 Task: Font style For heading Use Arial Narrow with brown colour, bold & Underline. font size for heading '28 Pt. 'Change the font style of data to Arial Narrowand font size to  16 Pt. Change the alignment of both headline & data to  Align bottom. In the sheet  Alpha Sales templetes 
Action: Mouse moved to (48, 106)
Screenshot: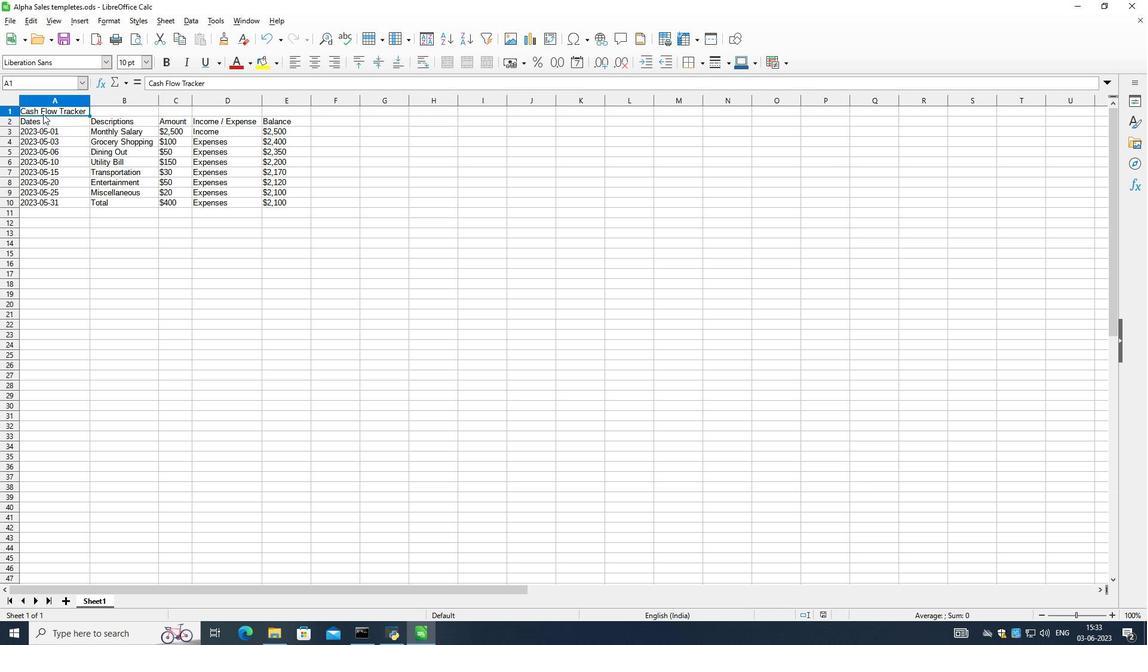 
Action: Mouse pressed left at (48, 106)
Screenshot: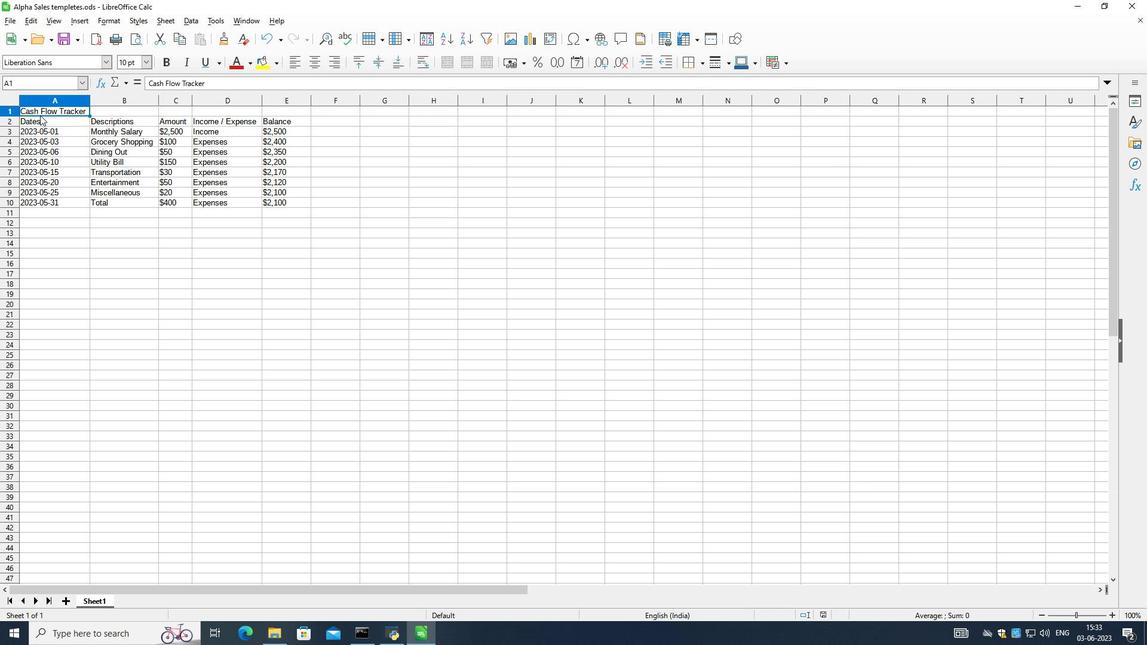 
Action: Mouse moved to (90, 101)
Screenshot: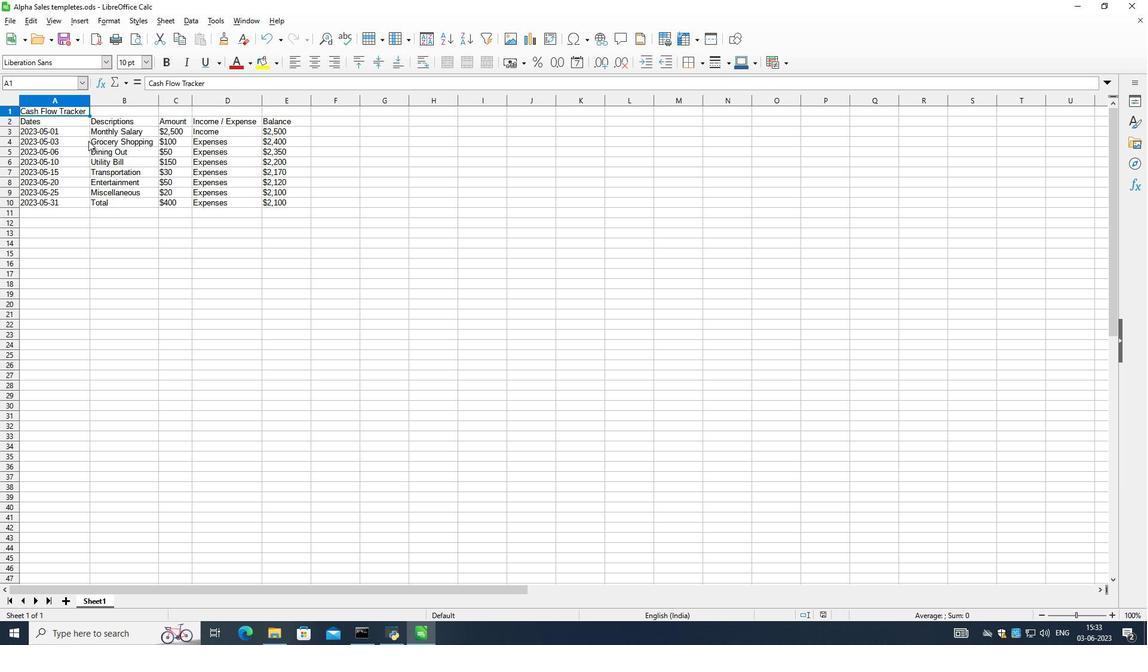 
Action: Mouse pressed left at (90, 101)
Screenshot: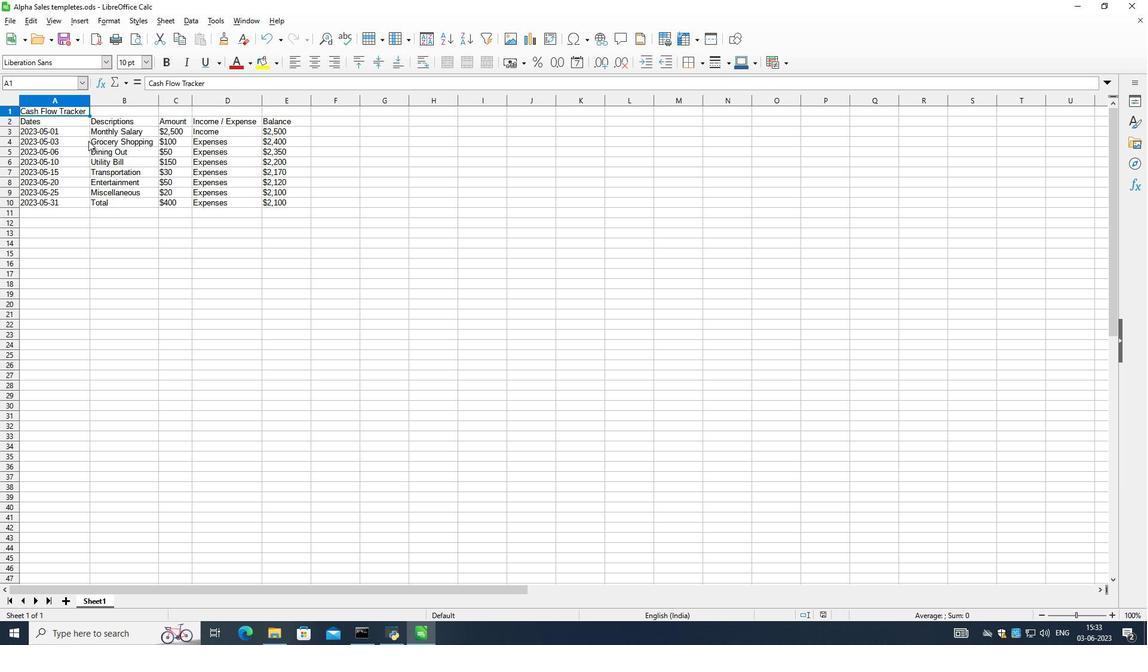 
Action: Mouse moved to (92, 135)
Screenshot: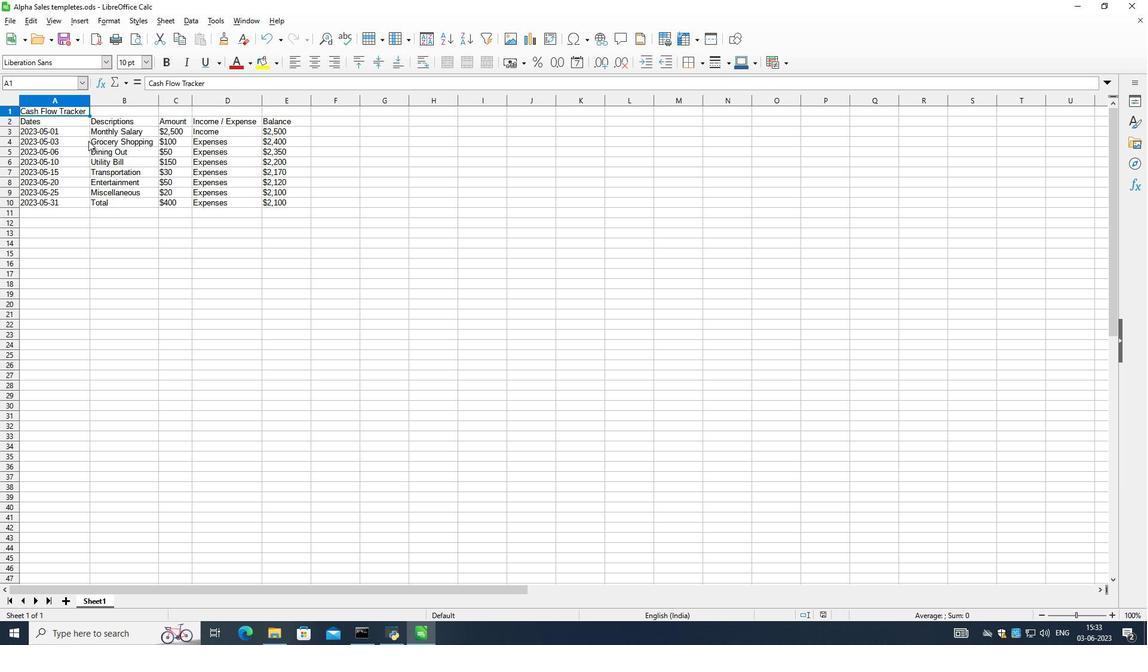 
Action: Mouse pressed left at (90, 101)
Screenshot: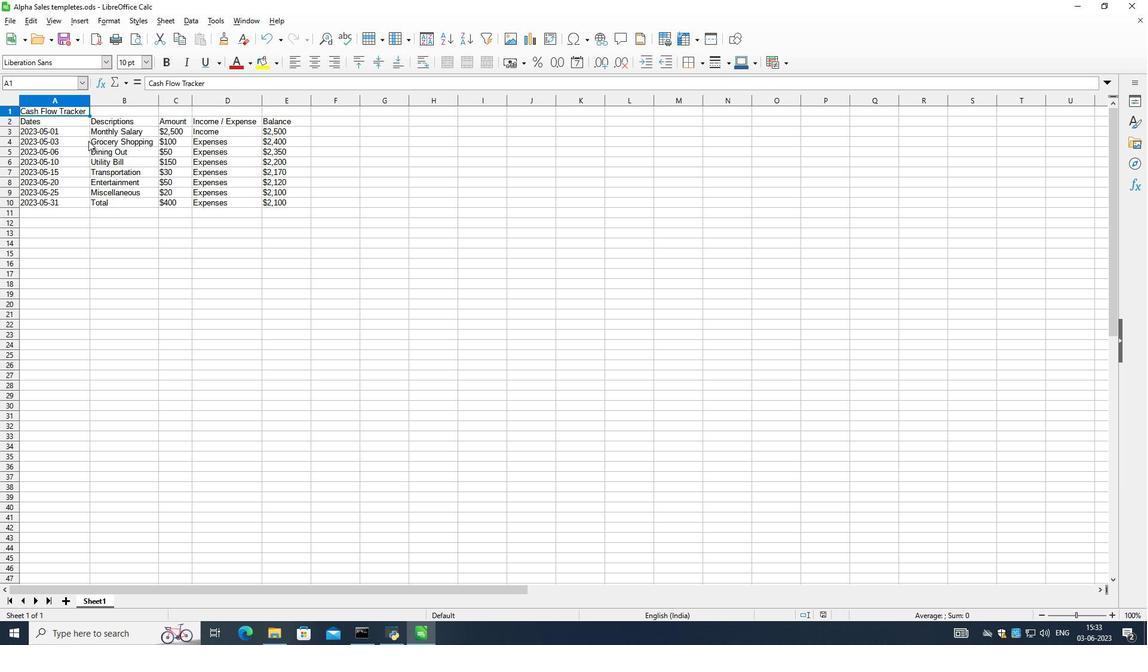 
Action: Mouse moved to (58, 140)
Screenshot: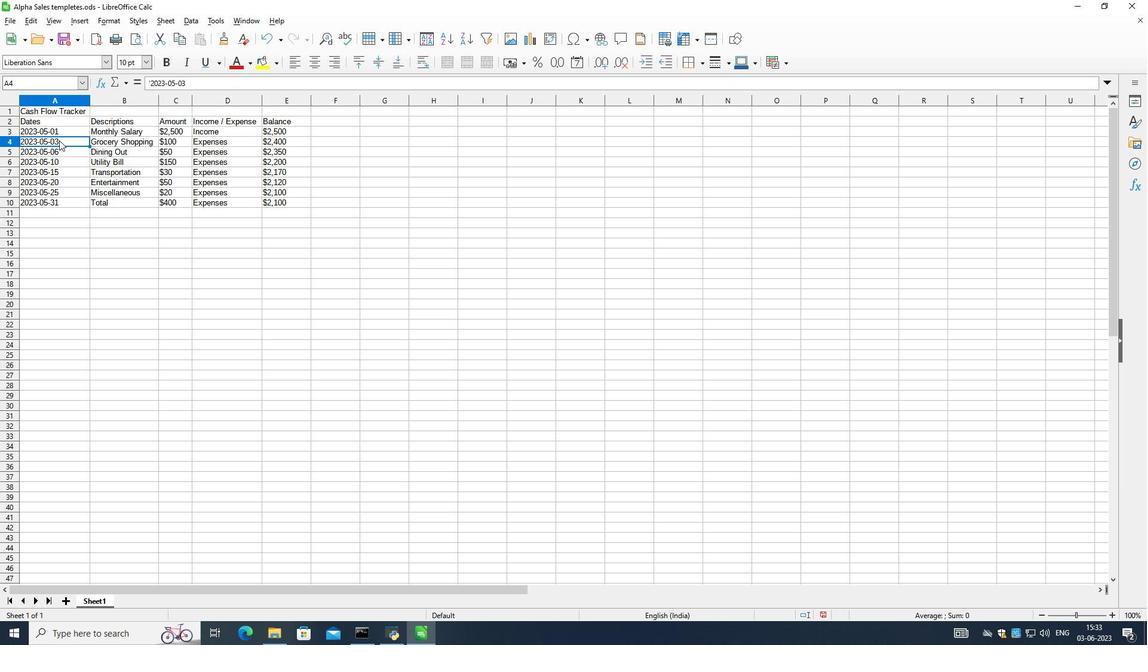 
Action: Mouse pressed left at (58, 140)
Screenshot: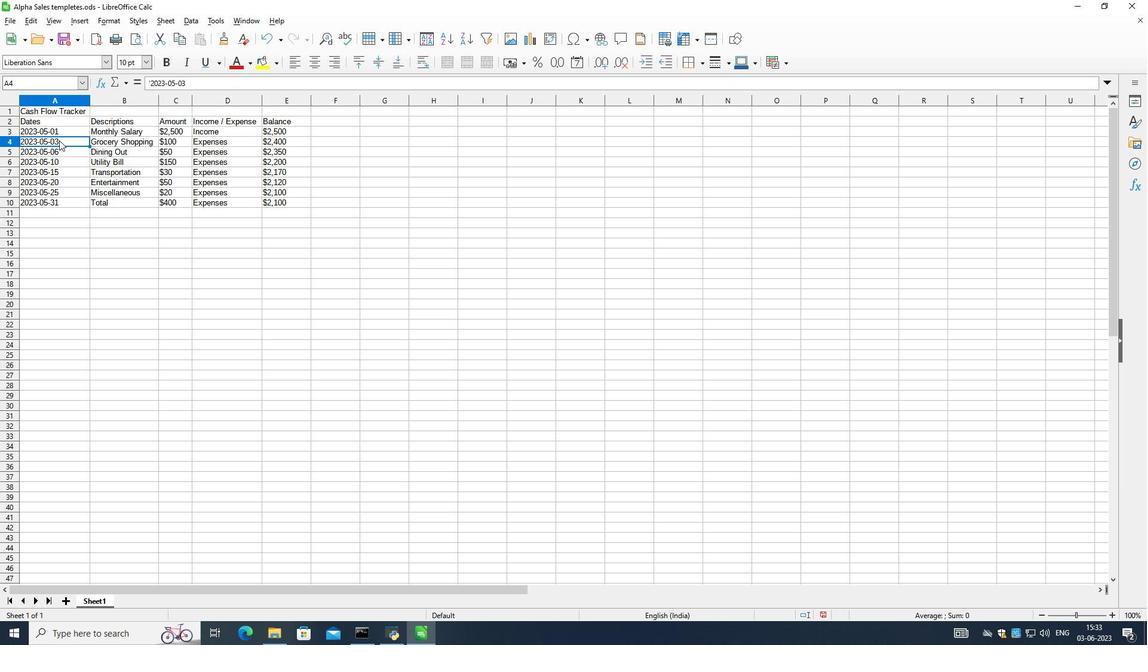 
Action: Mouse moved to (44, 108)
Screenshot: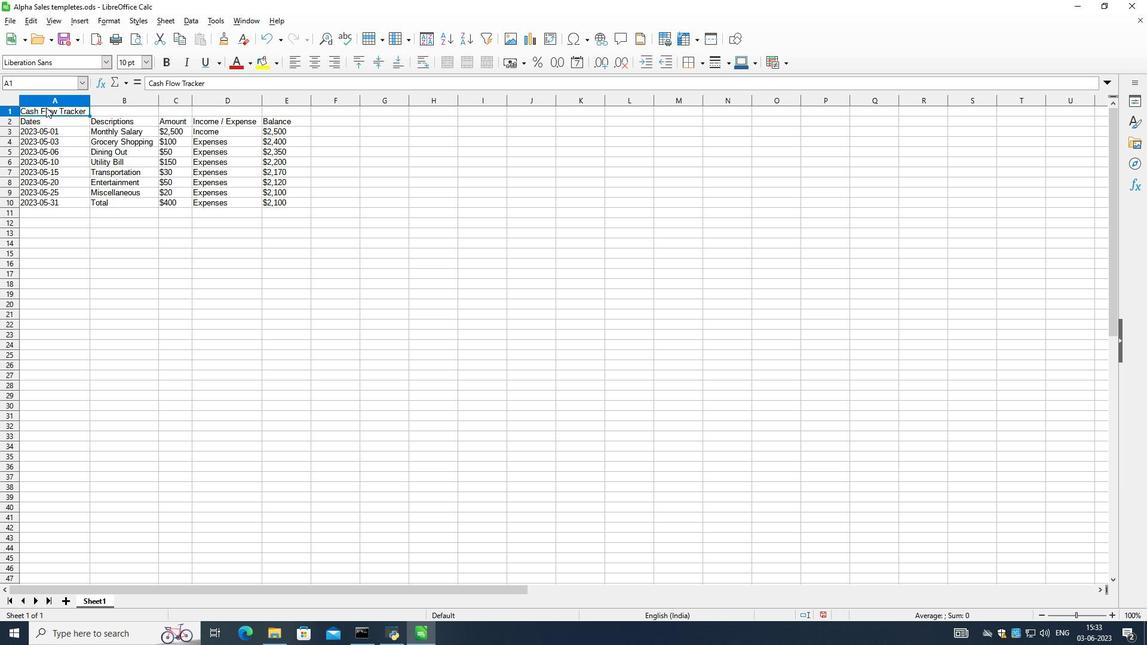 
Action: Mouse pressed left at (44, 108)
Screenshot: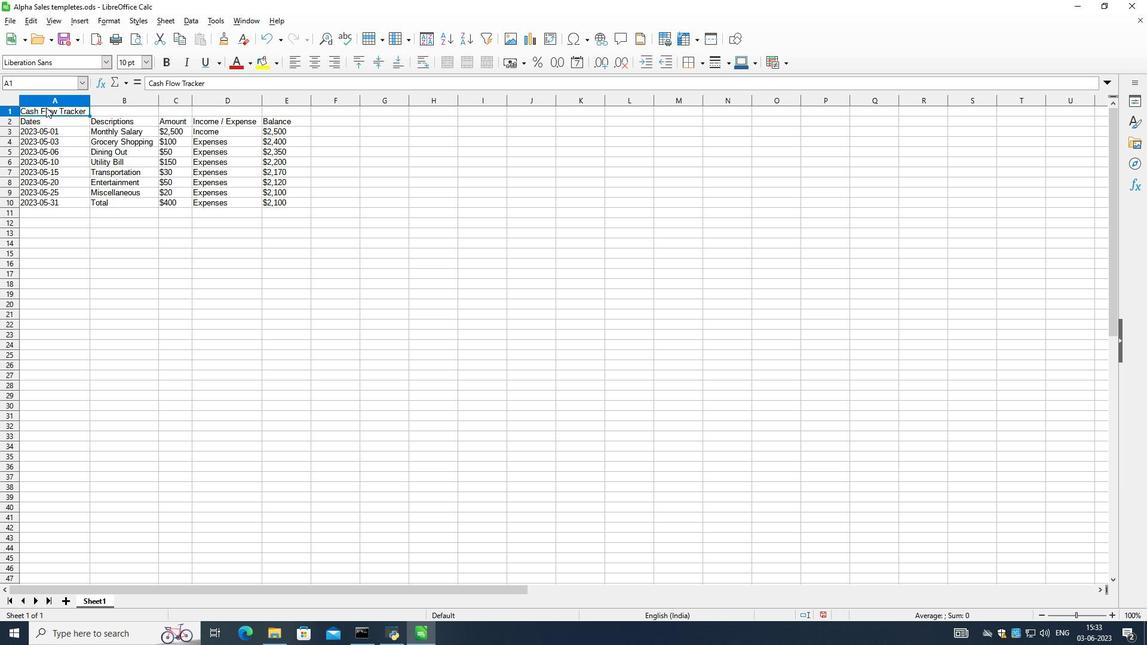 
Action: Mouse moved to (468, 63)
Screenshot: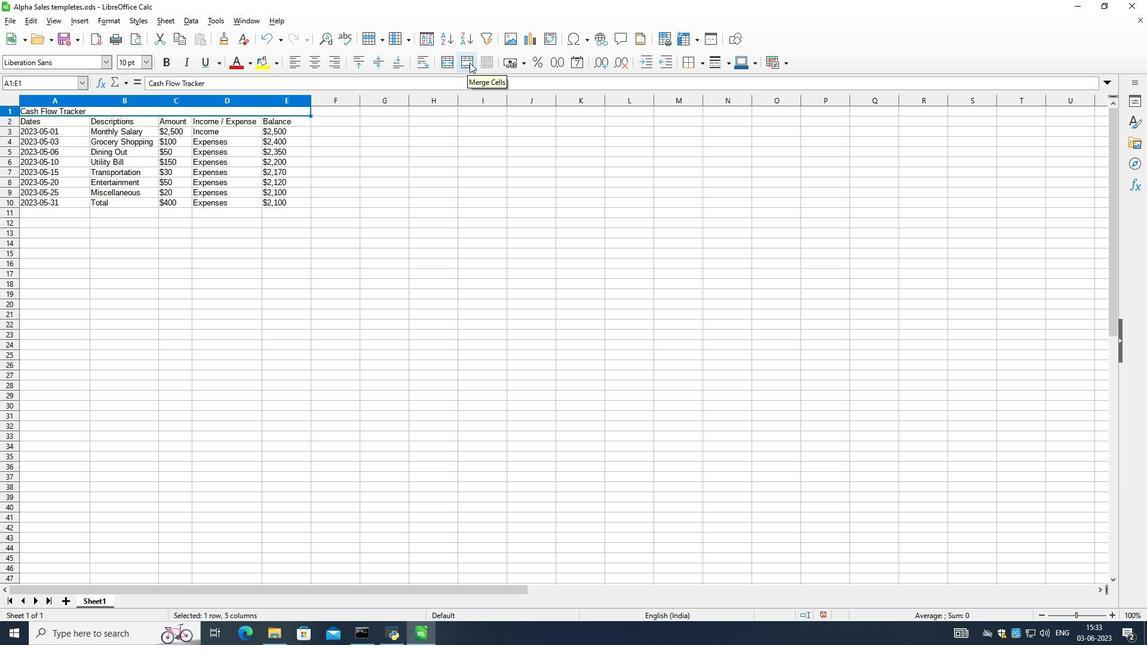 
Action: Mouse pressed left at (468, 63)
Screenshot: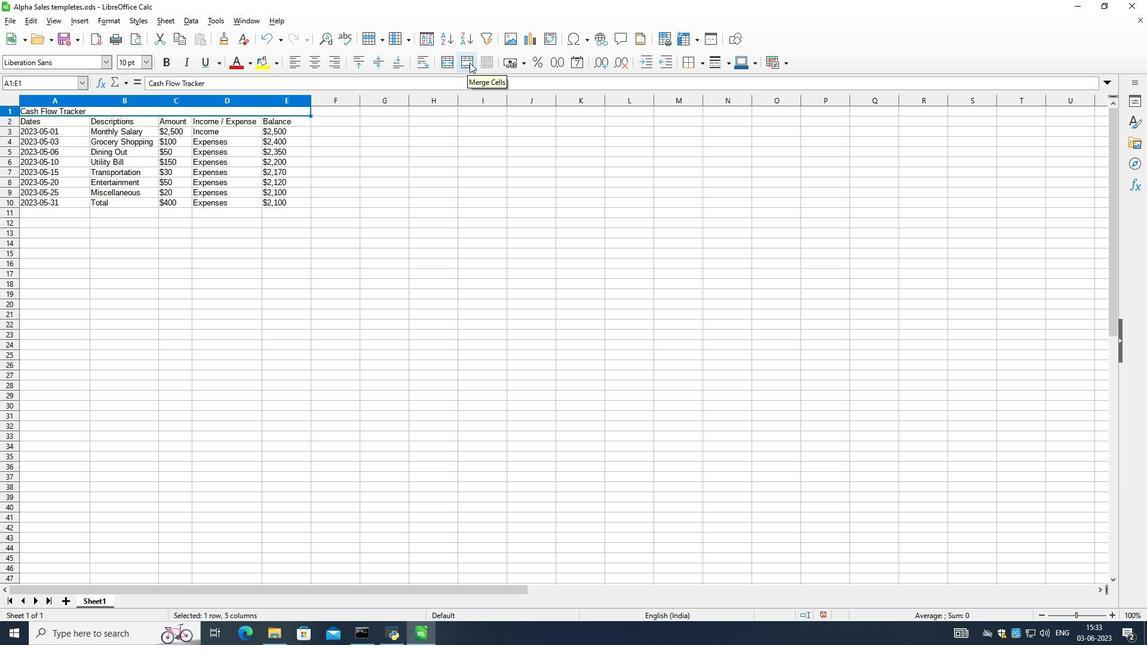 
Action: Mouse moved to (106, 63)
Screenshot: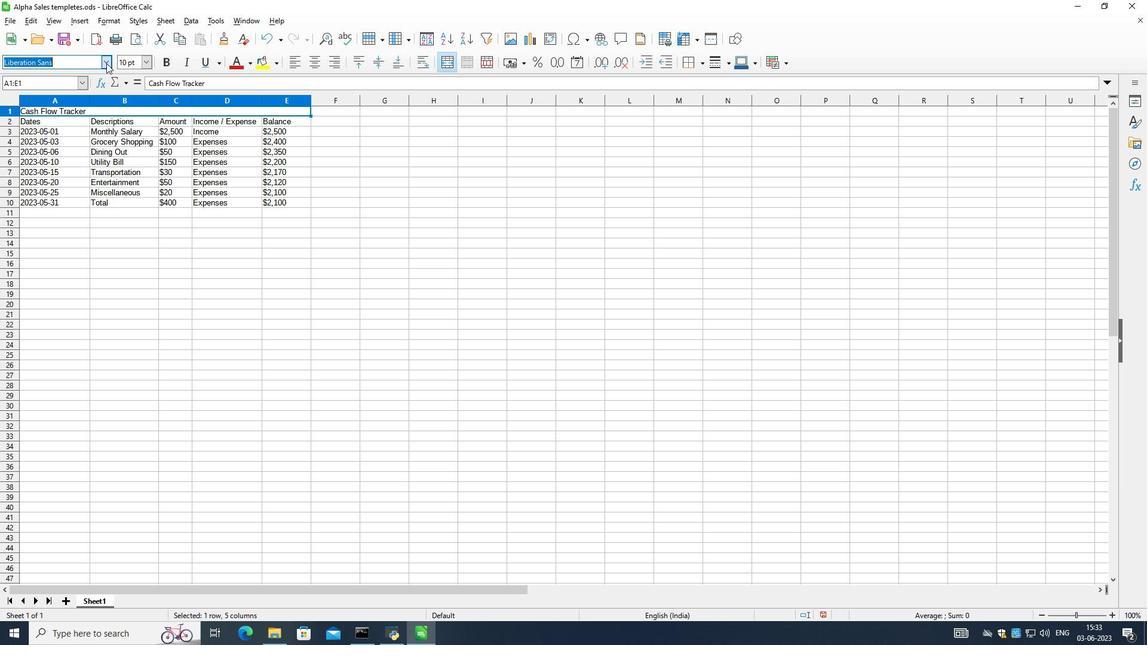 
Action: Mouse pressed left at (106, 63)
Screenshot: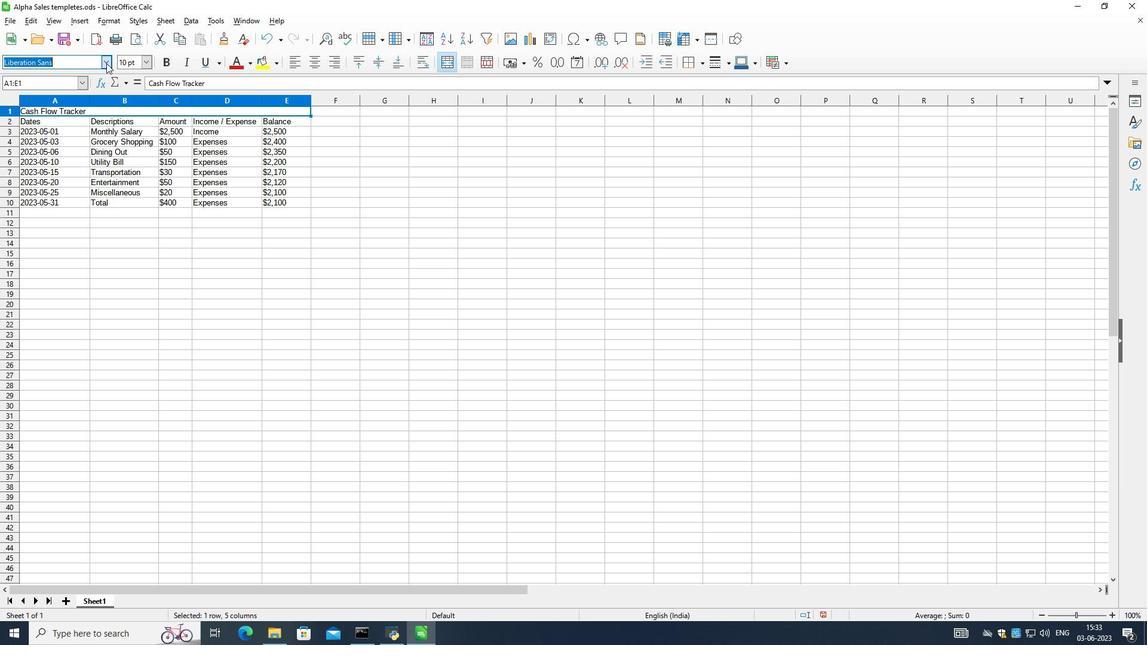 
Action: Mouse moved to (107, 63)
Screenshot: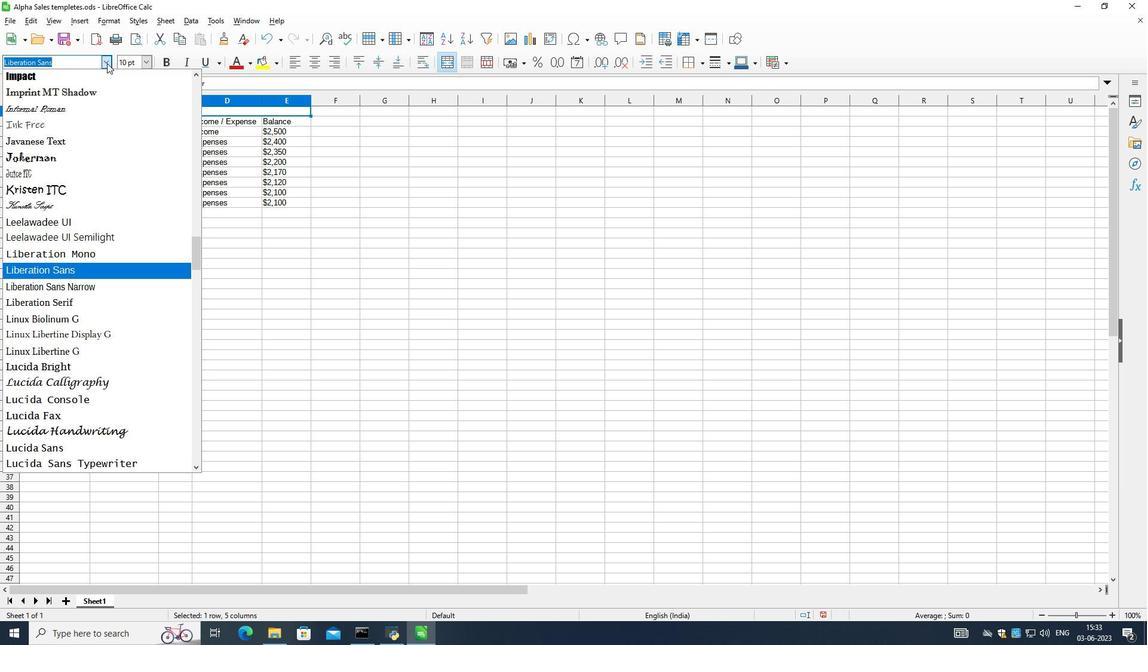 
Action: Key pressed ari<Key.down><Key.down><Key.enter>
Screenshot: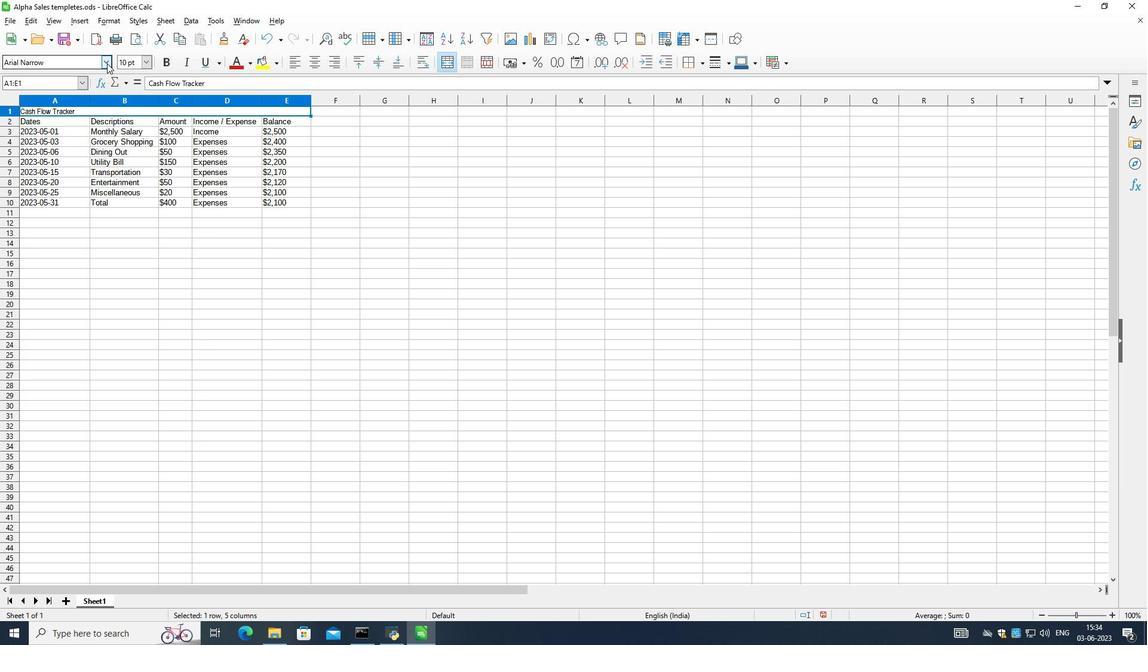 
Action: Mouse moved to (153, 60)
Screenshot: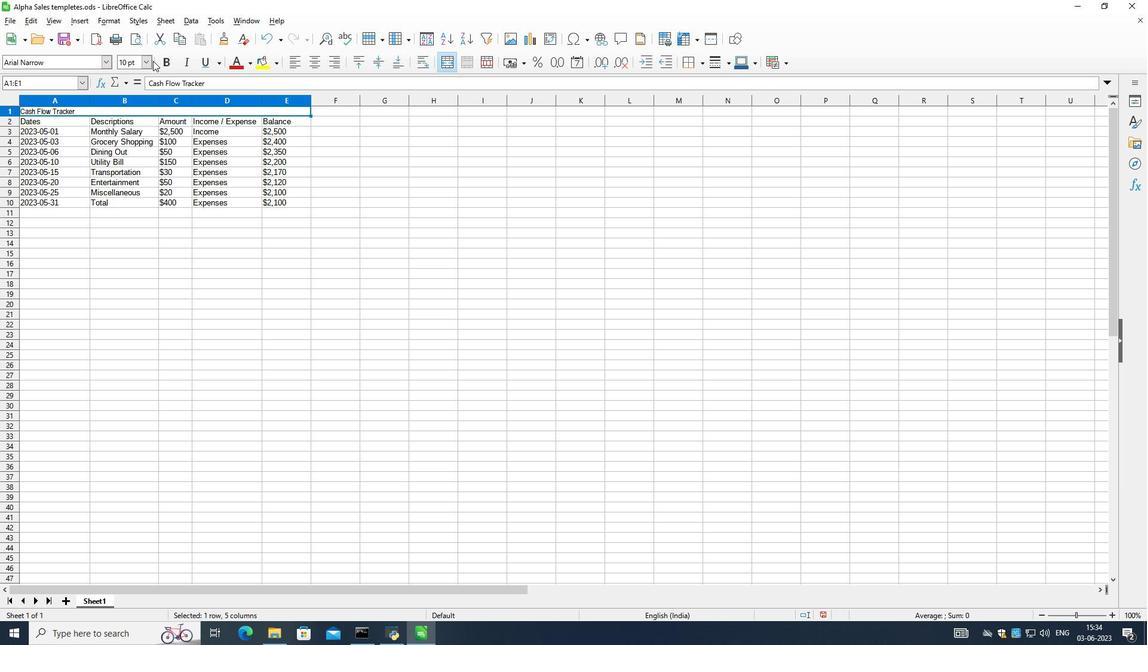 
Action: Mouse pressed left at (153, 60)
Screenshot: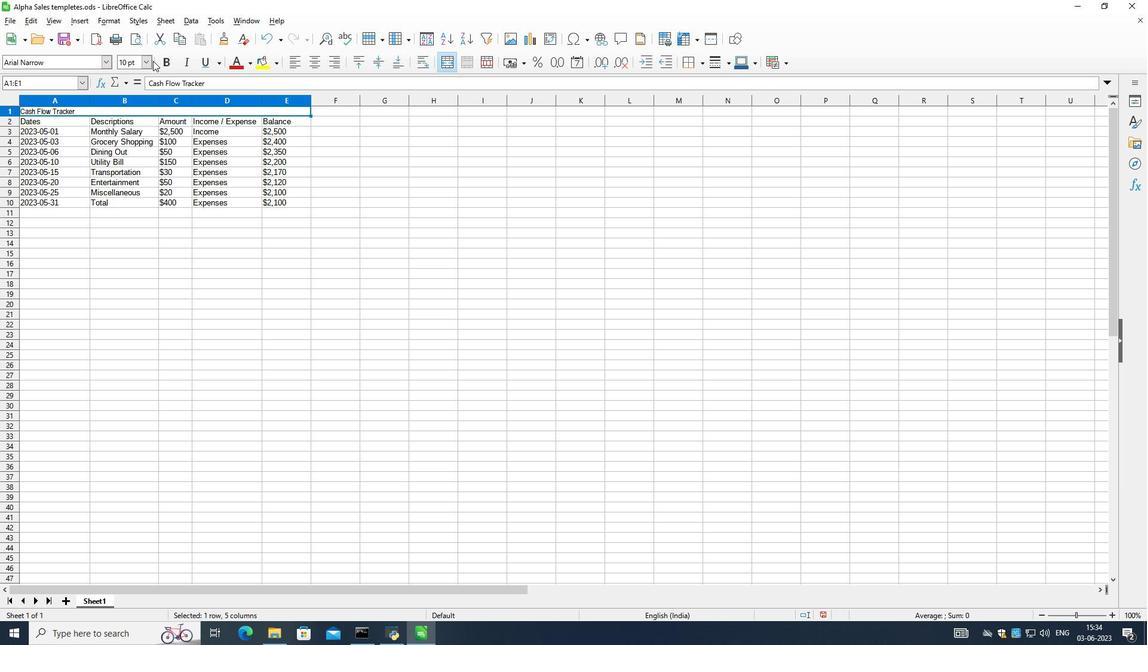 
Action: Mouse moved to (145, 60)
Screenshot: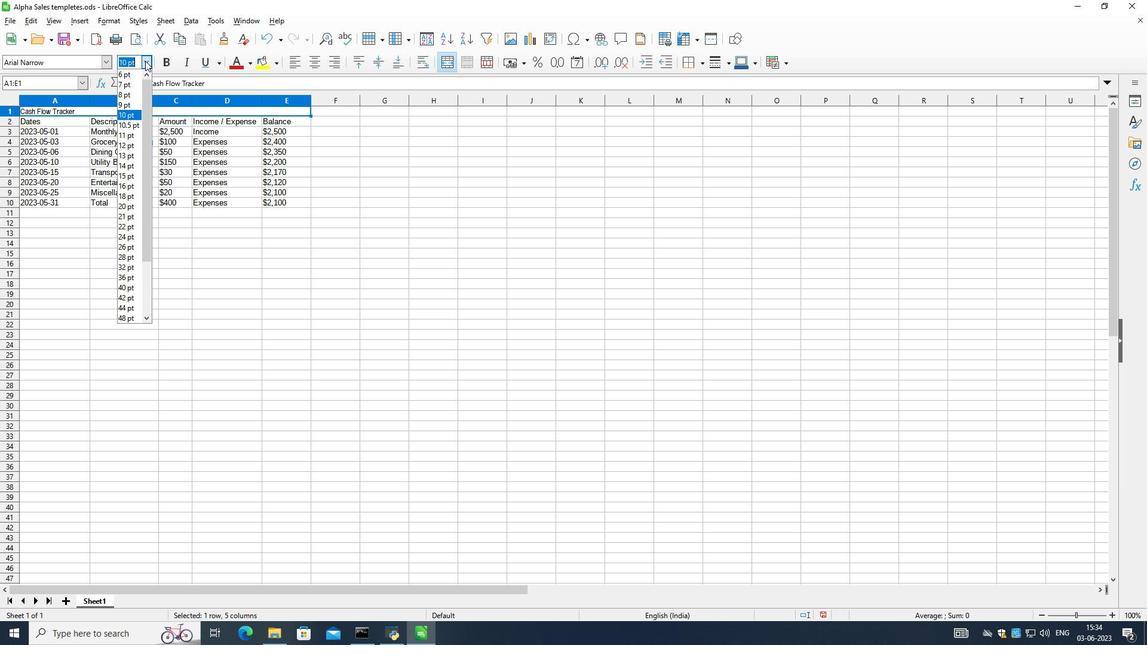 
Action: Mouse pressed left at (145, 60)
Screenshot: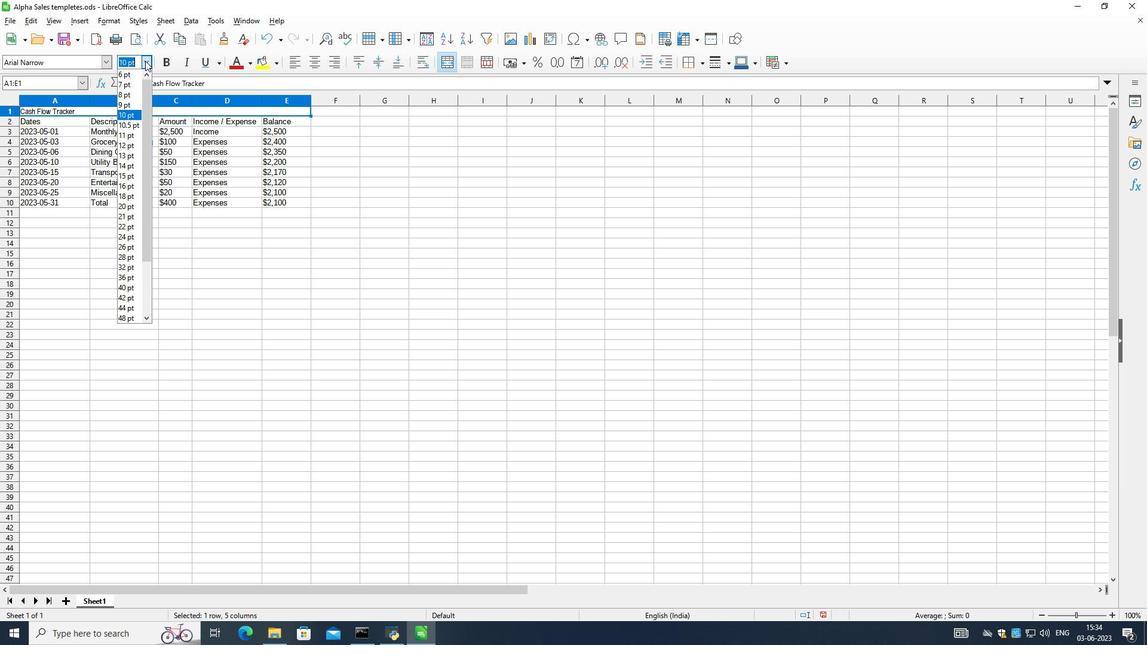 
Action: Mouse moved to (132, 184)
Screenshot: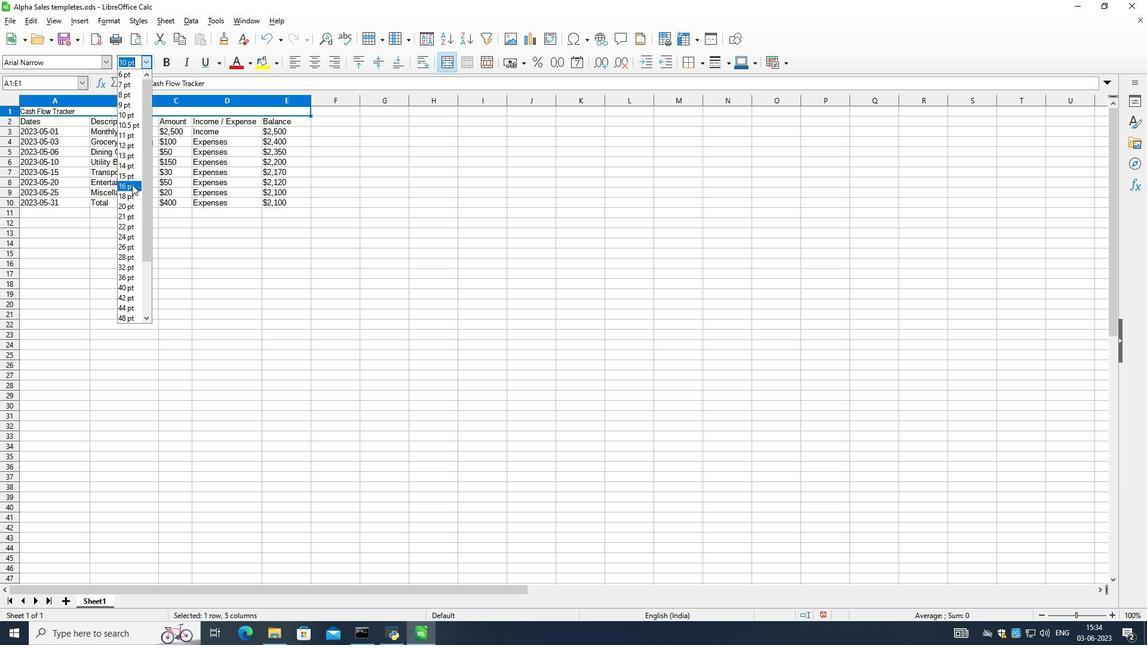 
Action: Mouse pressed left at (132, 184)
Screenshot: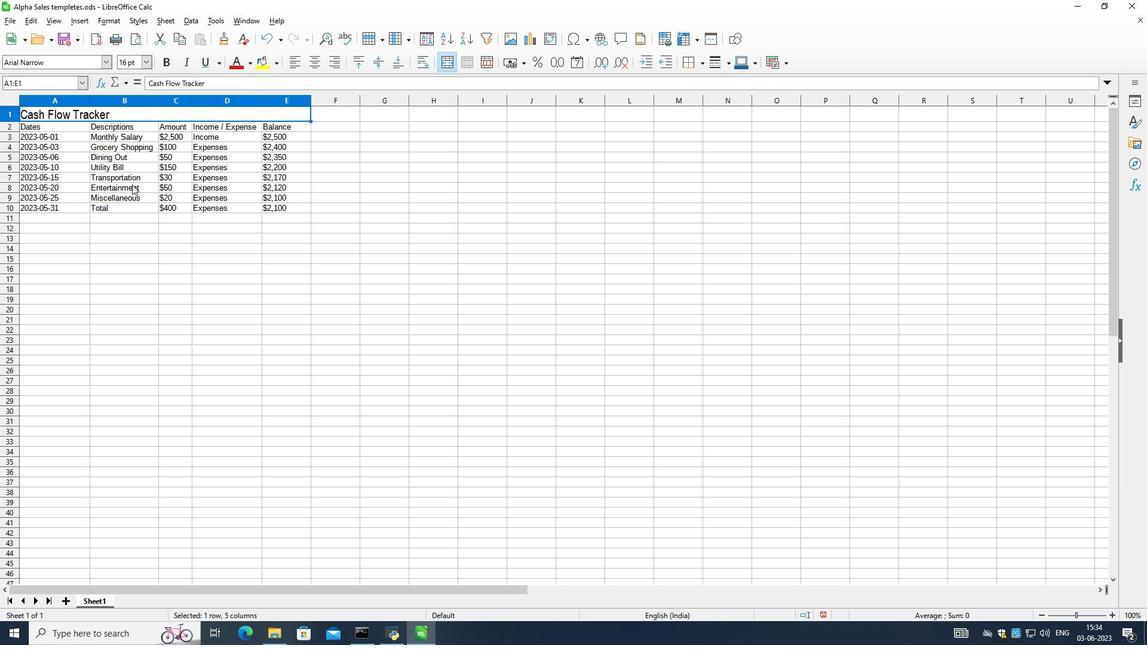 
Action: Mouse moved to (251, 64)
Screenshot: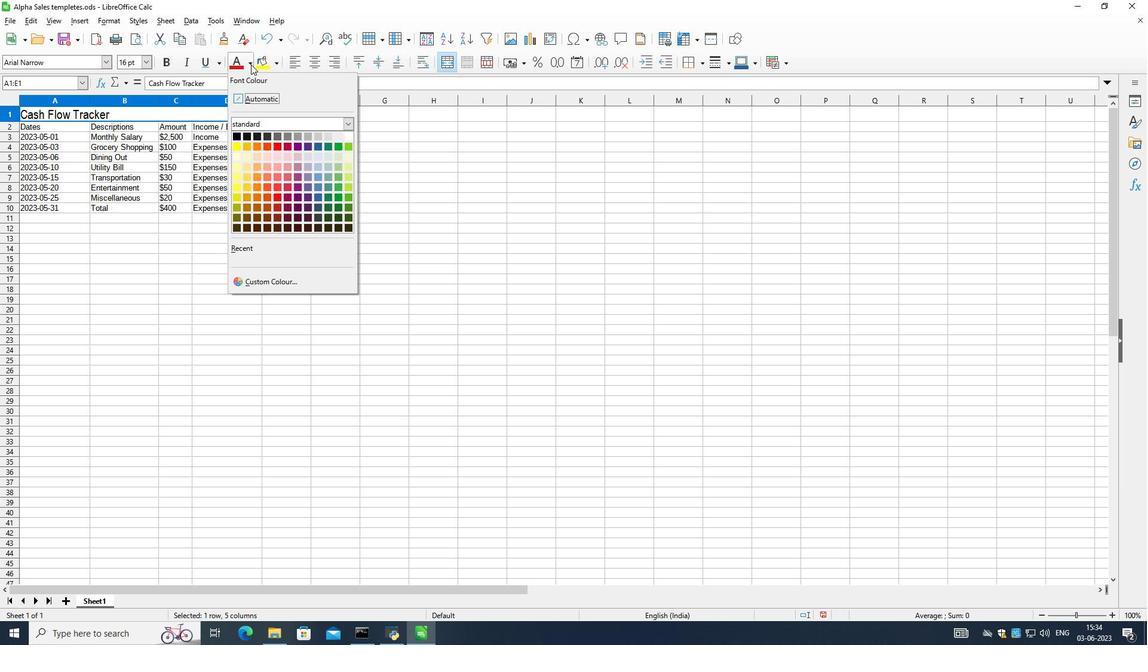 
Action: Mouse pressed left at (251, 64)
Screenshot: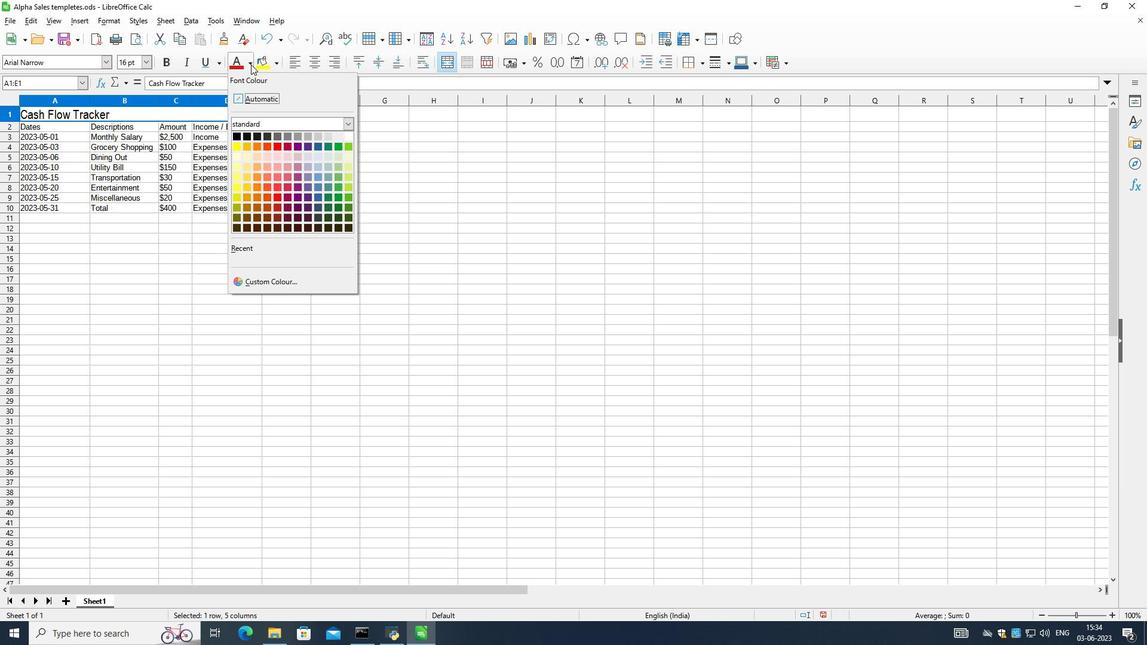 
Action: Mouse moved to (348, 126)
Screenshot: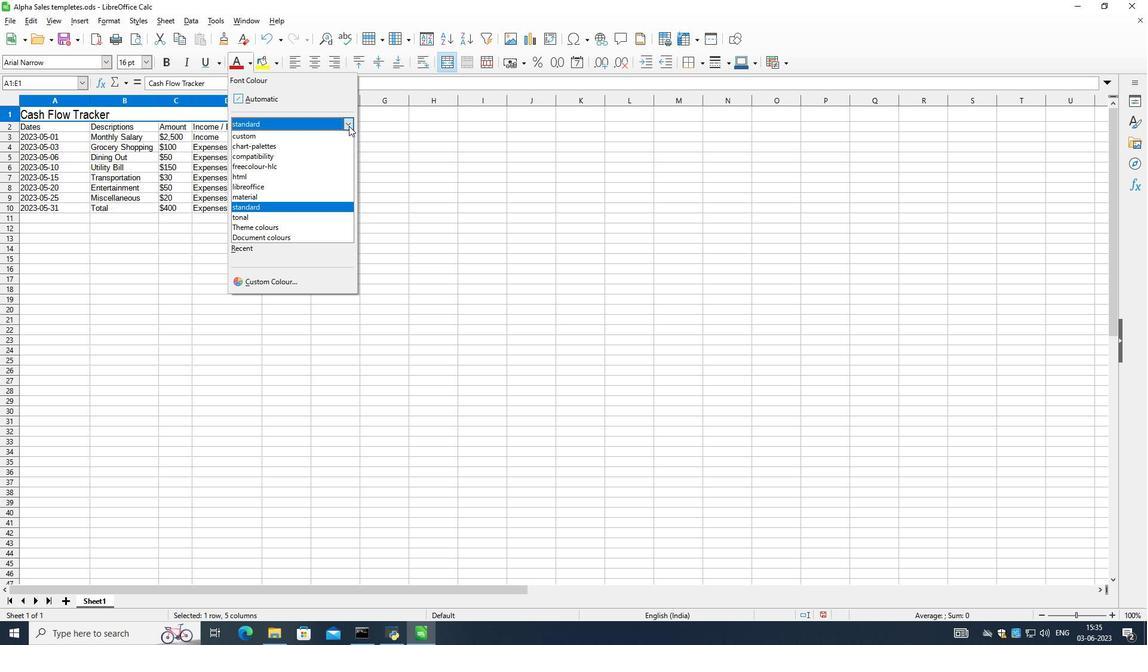 
Action: Mouse pressed left at (348, 126)
Screenshot: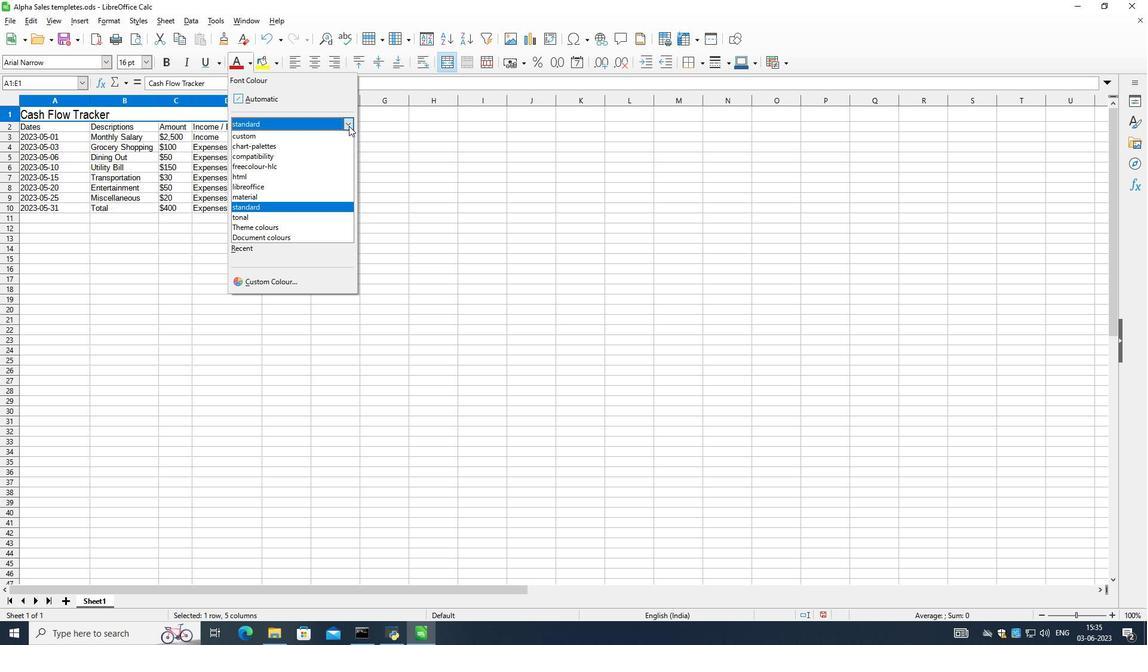 
Action: Mouse moved to (453, 187)
Screenshot: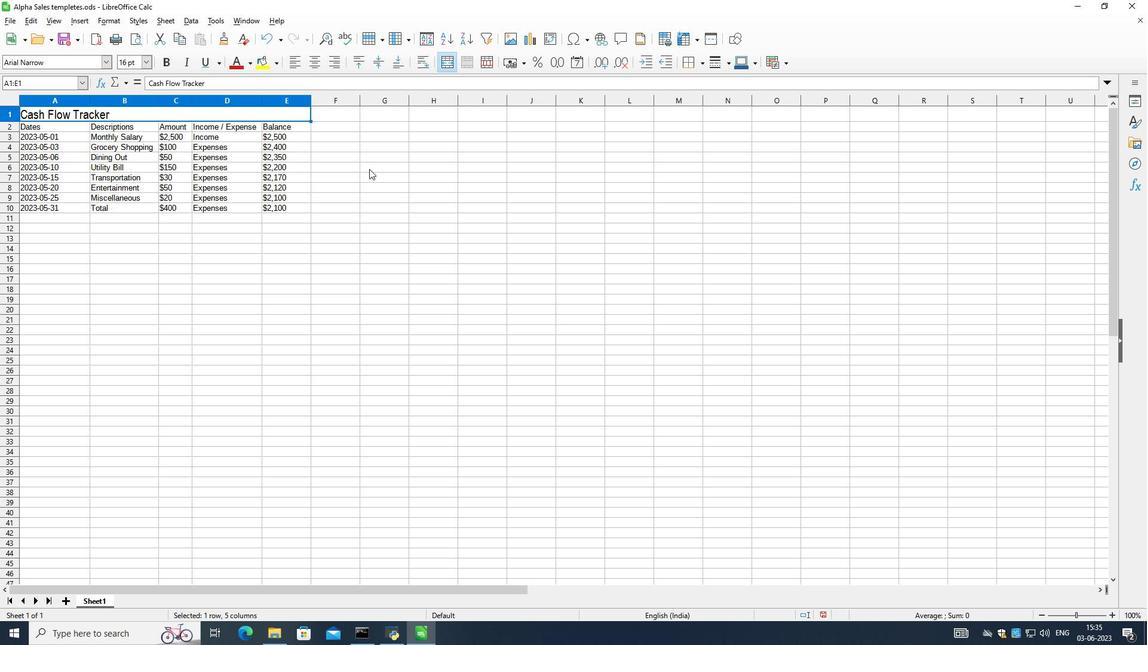 
Action: Mouse pressed left at (453, 187)
Screenshot: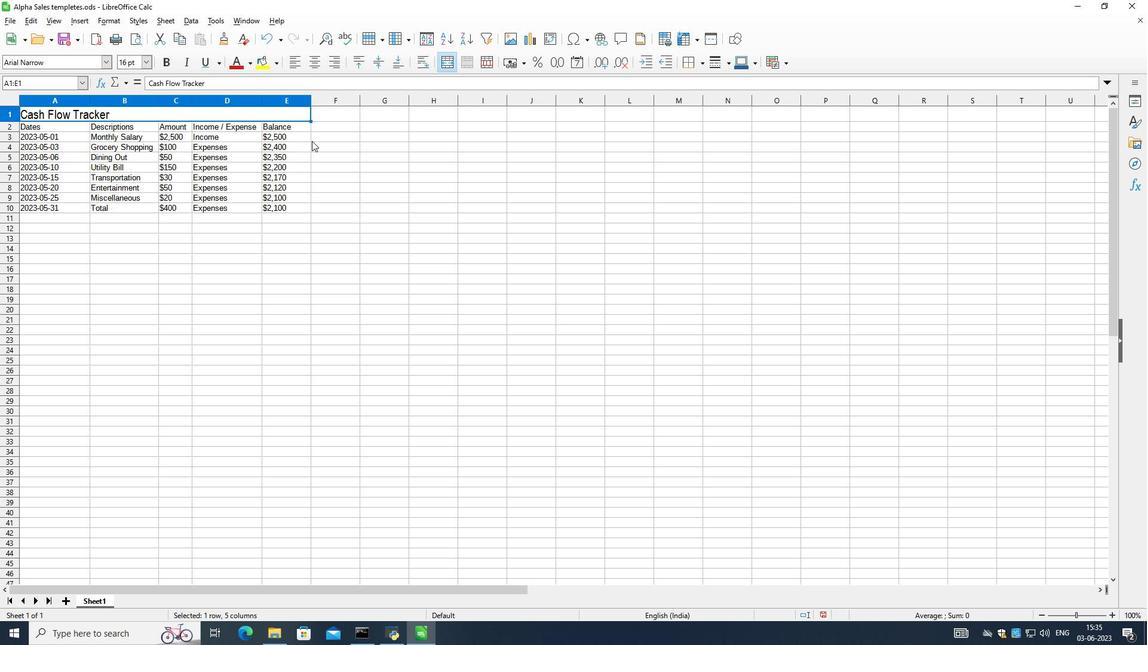 
Action: Mouse moved to (273, 64)
Screenshot: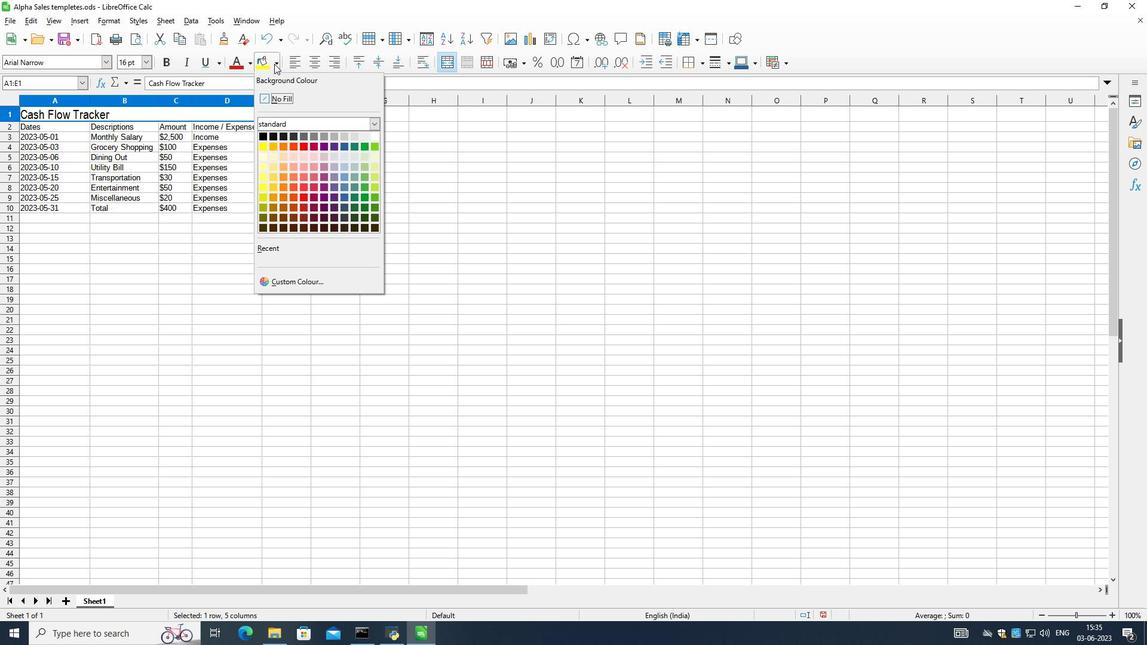 
Action: Mouse pressed left at (273, 64)
Screenshot: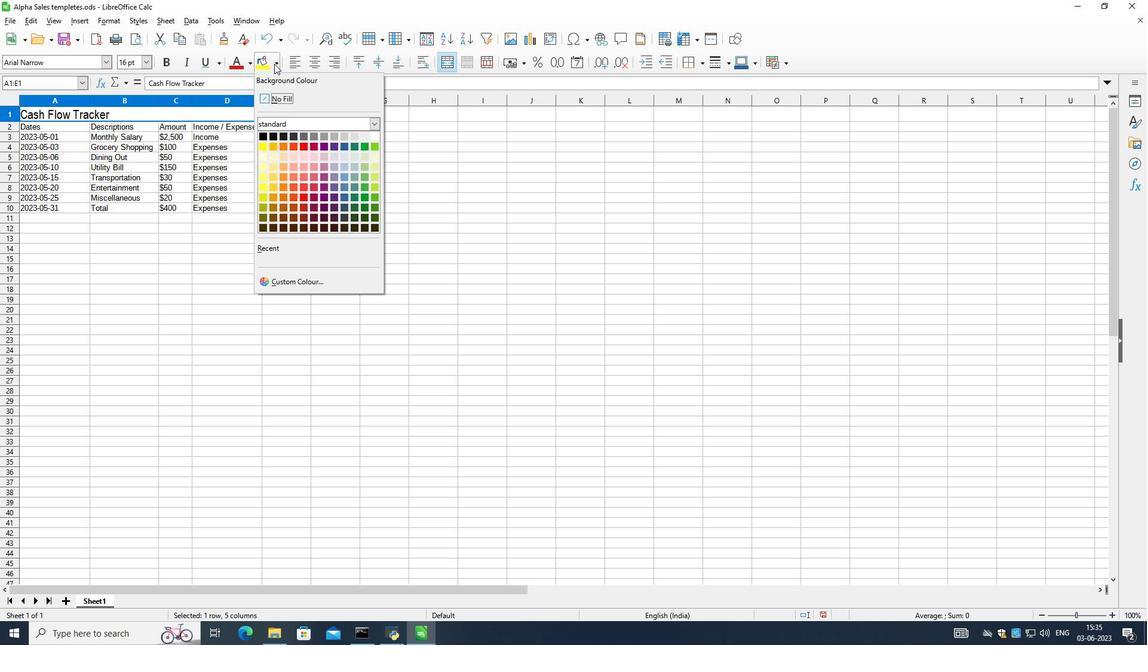 
Action: Mouse moved to (307, 227)
Screenshot: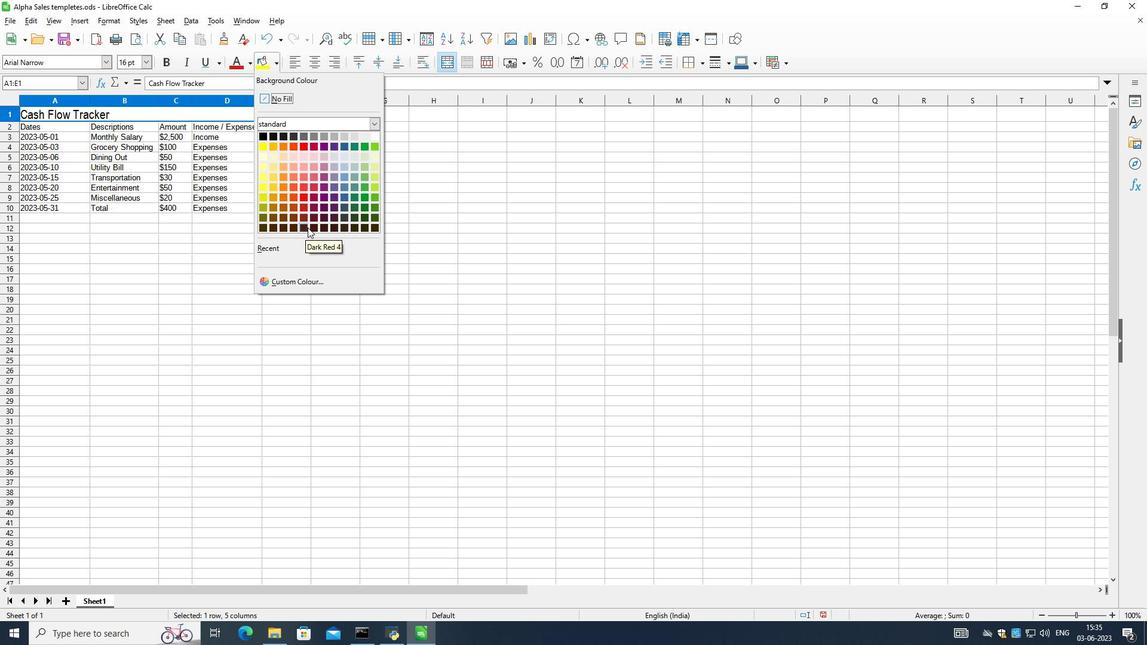 
Action: Mouse pressed left at (307, 227)
Screenshot: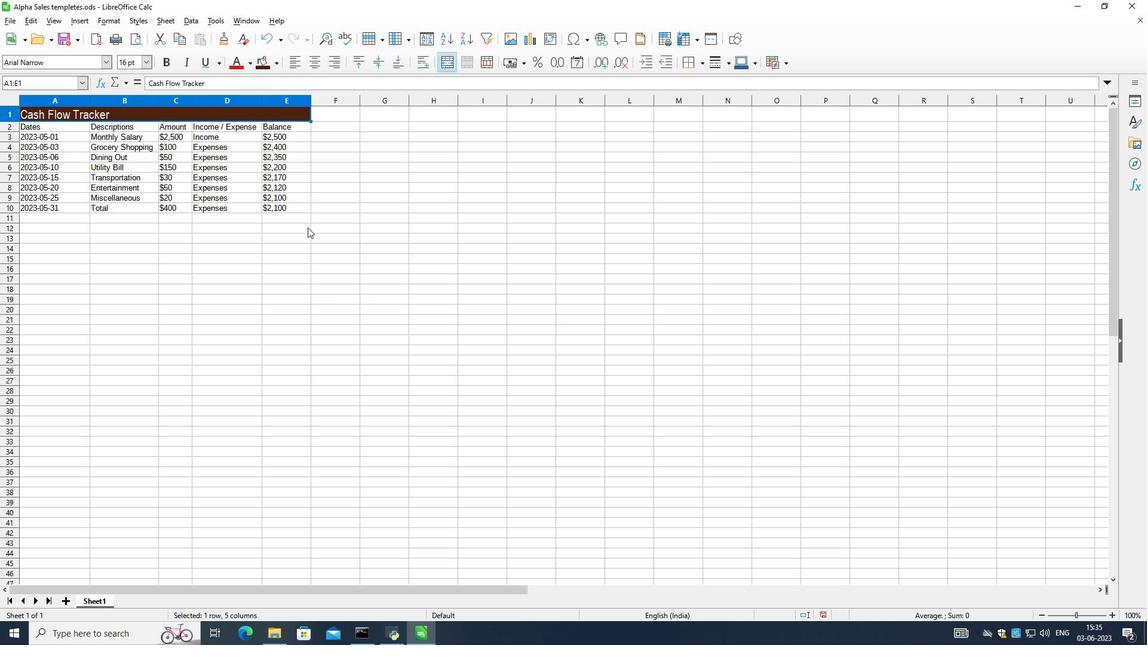 
Action: Mouse moved to (292, 86)
Screenshot: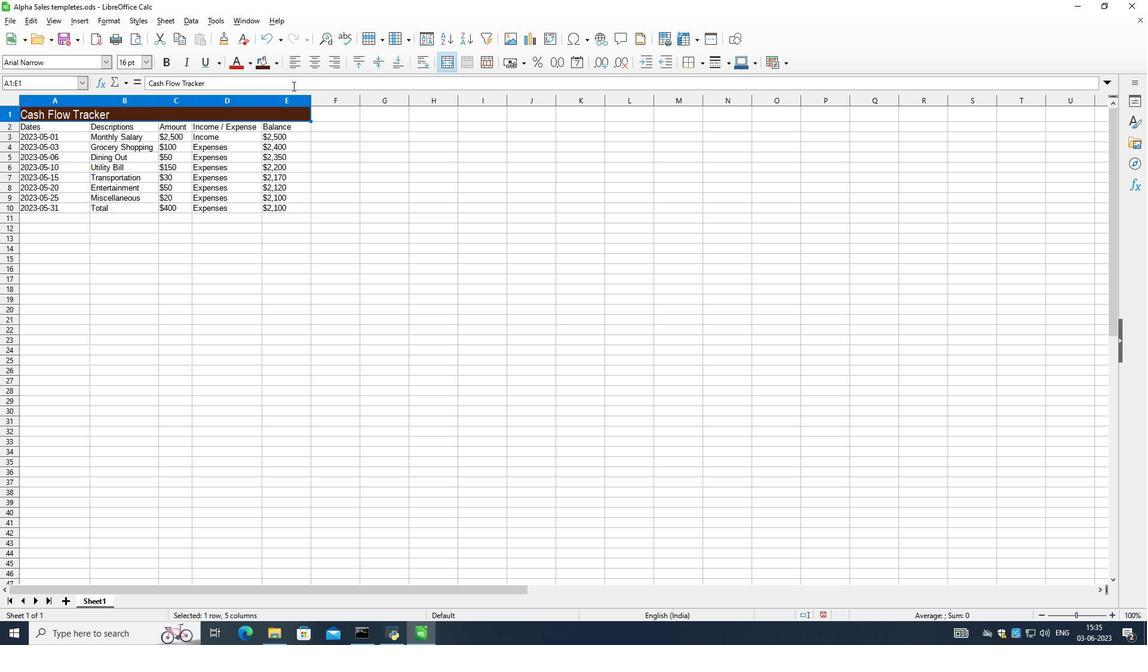 
Action: Key pressed ctrl+Z
Screenshot: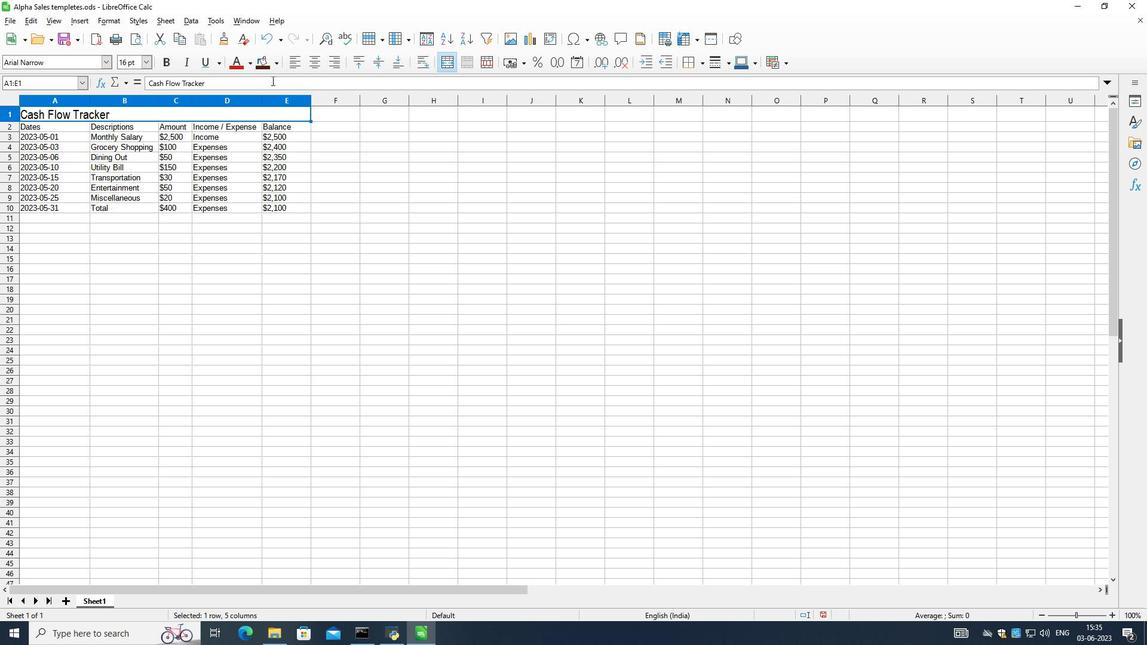 
Action: Mouse moved to (252, 60)
Screenshot: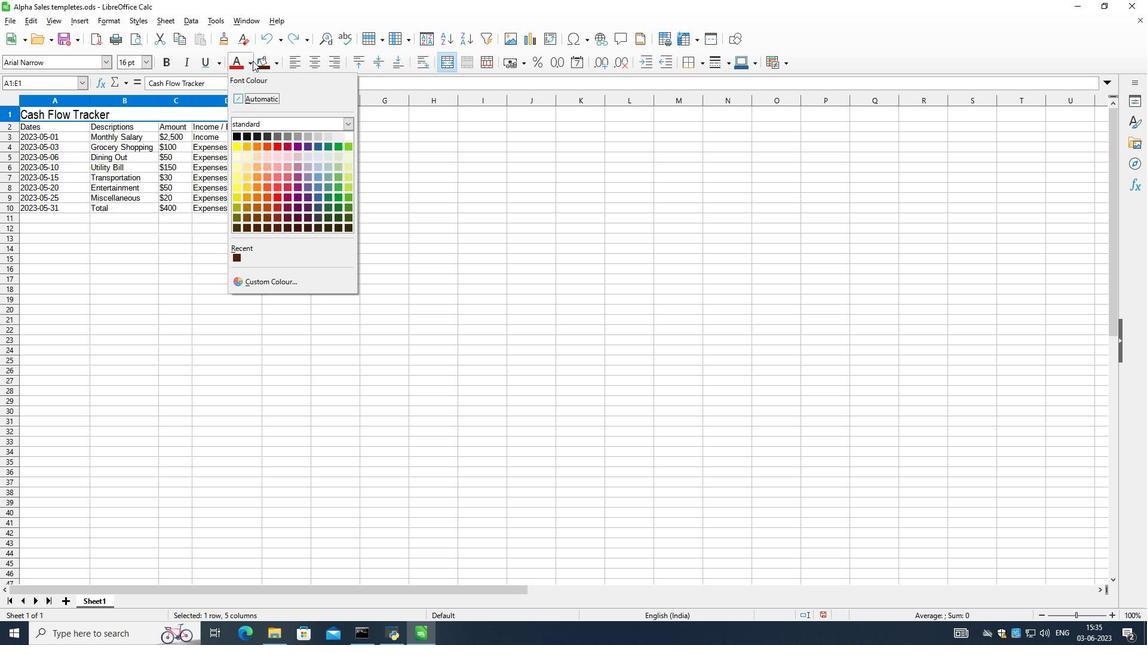 
Action: Mouse pressed left at (252, 60)
Screenshot: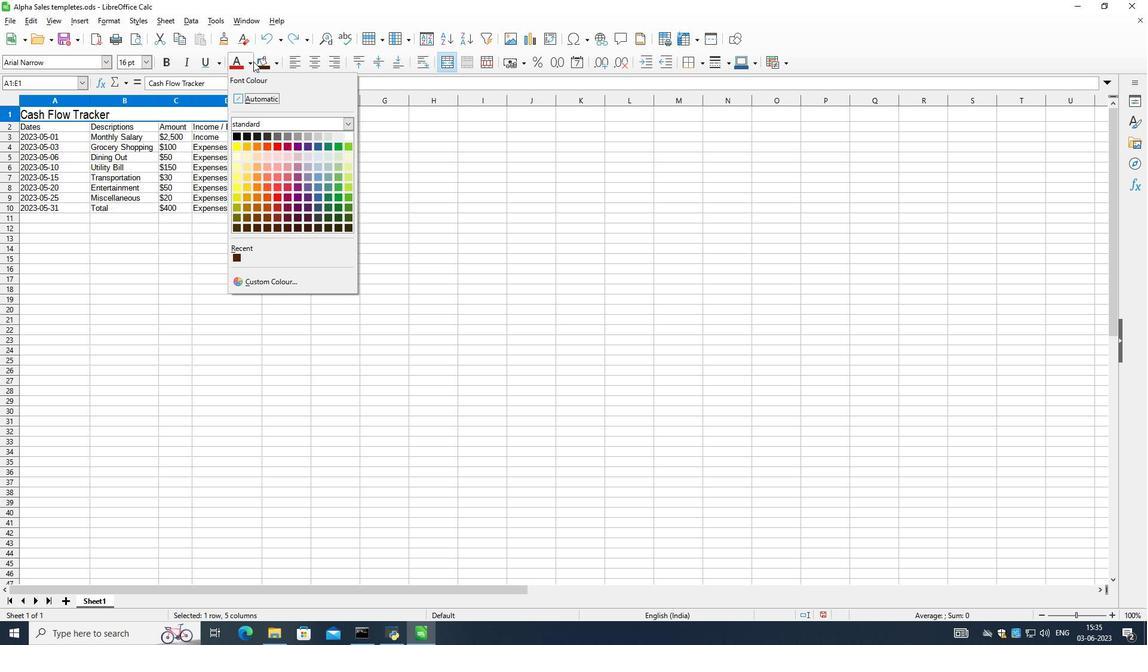 
Action: Mouse moved to (263, 225)
Screenshot: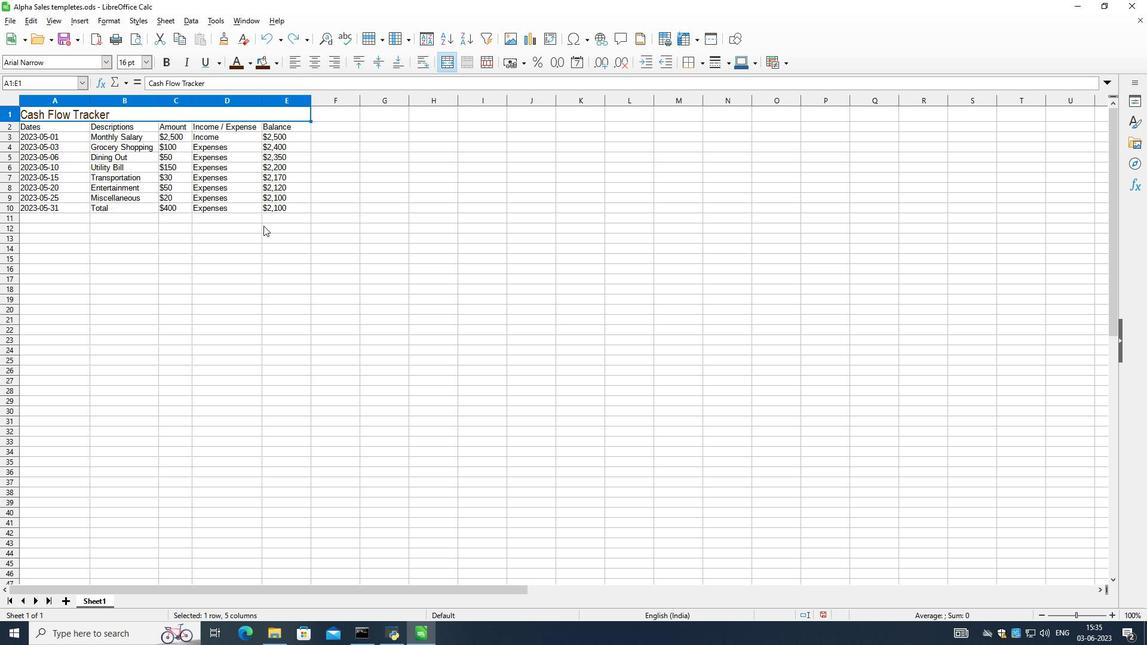 
Action: Mouse pressed left at (263, 225)
Screenshot: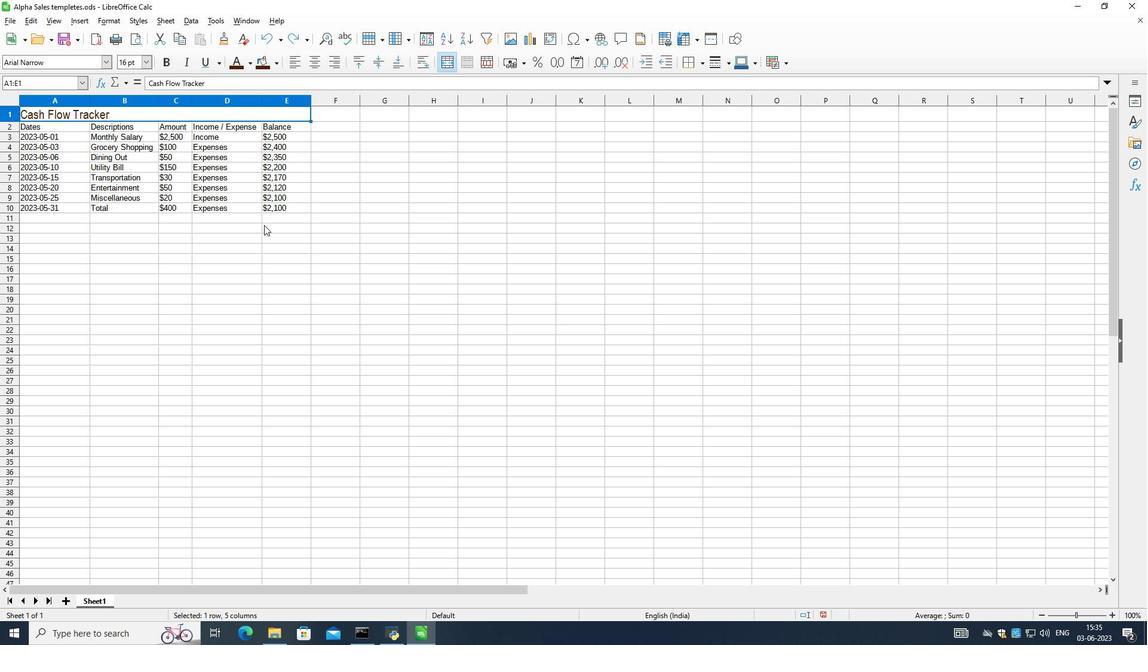 
Action: Mouse moved to (170, 58)
Screenshot: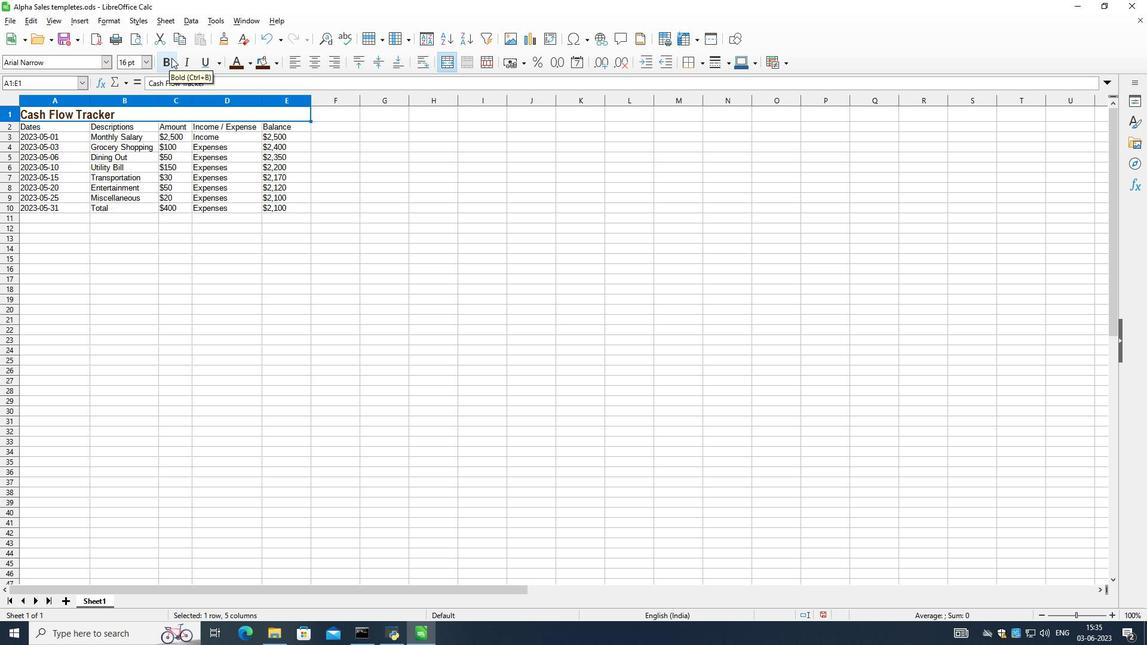 
Action: Mouse pressed left at (170, 58)
Screenshot: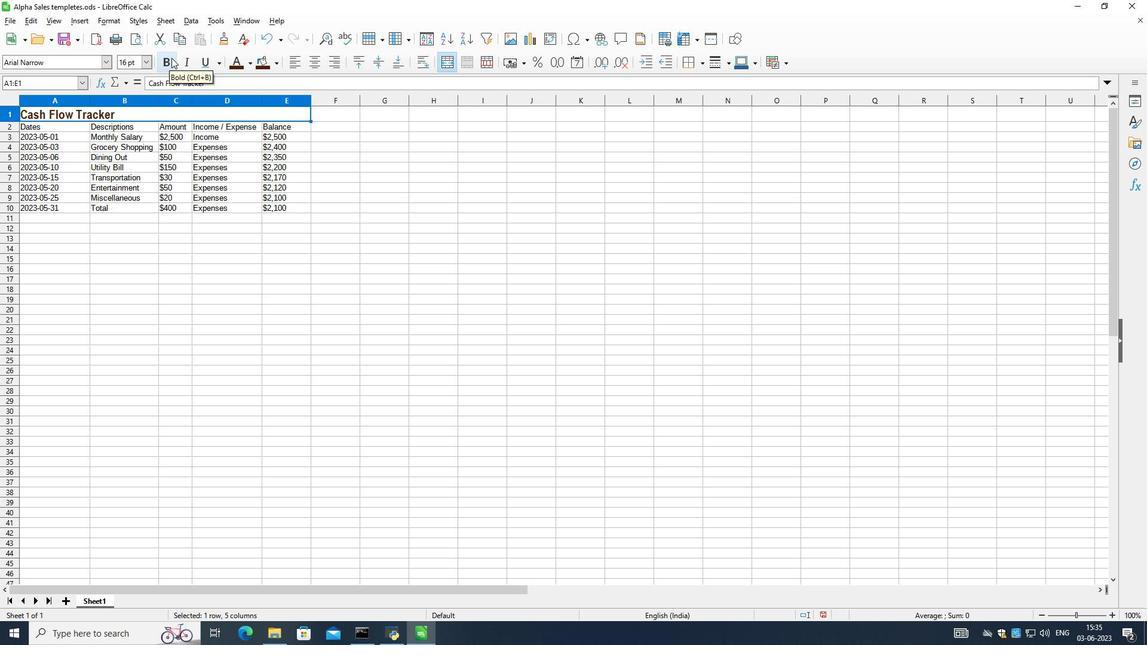 
Action: Mouse moved to (203, 59)
Screenshot: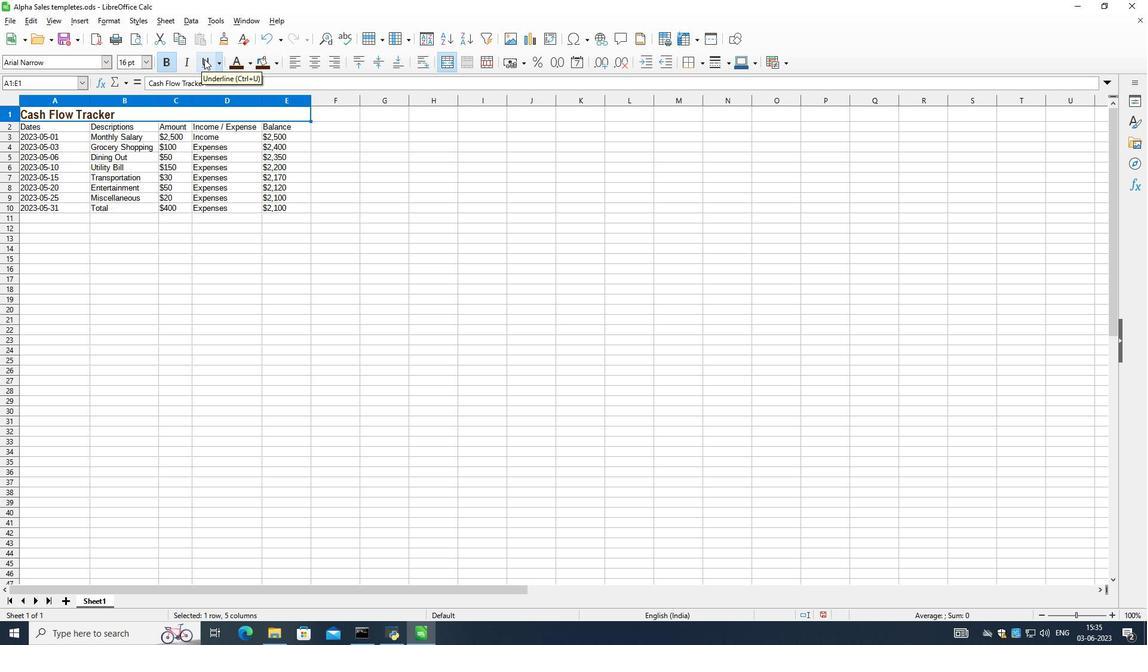 
Action: Mouse pressed left at (203, 59)
Screenshot: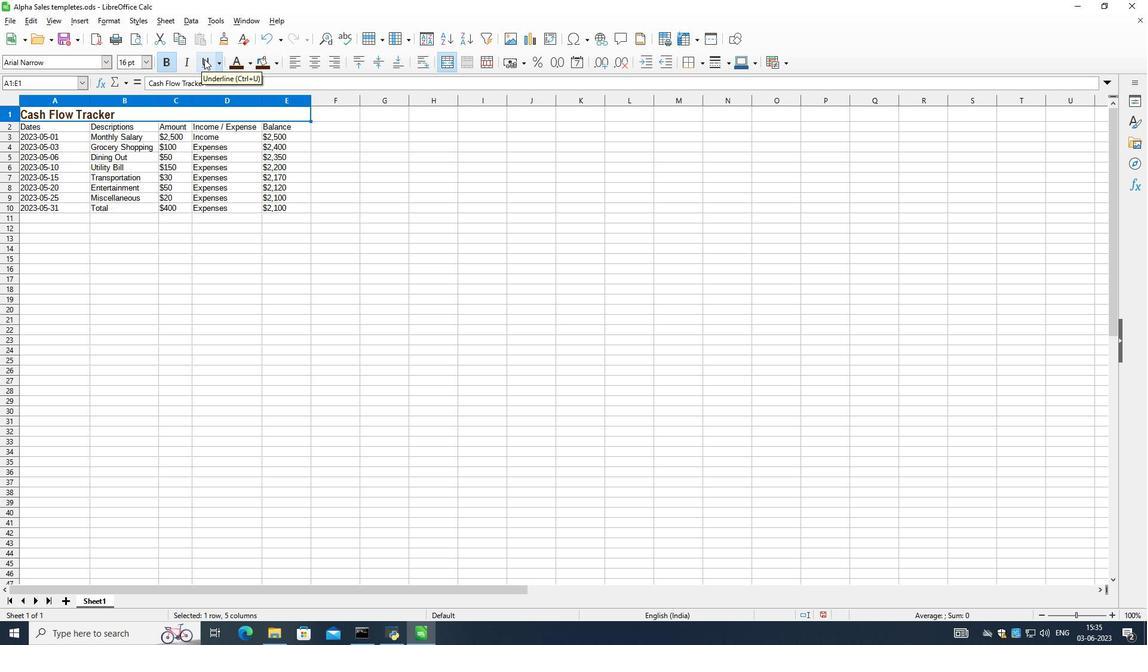 
Action: Mouse moved to (131, 145)
Screenshot: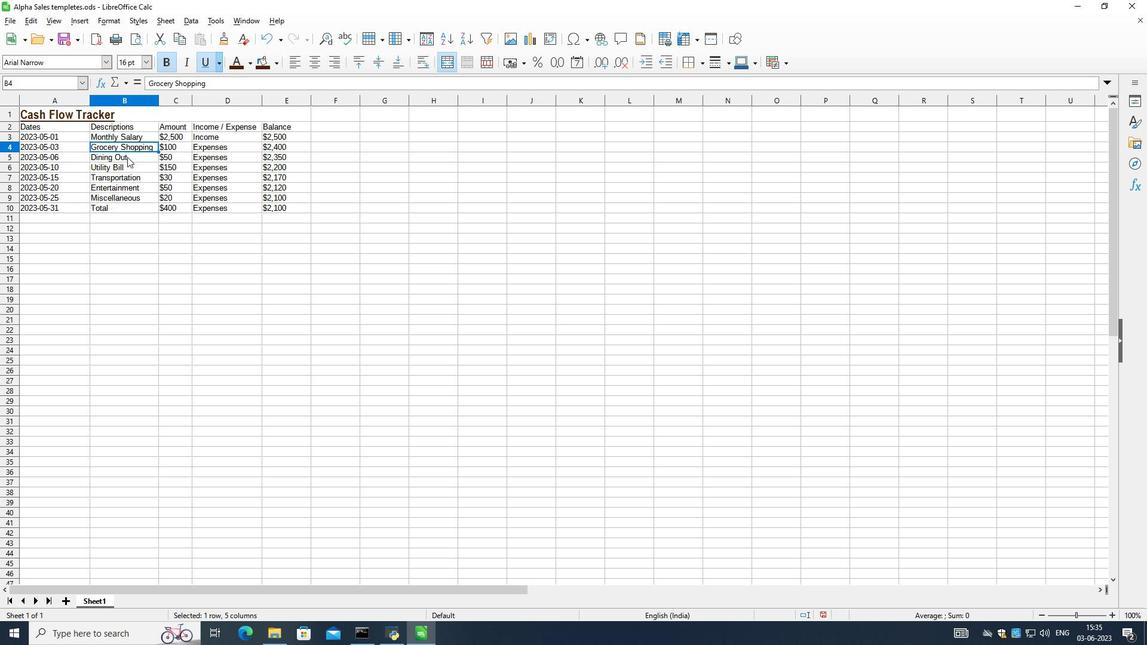 
Action: Mouse pressed left at (131, 145)
Screenshot: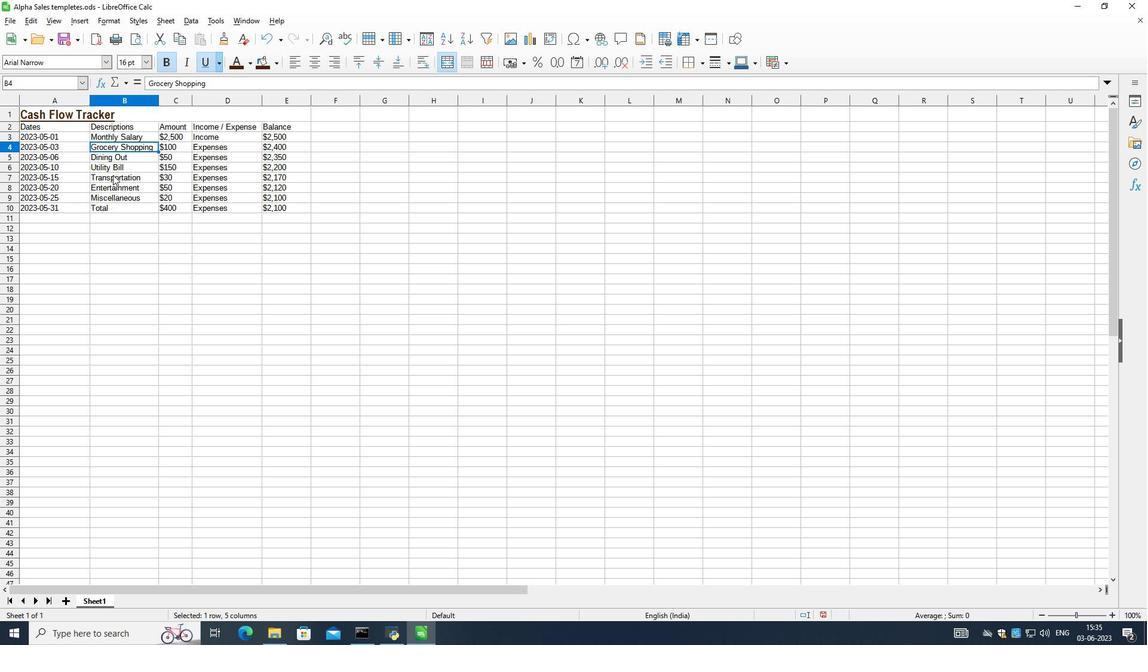 
Action: Mouse moved to (98, 114)
Screenshot: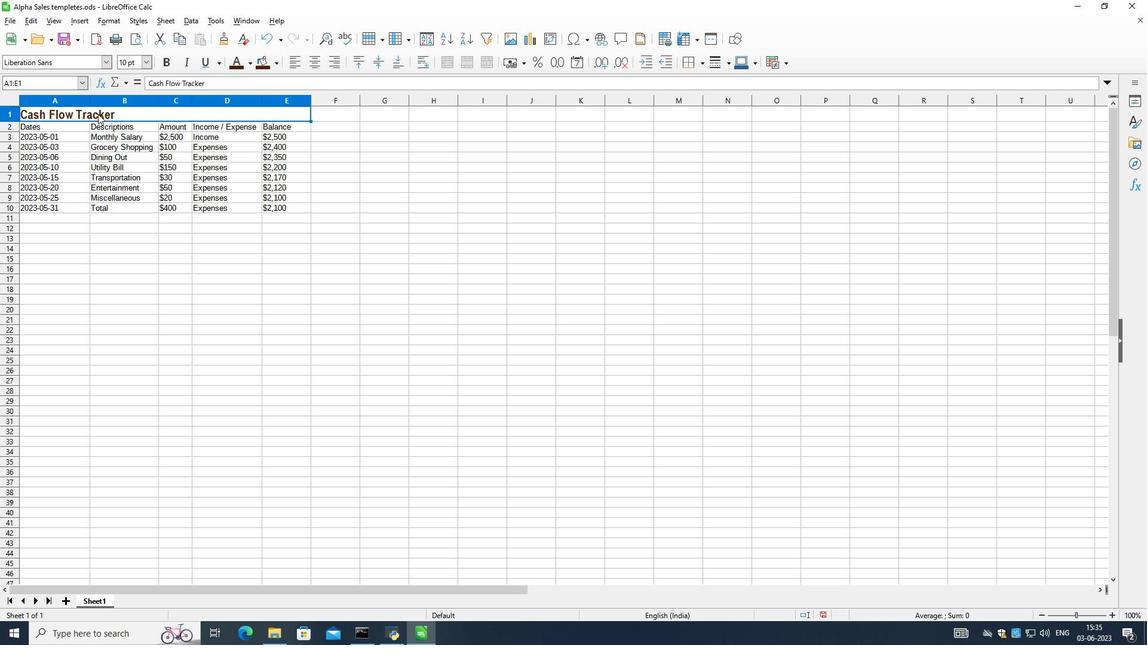 
Action: Mouse pressed left at (98, 114)
Screenshot: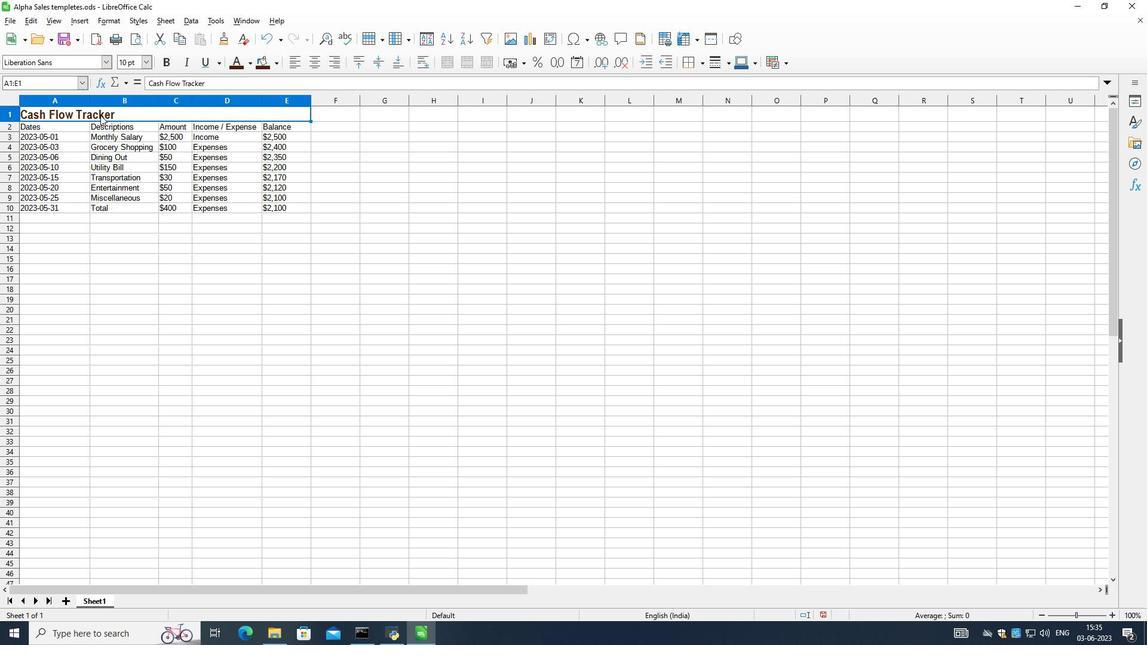 
Action: Mouse moved to (147, 65)
Screenshot: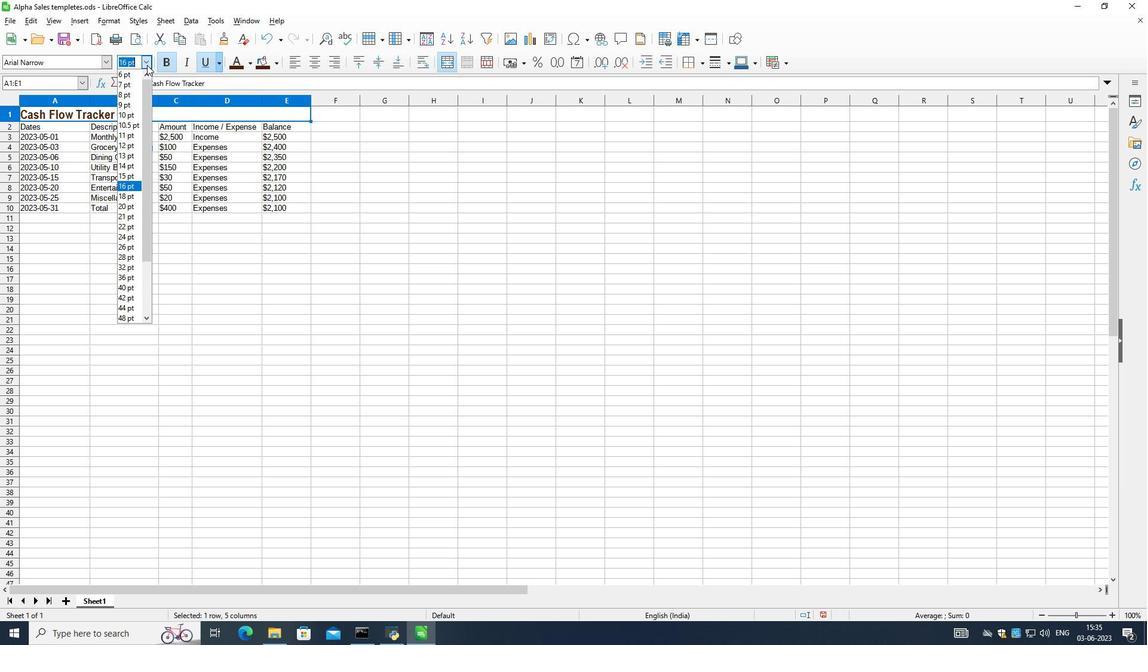 
Action: Mouse pressed left at (147, 65)
Screenshot: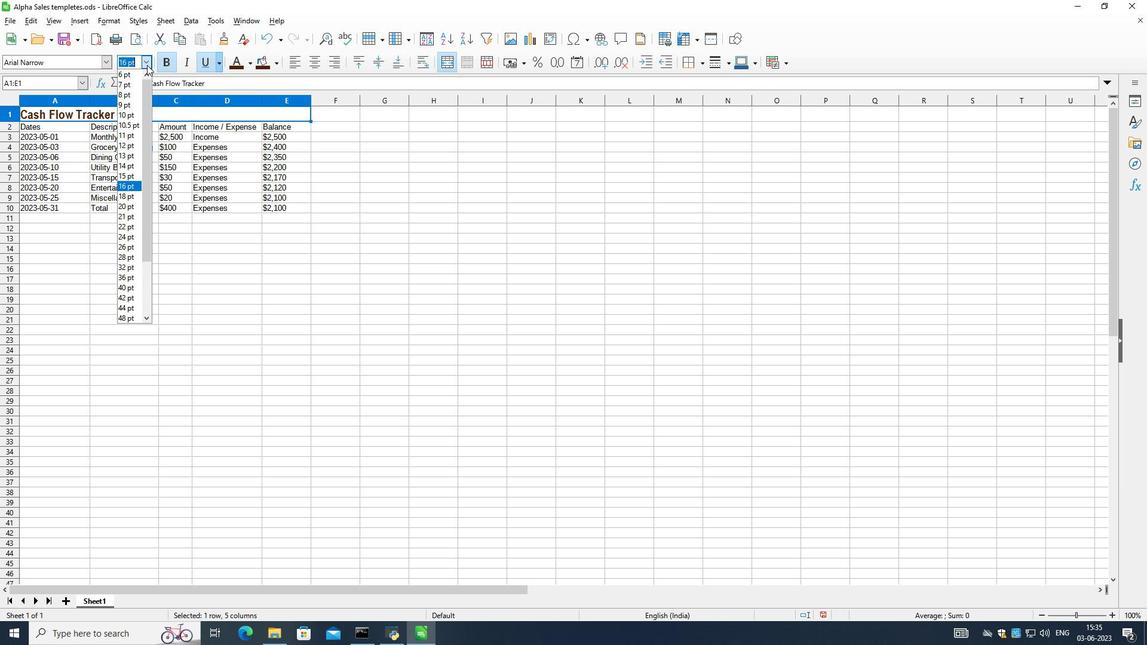 
Action: Mouse moved to (127, 254)
Screenshot: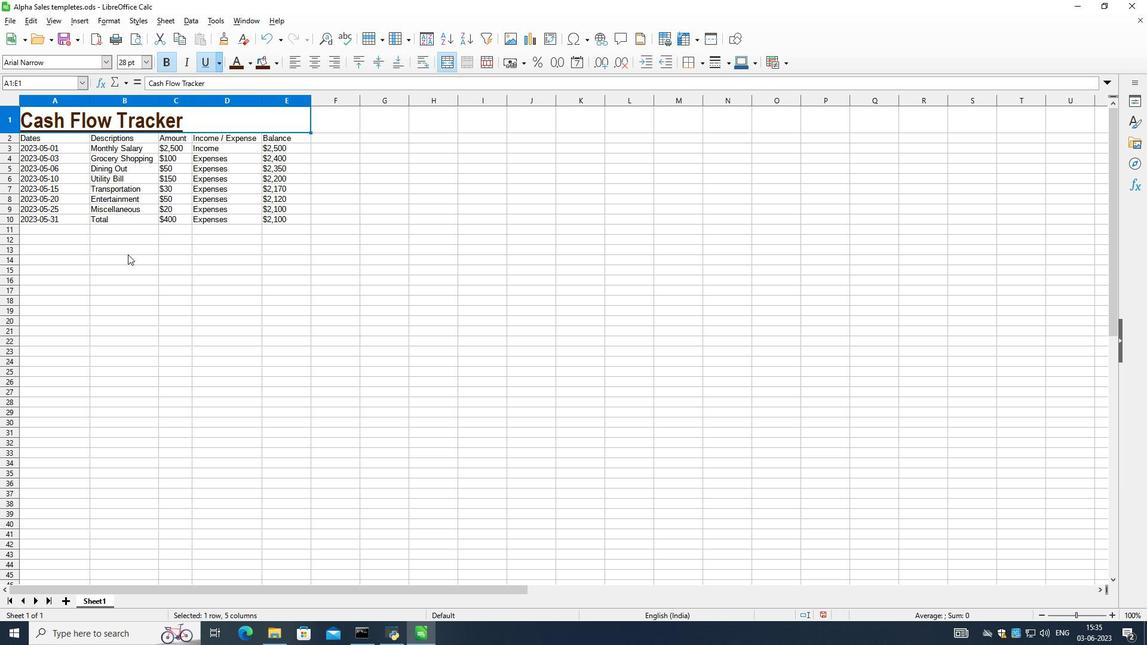 
Action: Mouse pressed left at (127, 254)
Screenshot: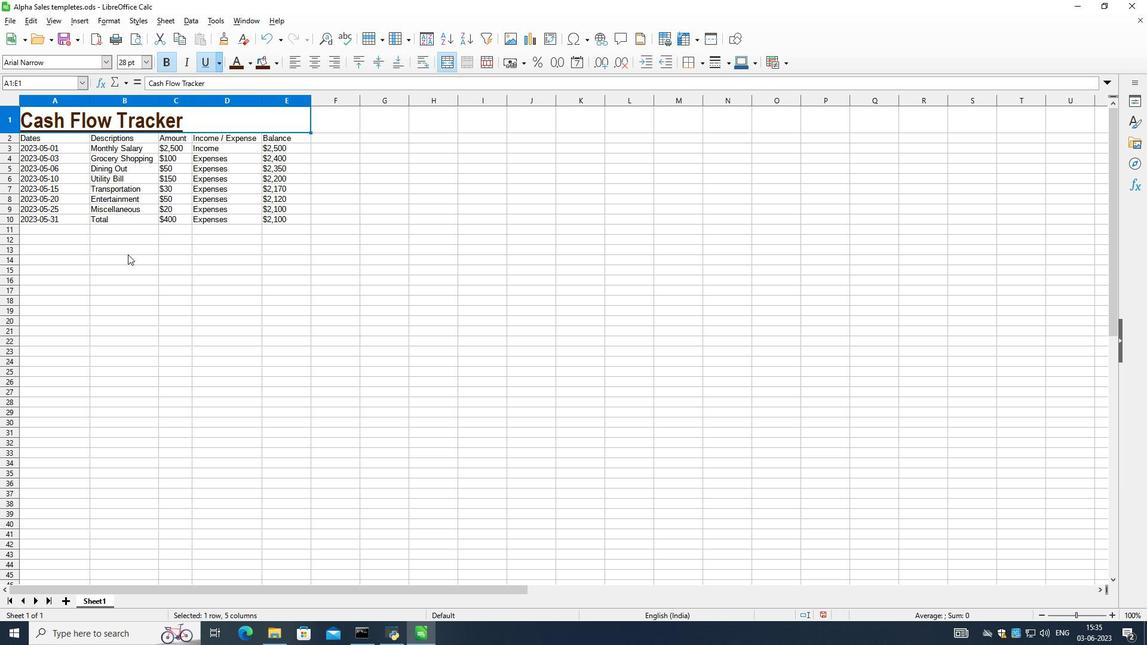 
Action: Mouse moved to (40, 184)
Screenshot: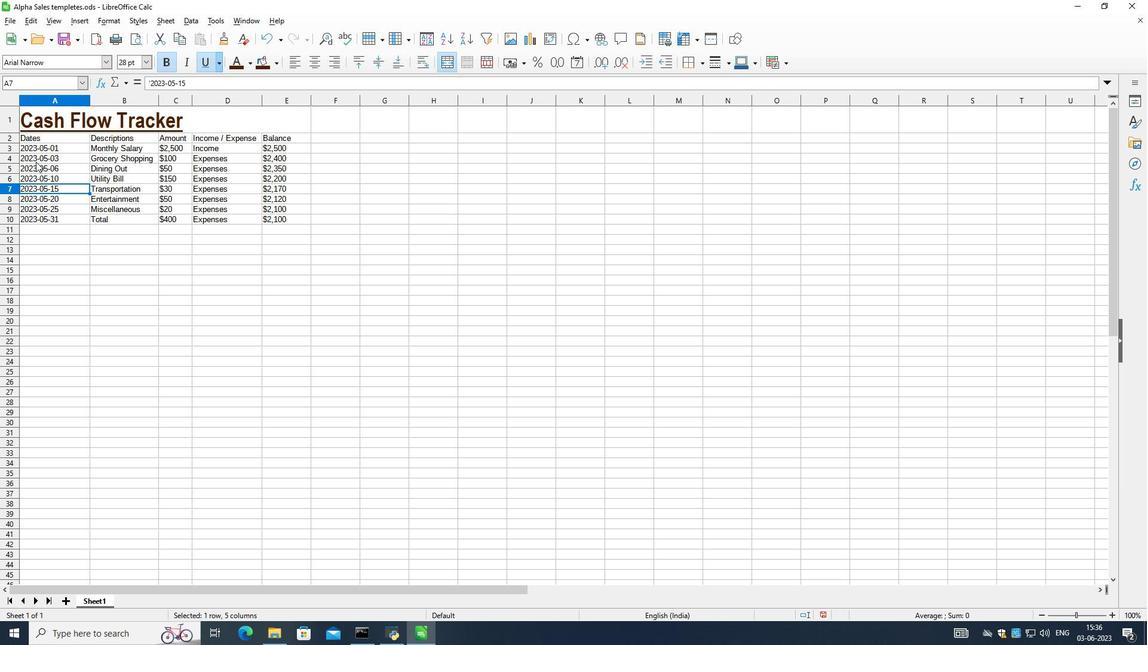 
Action: Mouse pressed left at (40, 184)
Screenshot: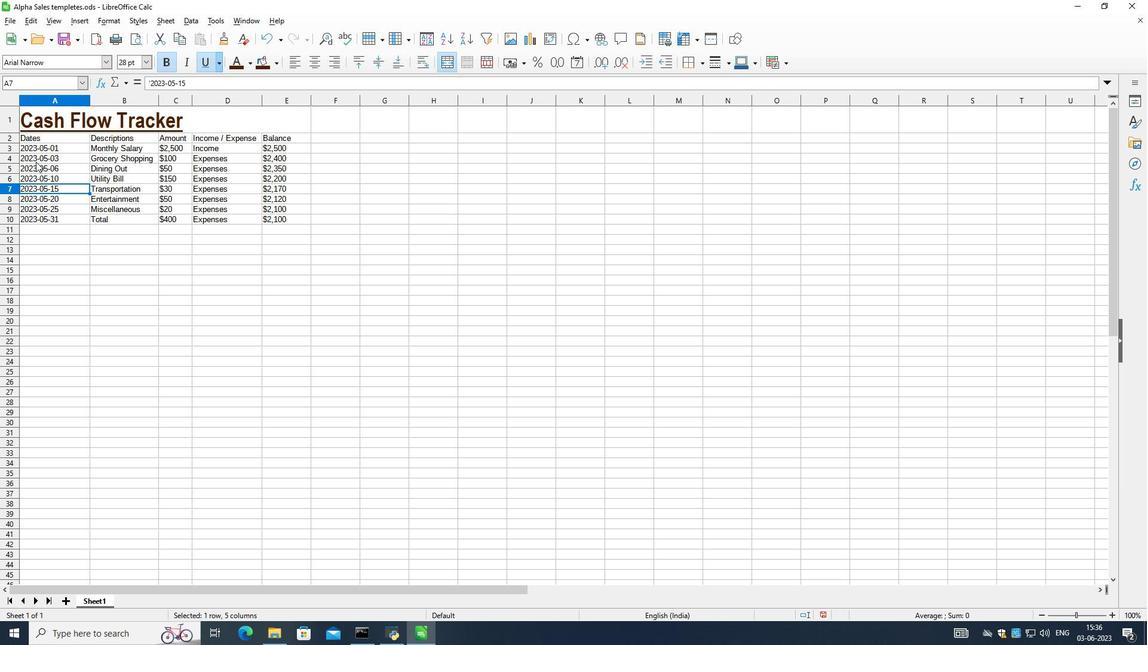 
Action: Mouse moved to (32, 136)
Screenshot: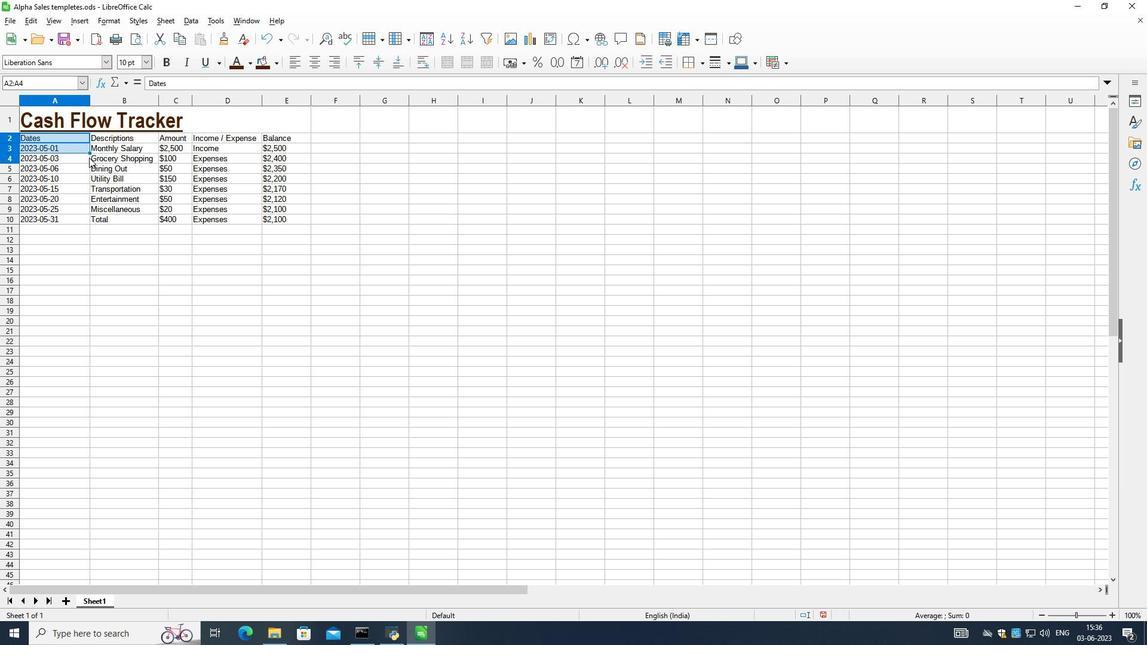 
Action: Mouse pressed left at (32, 136)
Screenshot: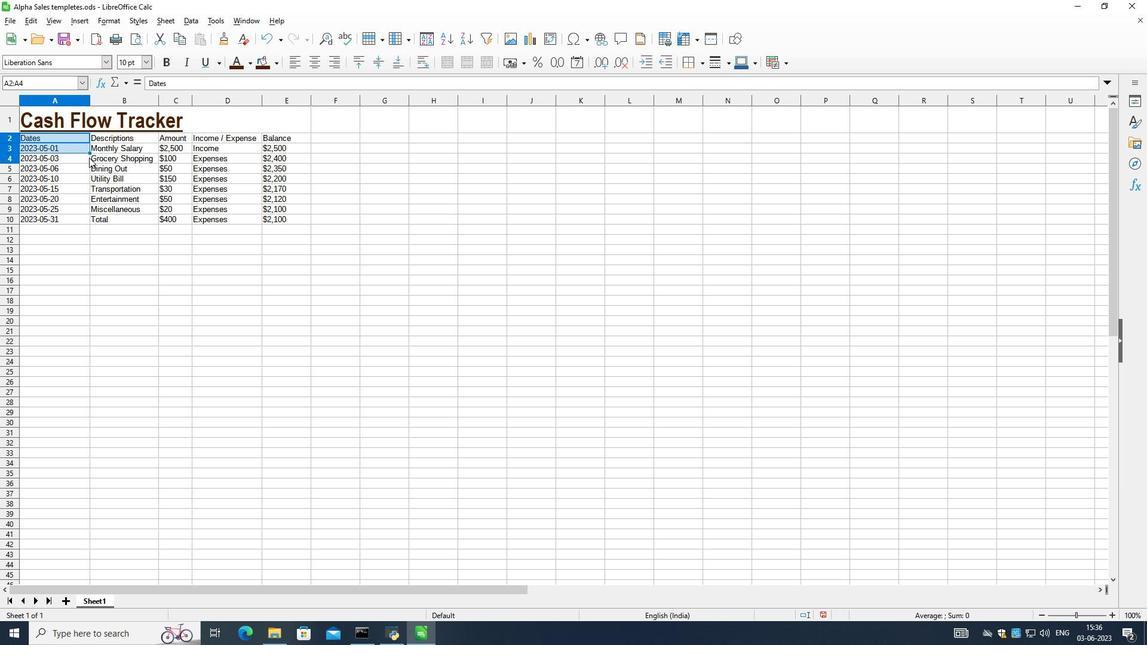 
Action: Mouse moved to (105, 63)
Screenshot: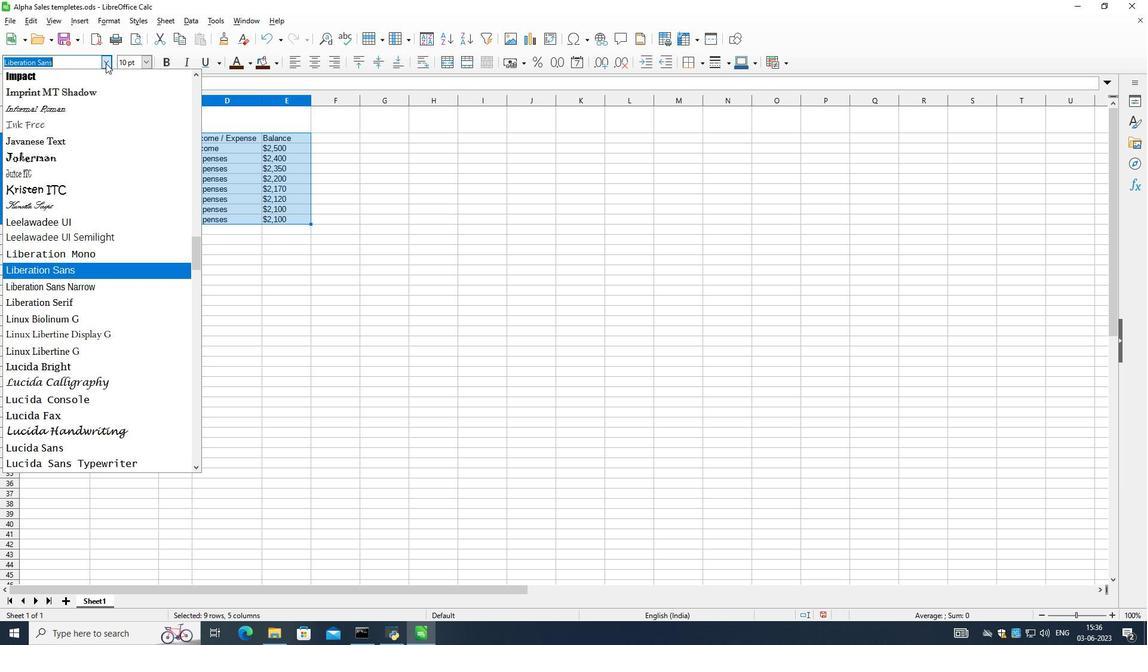 
Action: Mouse pressed left at (105, 63)
Screenshot: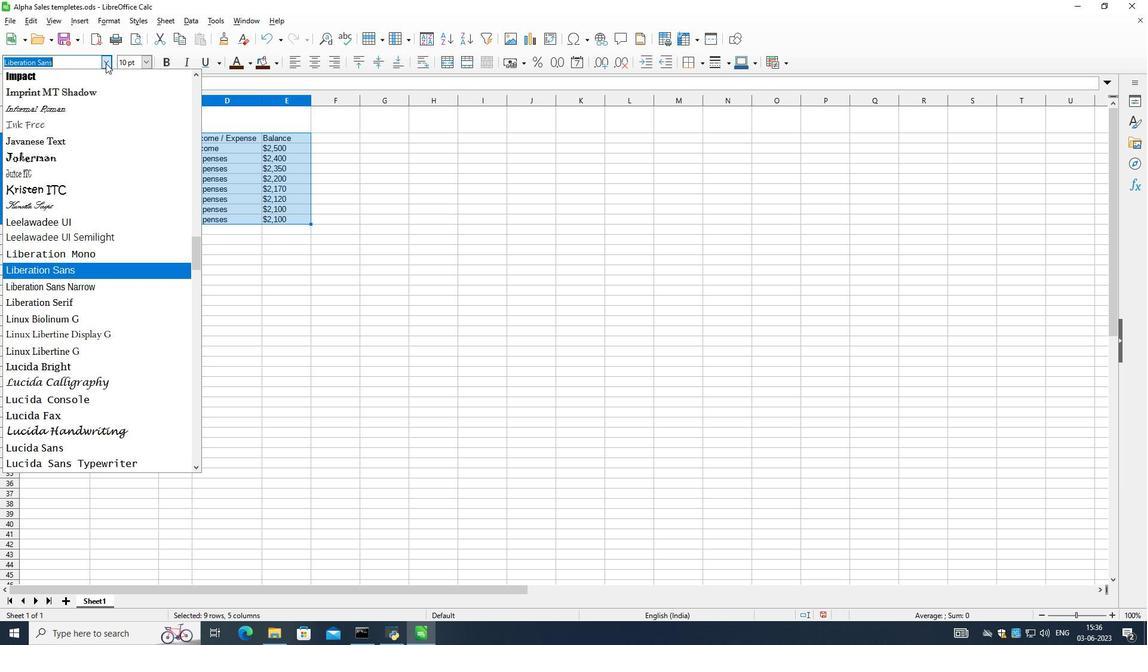 
Action: Mouse moved to (46, 169)
Screenshot: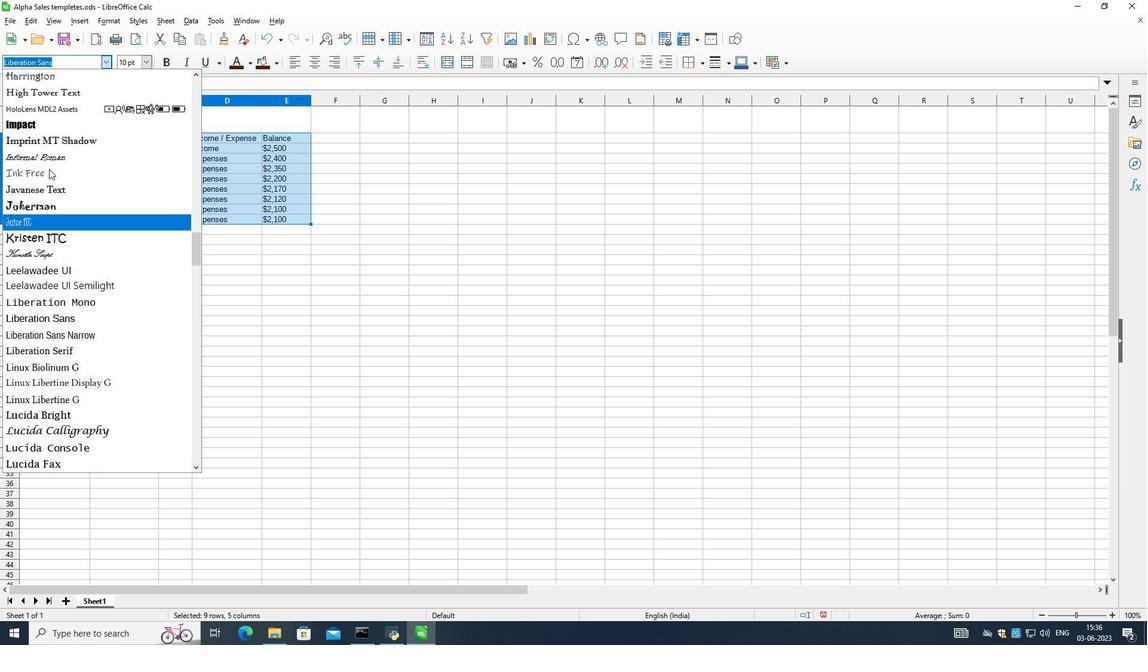 
Action: Mouse scrolled (46, 170) with delta (0, 0)
Screenshot: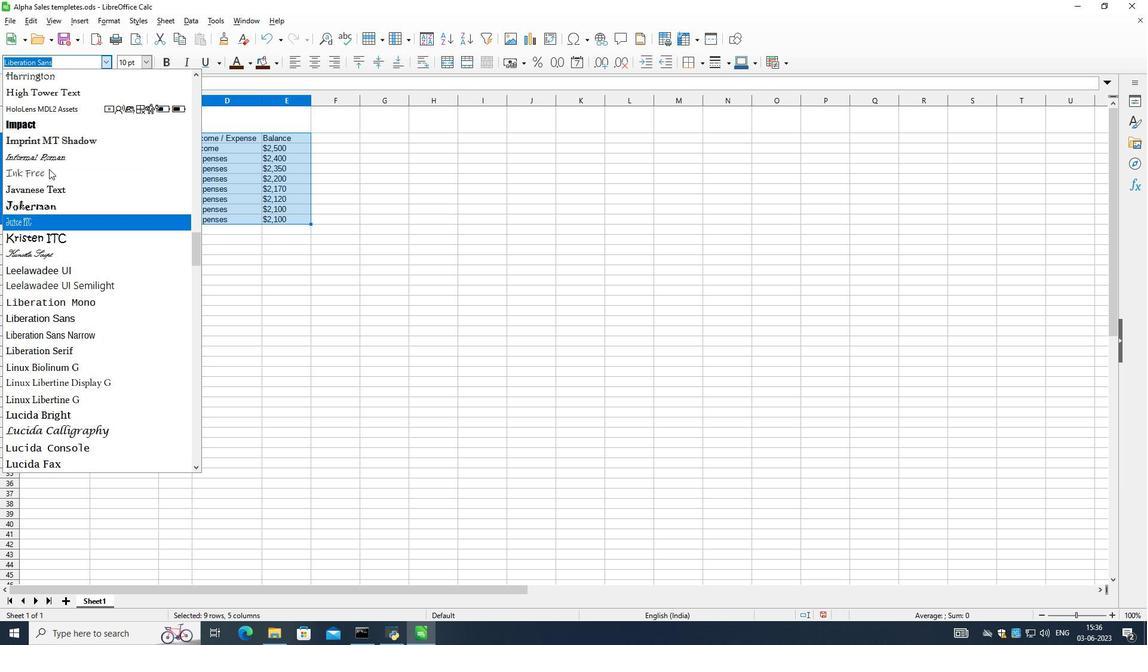
Action: Mouse moved to (47, 169)
Screenshot: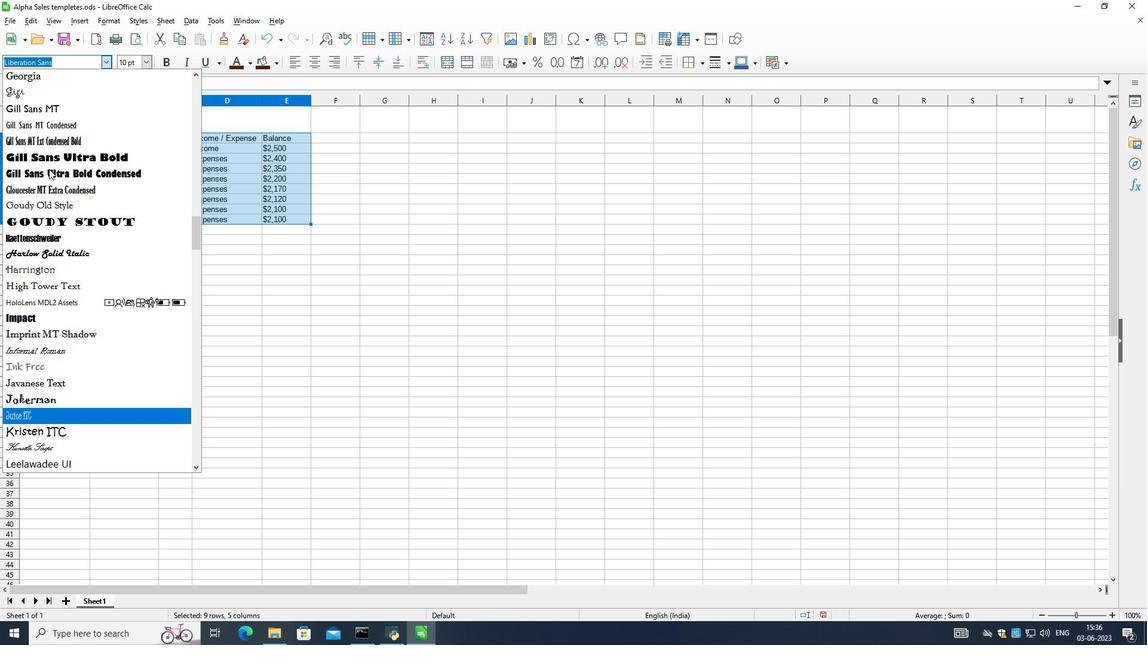 
Action: Mouse scrolled (47, 170) with delta (0, 0)
Screenshot: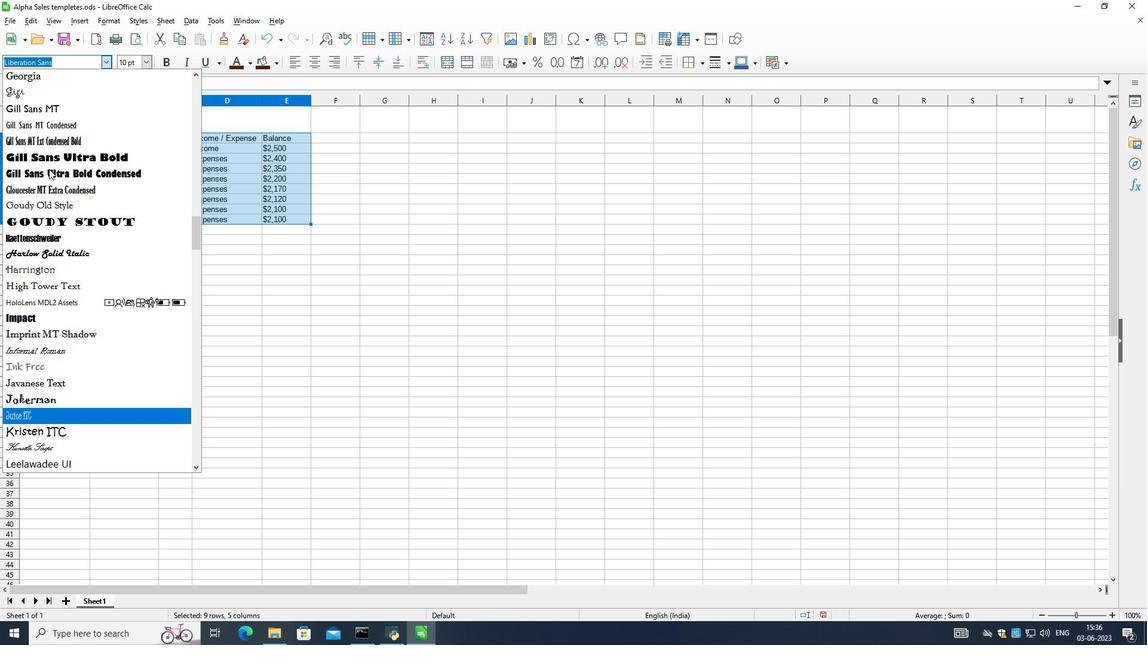 
Action: Mouse moved to (47, 169)
Screenshot: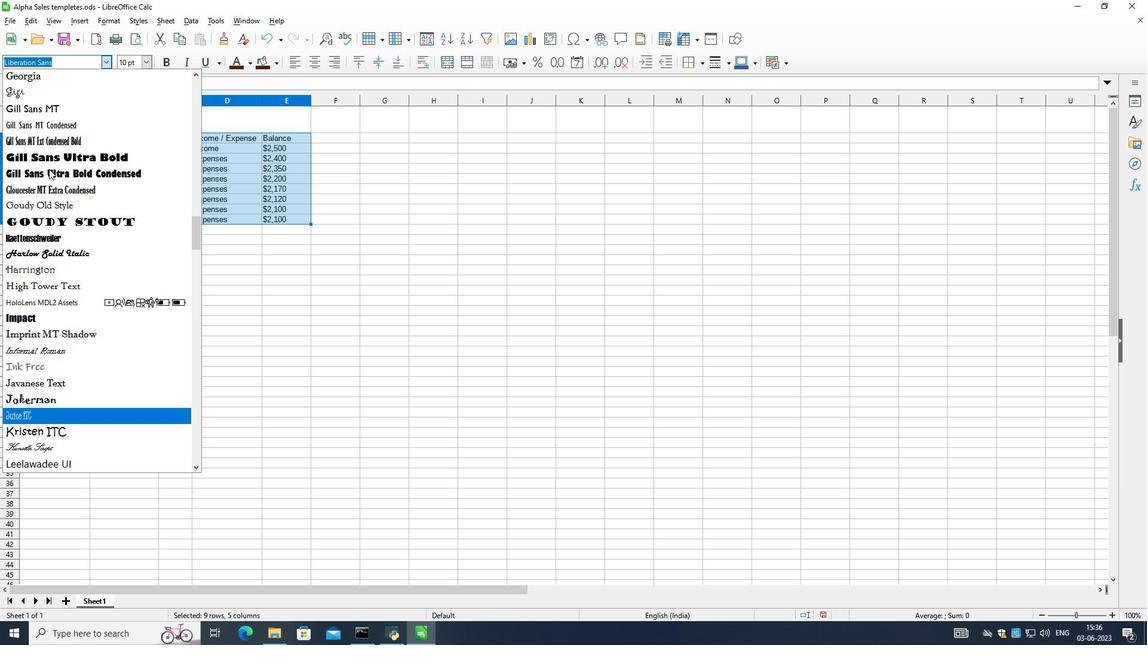 
Action: Mouse scrolled (47, 170) with delta (0, 0)
Screenshot: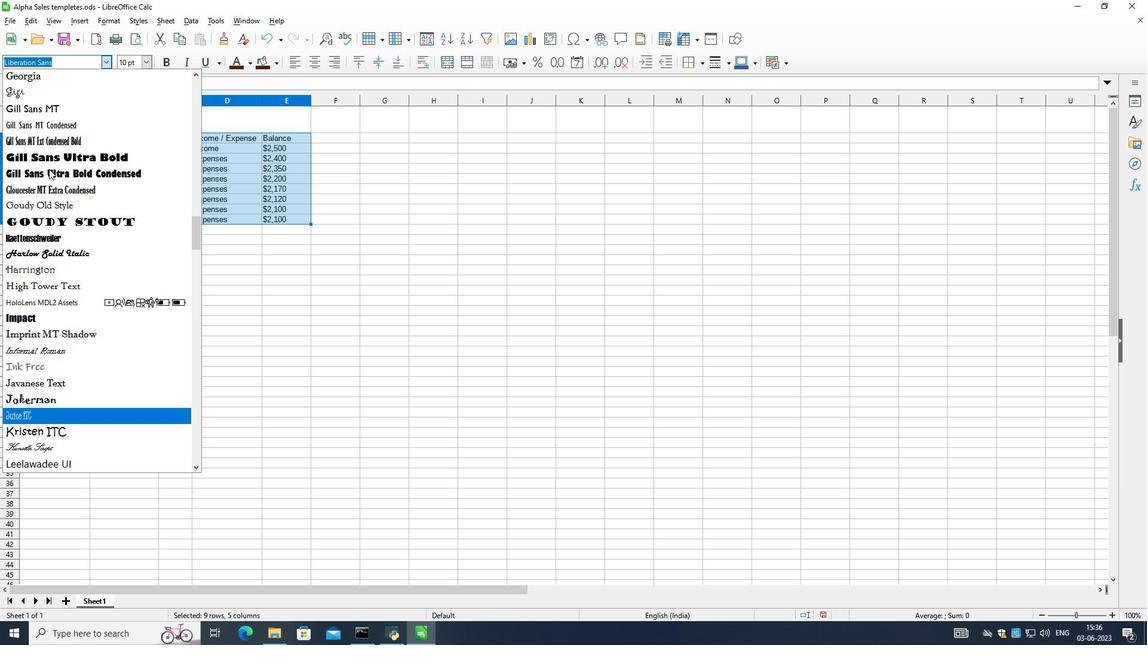 
Action: Mouse moved to (49, 169)
Screenshot: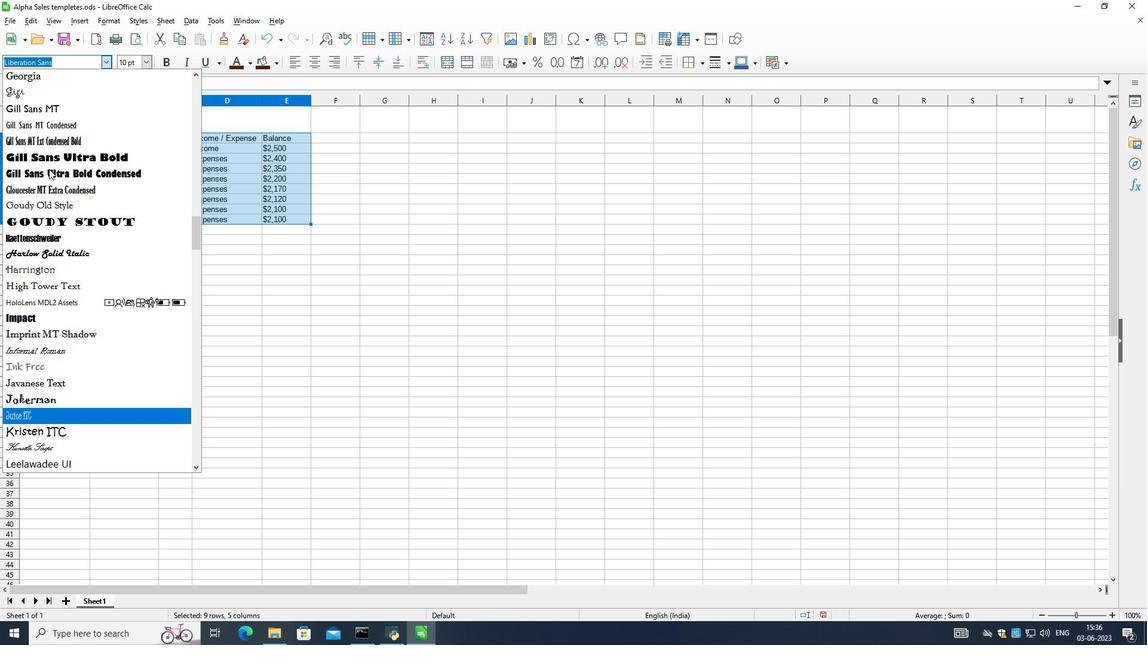 
Action: Mouse scrolled (49, 169) with delta (0, 0)
Screenshot: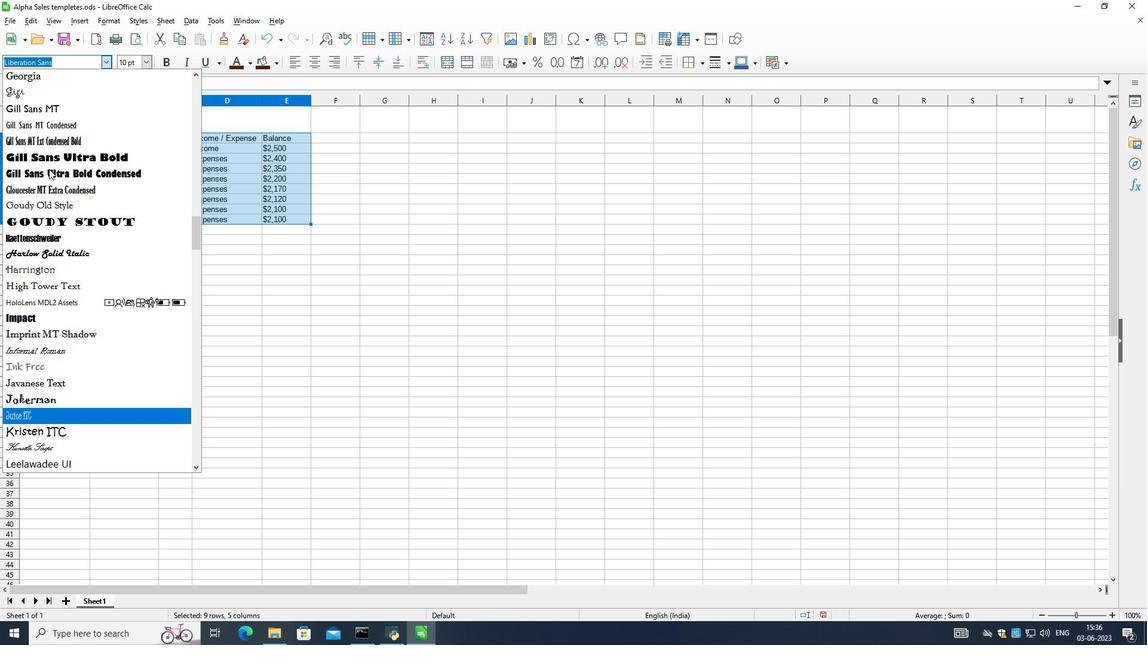 
Action: Mouse scrolled (49, 169) with delta (0, 0)
Screenshot: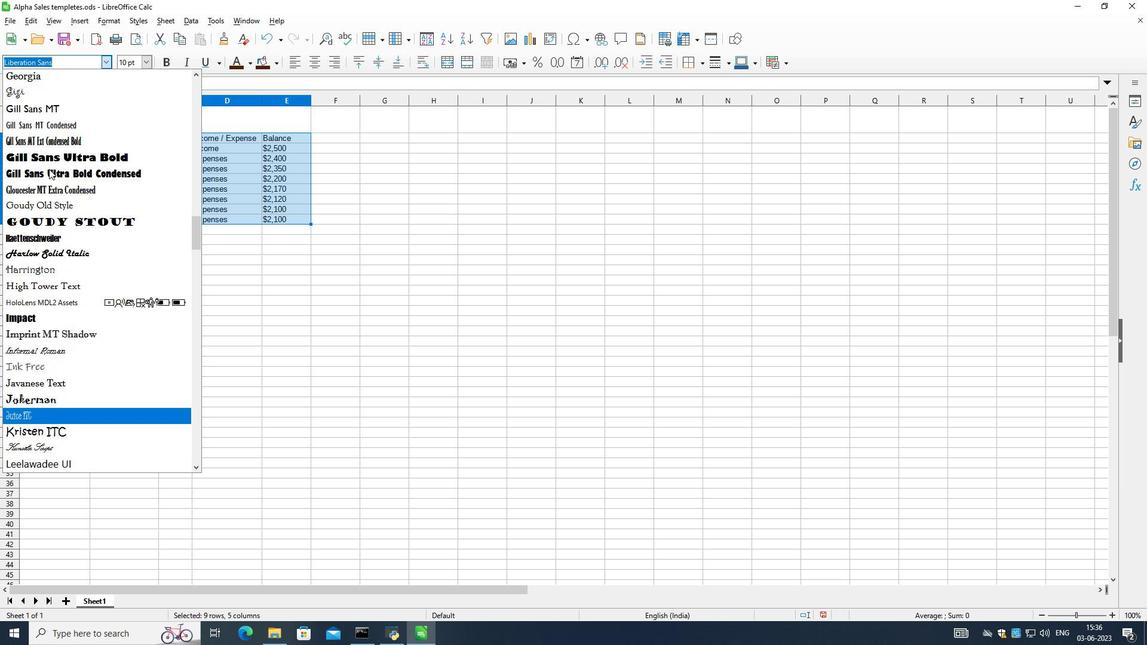 
Action: Mouse scrolled (49, 169) with delta (0, 0)
Screenshot: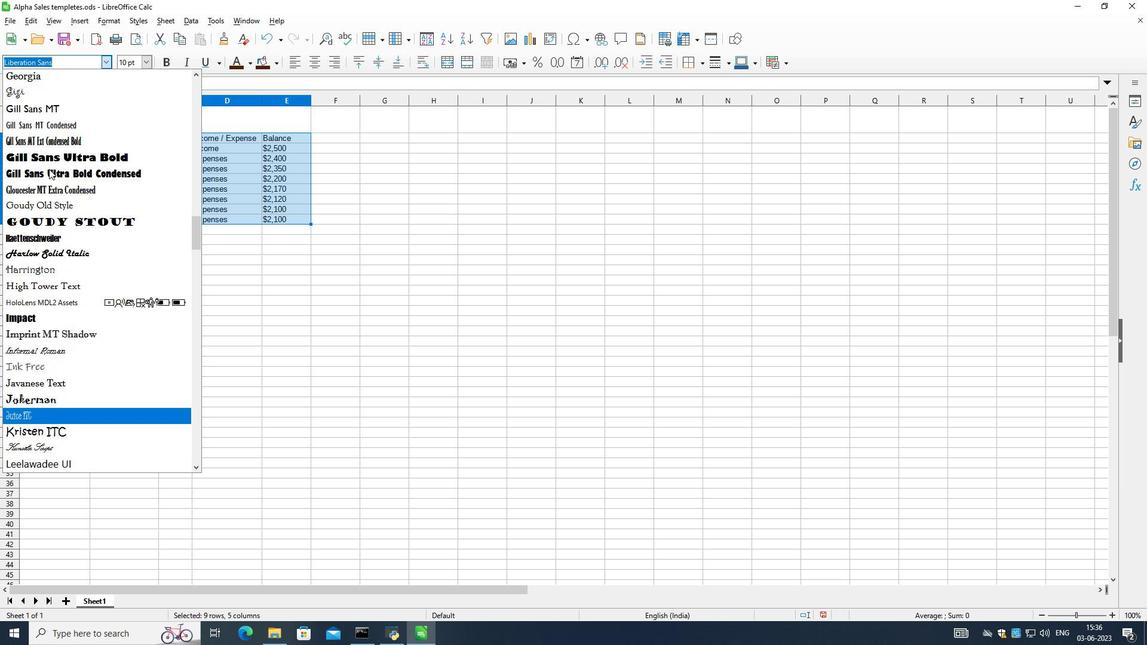
Action: Mouse moved to (49, 169)
Screenshot: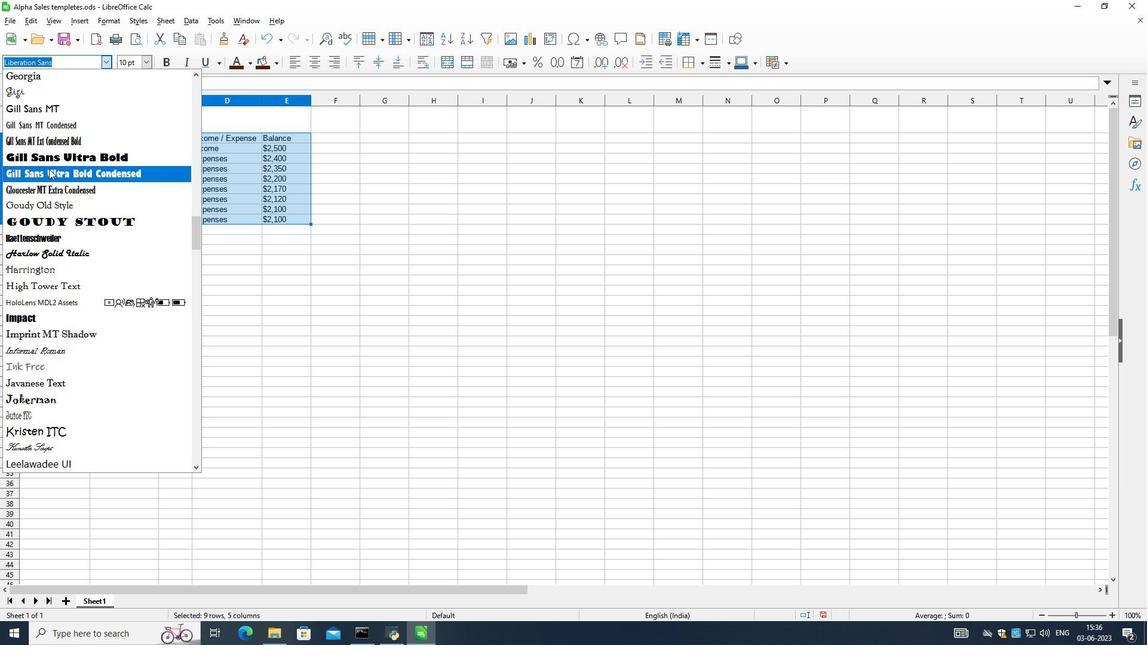 
Action: Mouse scrolled (49, 169) with delta (0, 0)
Screenshot: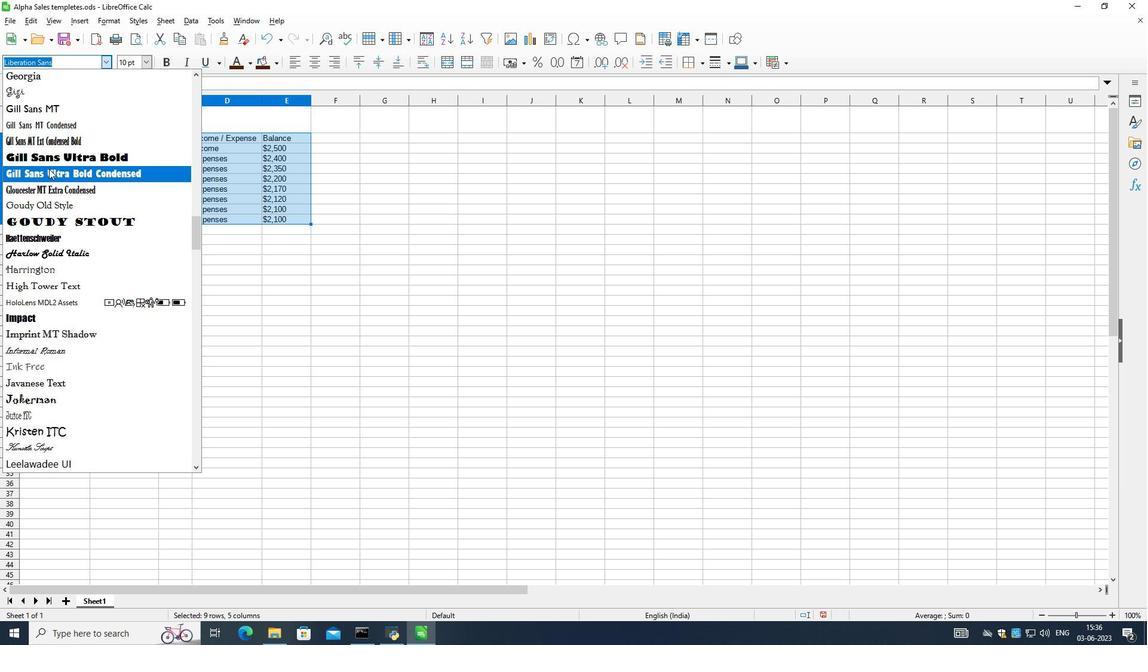 
Action: Mouse scrolled (49, 169) with delta (0, 0)
Screenshot: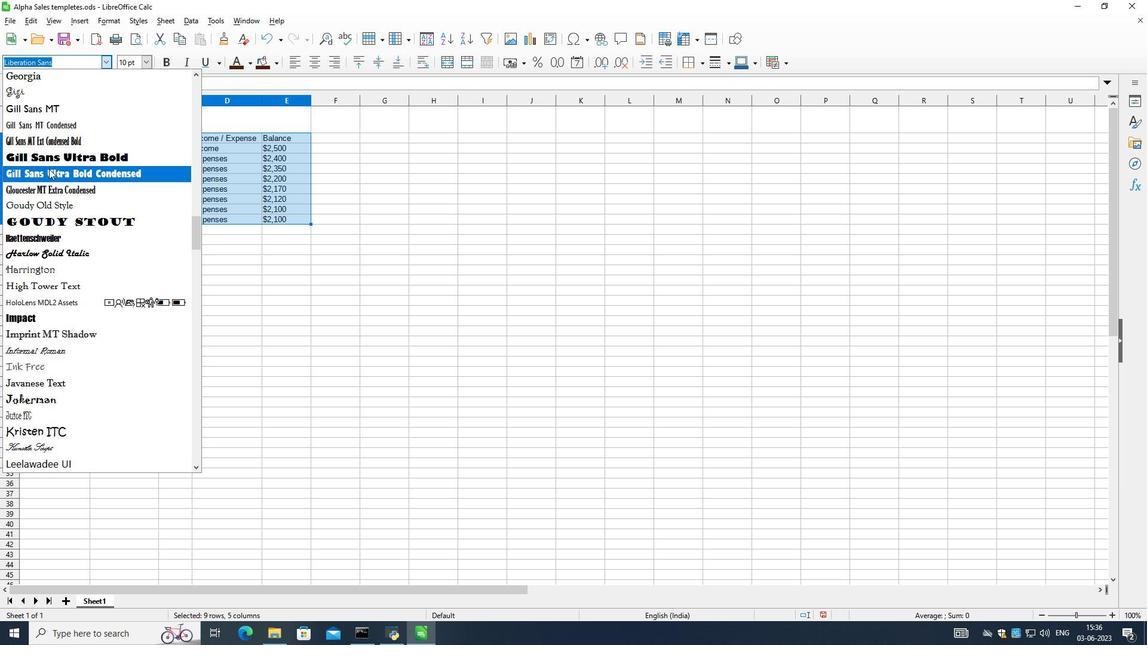 
Action: Mouse scrolled (49, 169) with delta (0, 0)
Screenshot: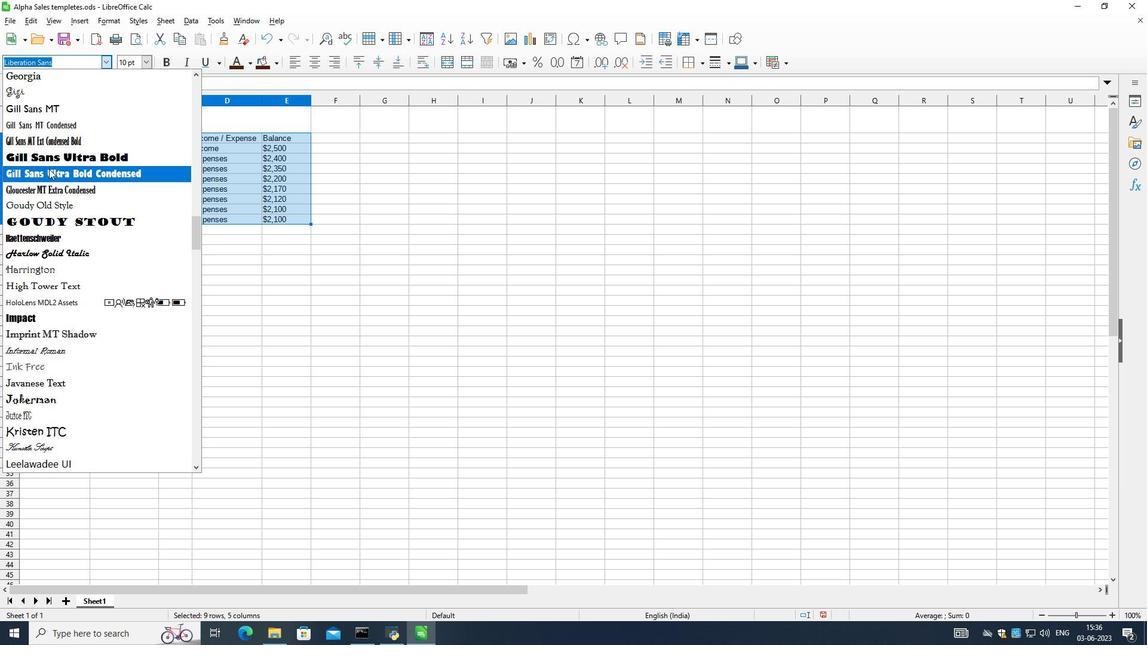 
Action: Mouse scrolled (49, 169) with delta (0, 0)
Screenshot: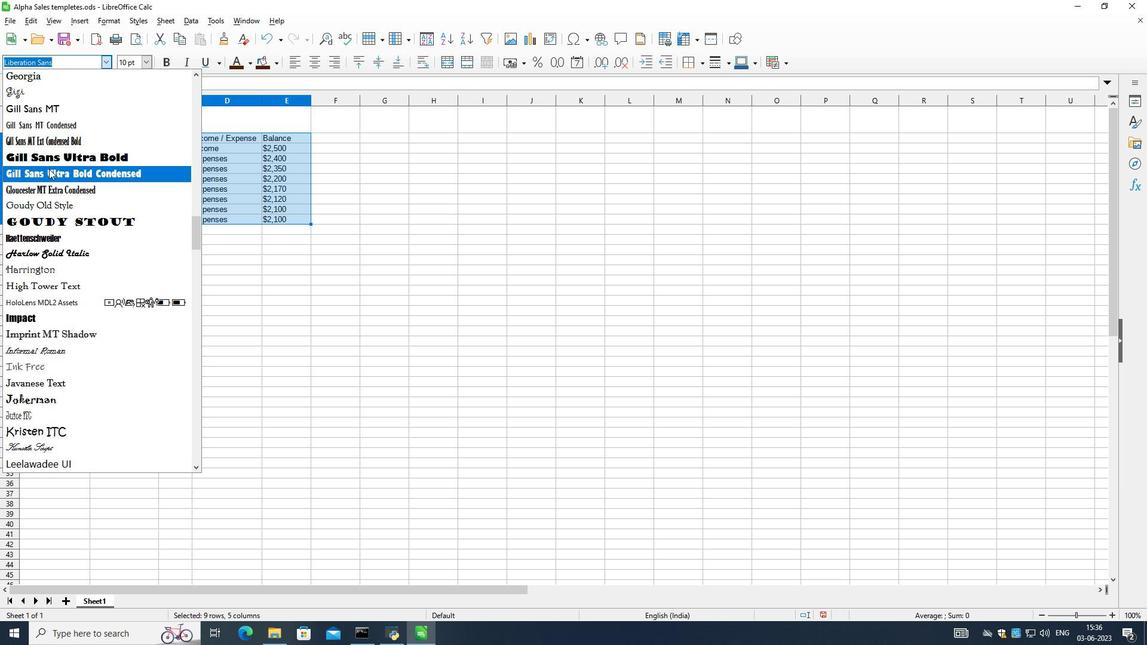 
Action: Mouse scrolled (49, 169) with delta (0, 0)
Screenshot: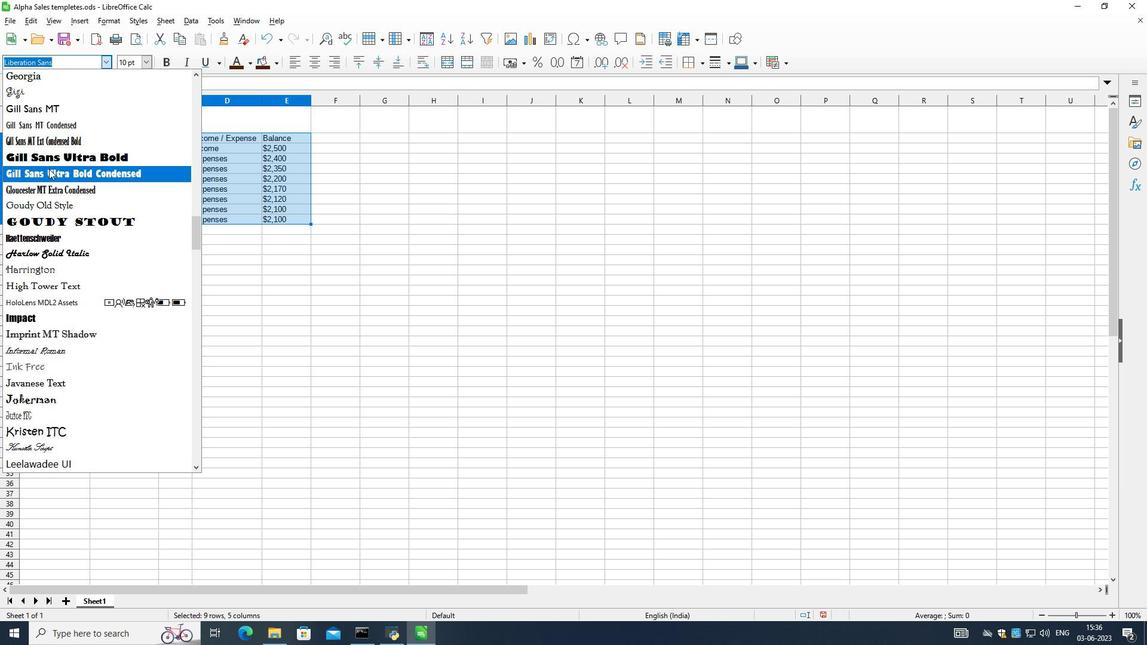 
Action: Mouse scrolled (49, 169) with delta (0, 0)
Screenshot: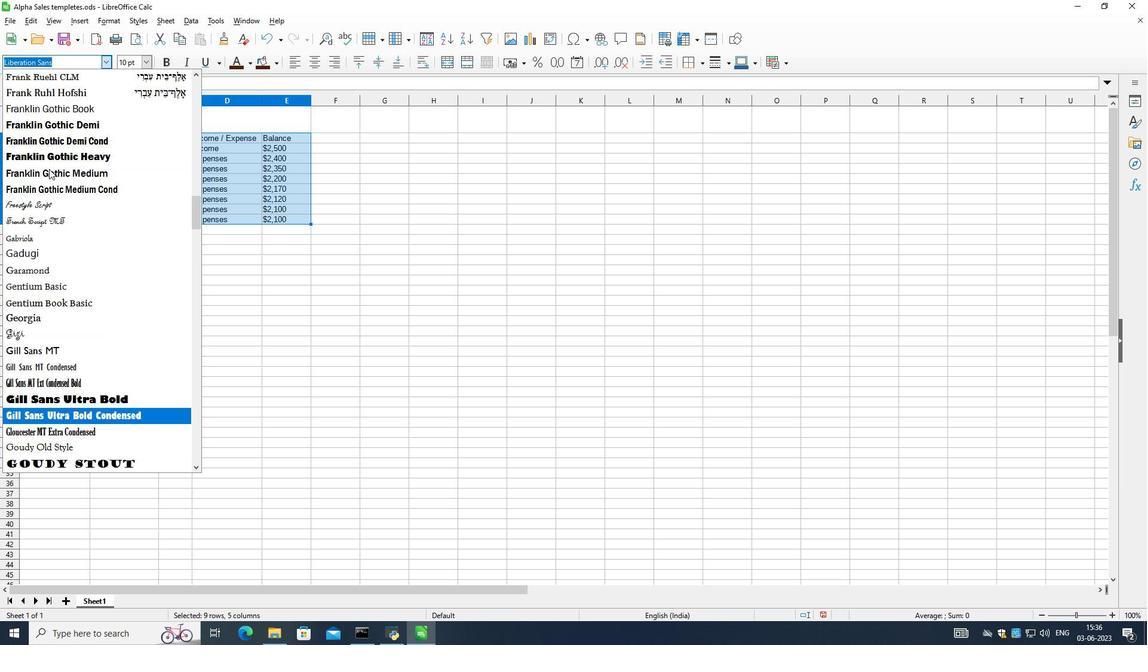 
Action: Mouse scrolled (49, 169) with delta (0, 0)
Screenshot: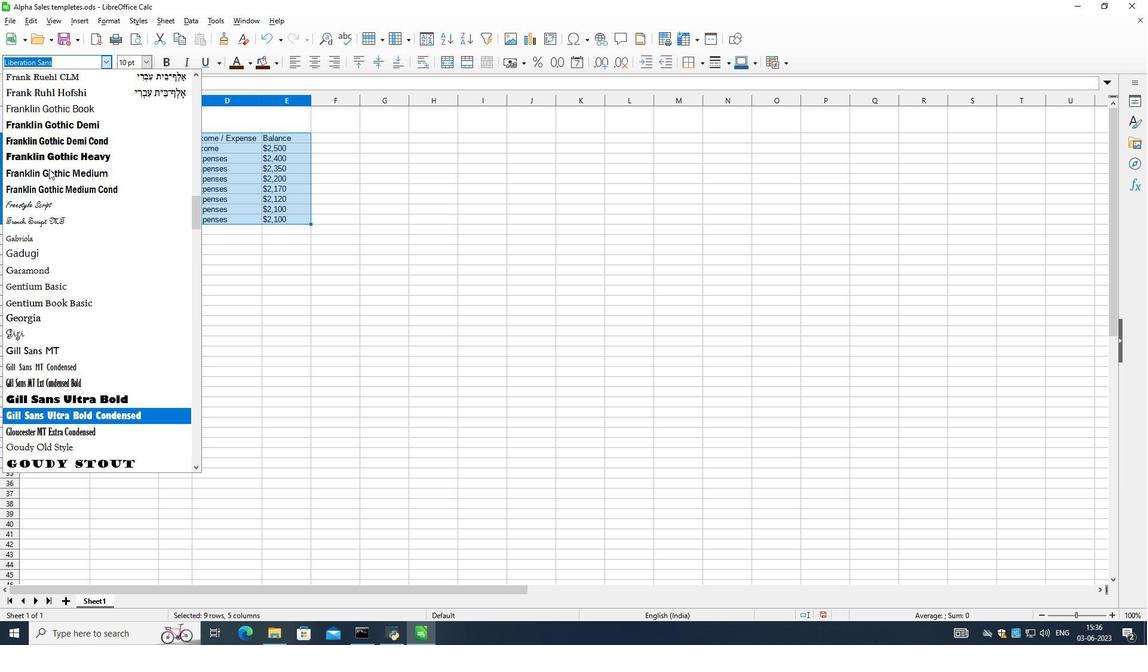 
Action: Mouse scrolled (49, 169) with delta (0, 0)
Screenshot: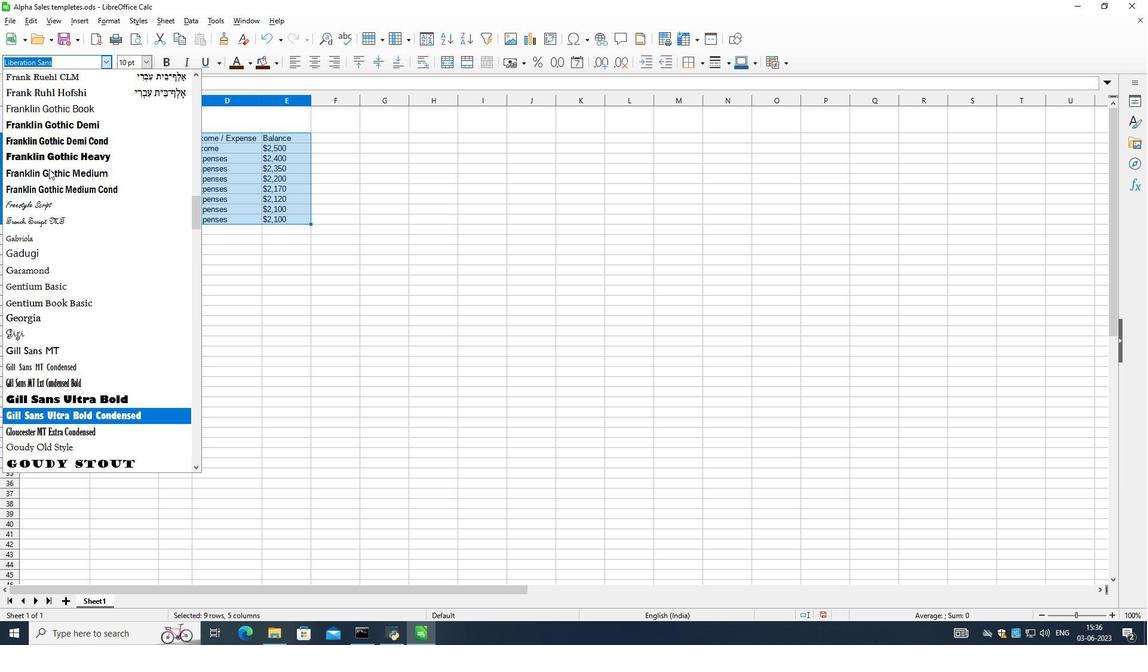 
Action: Mouse scrolled (49, 169) with delta (0, 0)
Screenshot: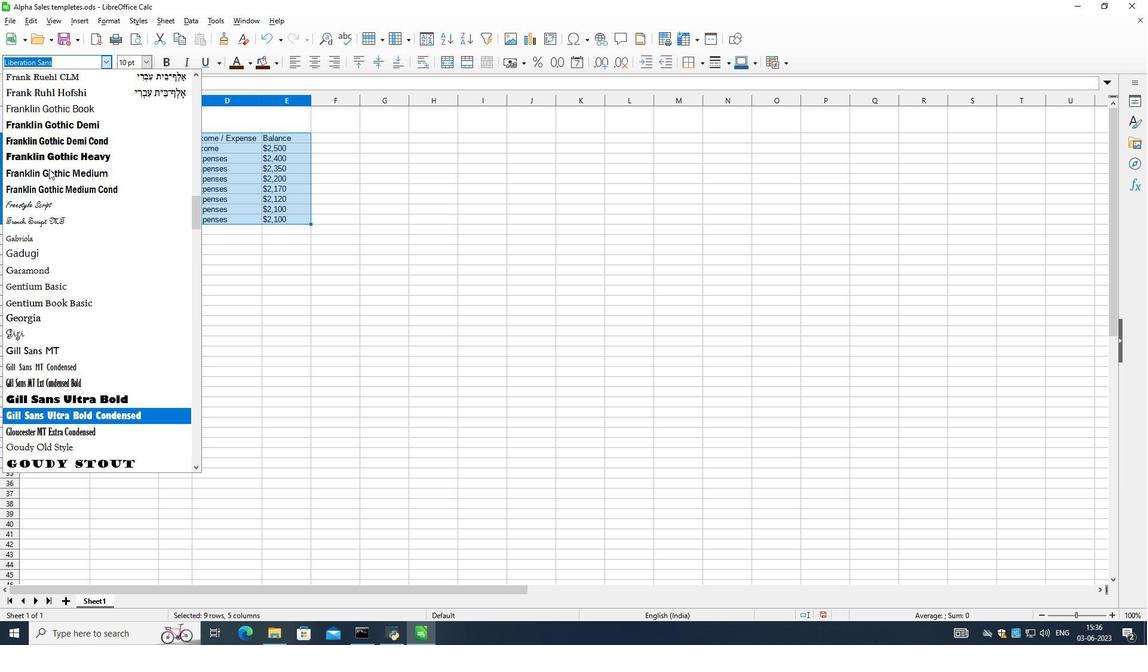
Action: Mouse scrolled (49, 169) with delta (0, 0)
Screenshot: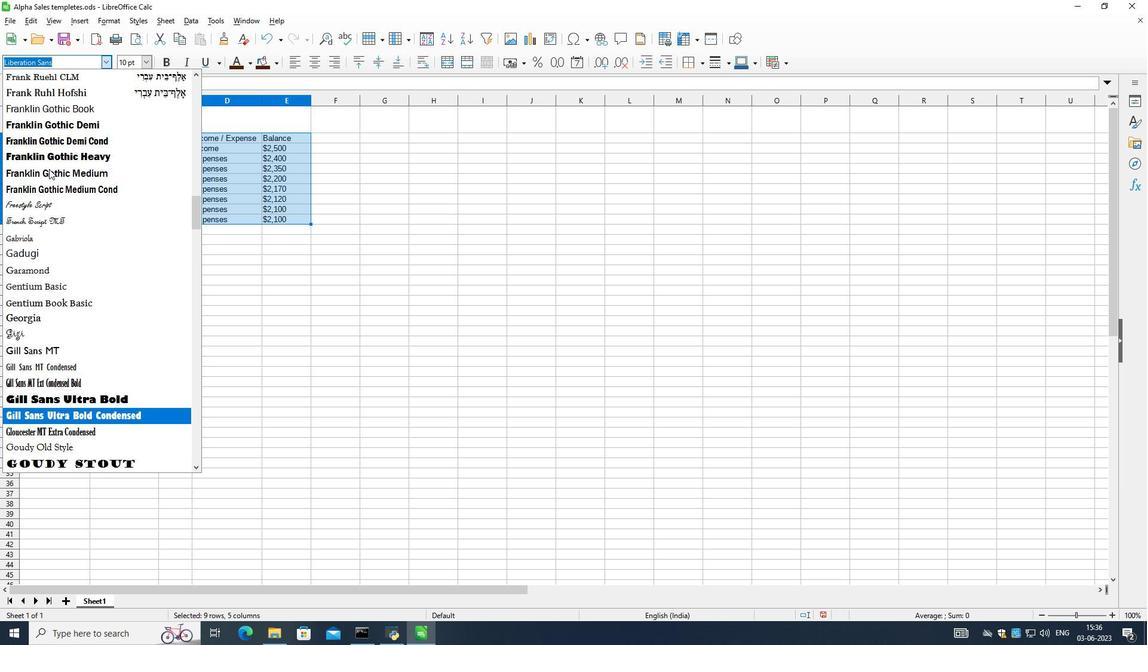 
Action: Mouse scrolled (49, 169) with delta (0, 0)
Screenshot: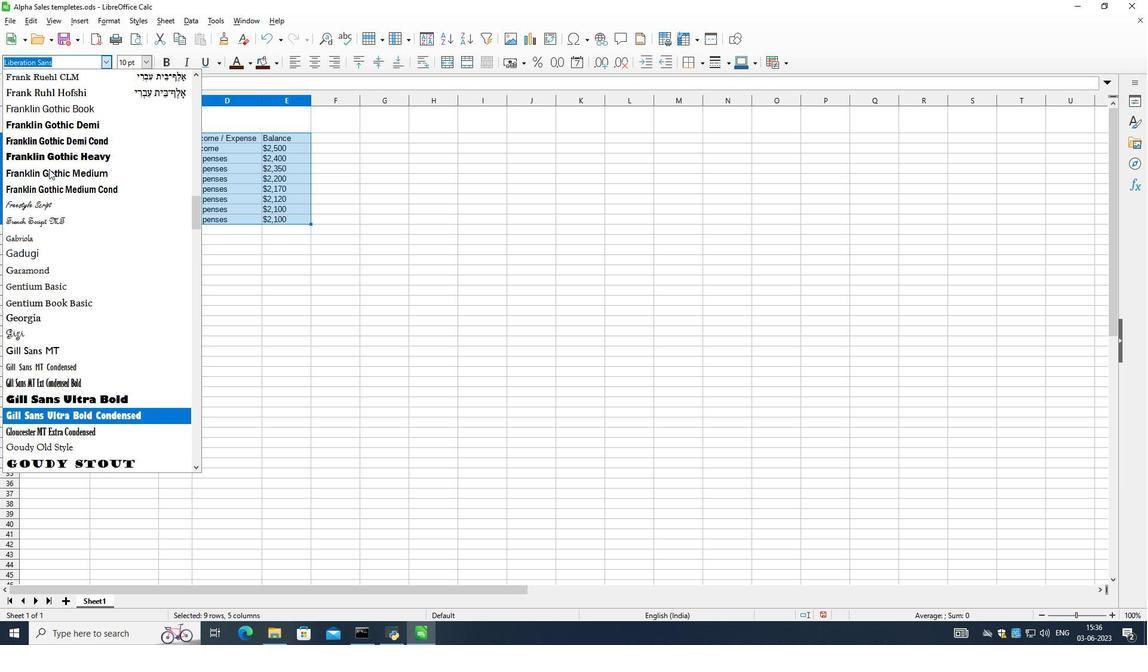 
Action: Mouse scrolled (49, 169) with delta (0, 0)
Screenshot: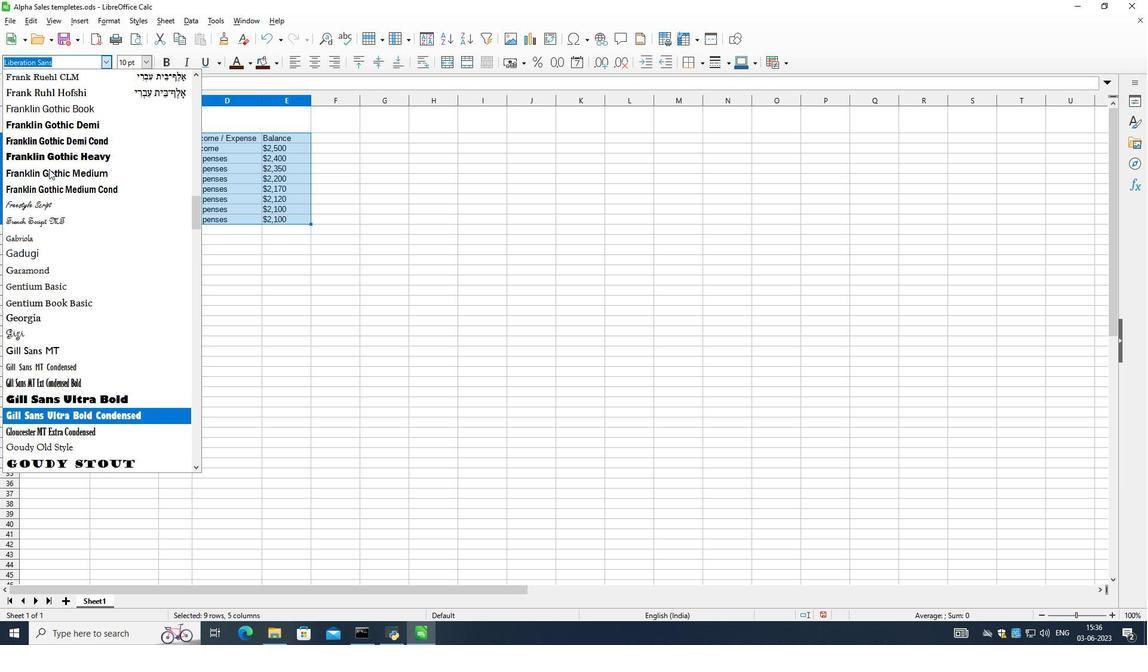 
Action: Mouse scrolled (49, 169) with delta (0, 0)
Screenshot: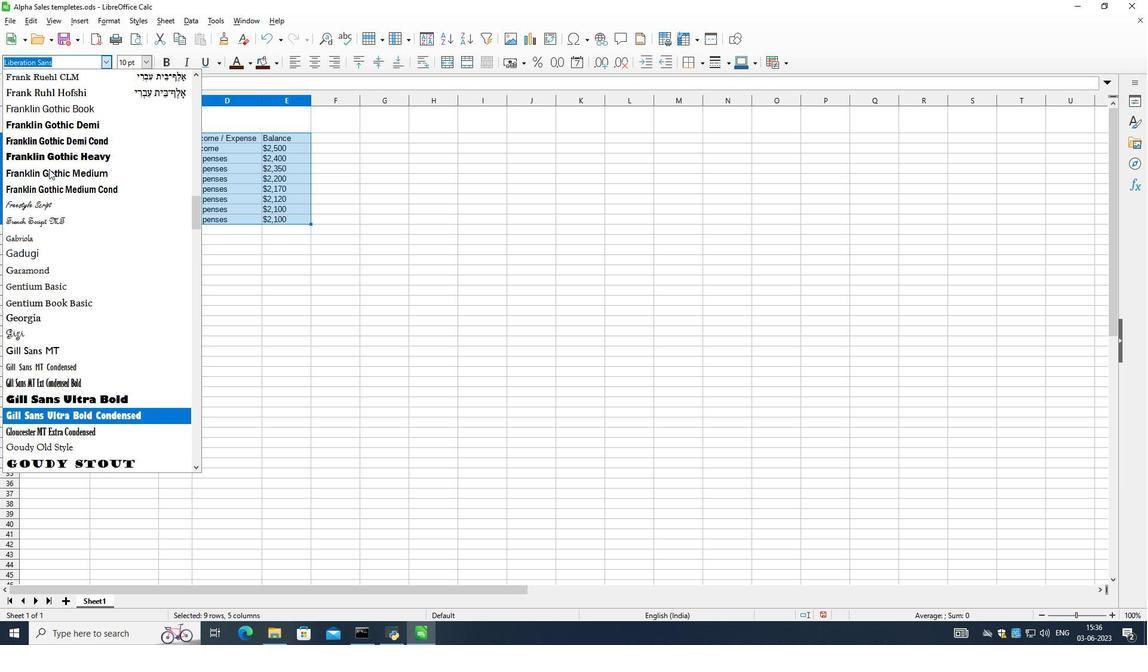
Action: Mouse scrolled (49, 169) with delta (0, 0)
Screenshot: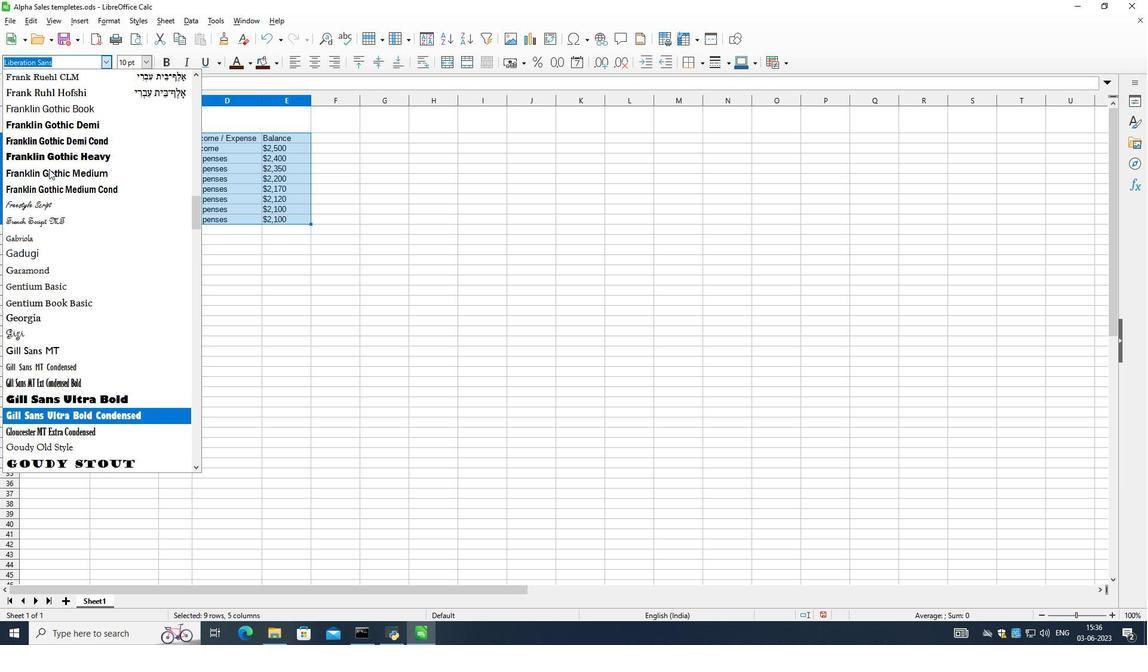 
Action: Mouse scrolled (49, 169) with delta (0, 0)
Screenshot: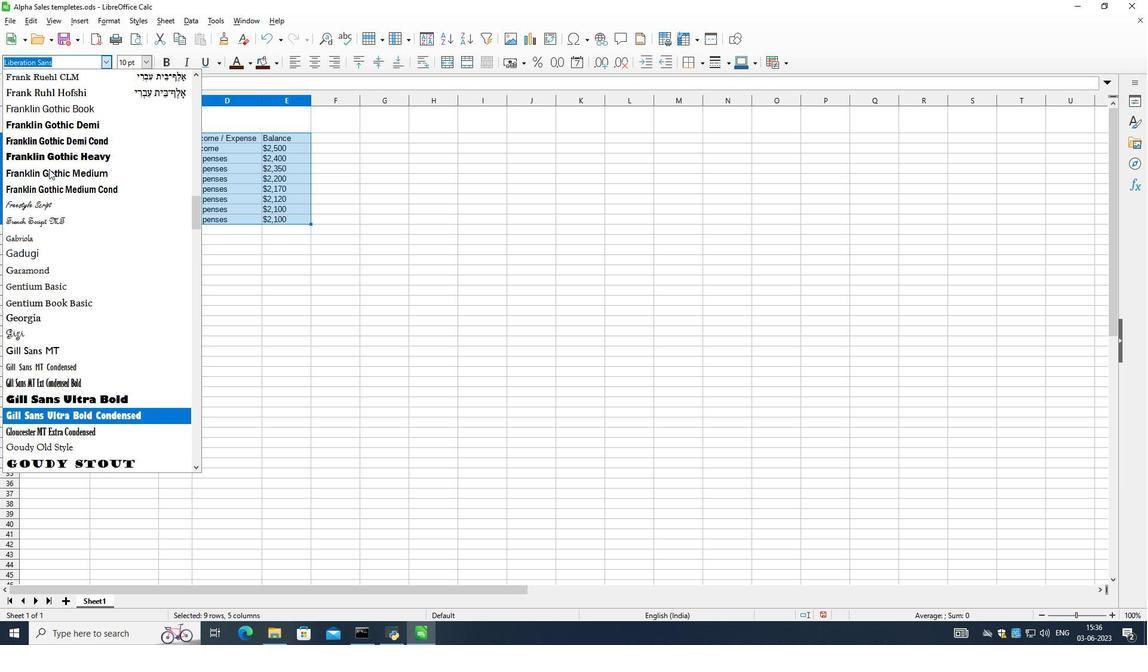 
Action: Mouse scrolled (49, 169) with delta (0, 0)
Screenshot: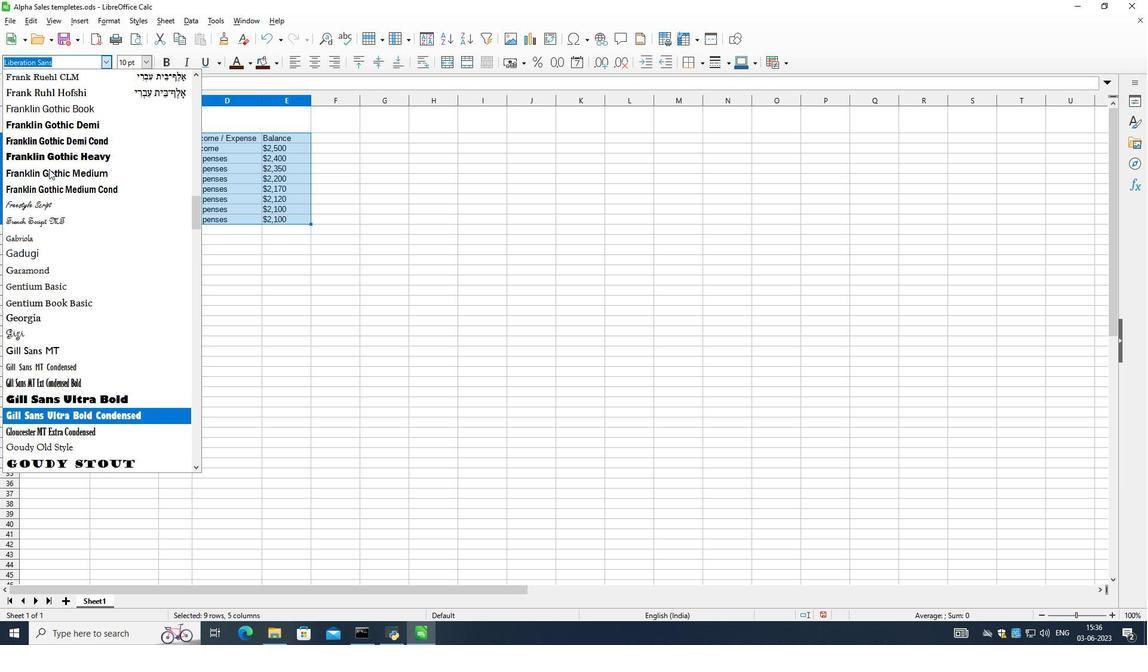 
Action: Mouse scrolled (49, 169) with delta (0, 0)
Screenshot: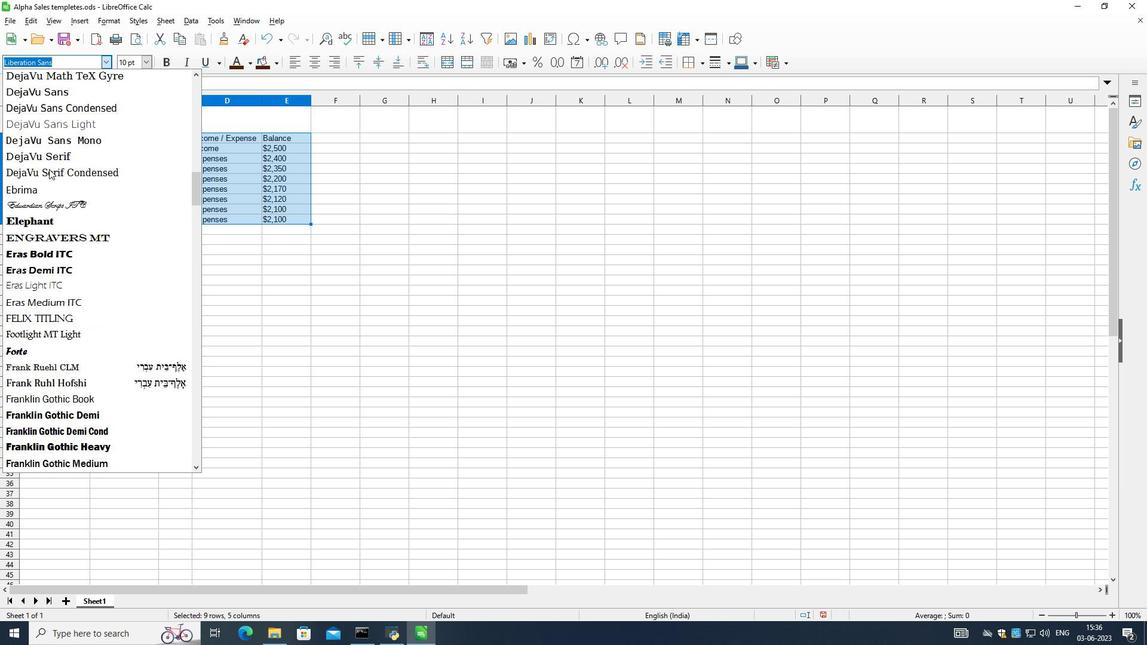 
Action: Mouse pressed middle at (49, 169)
Screenshot: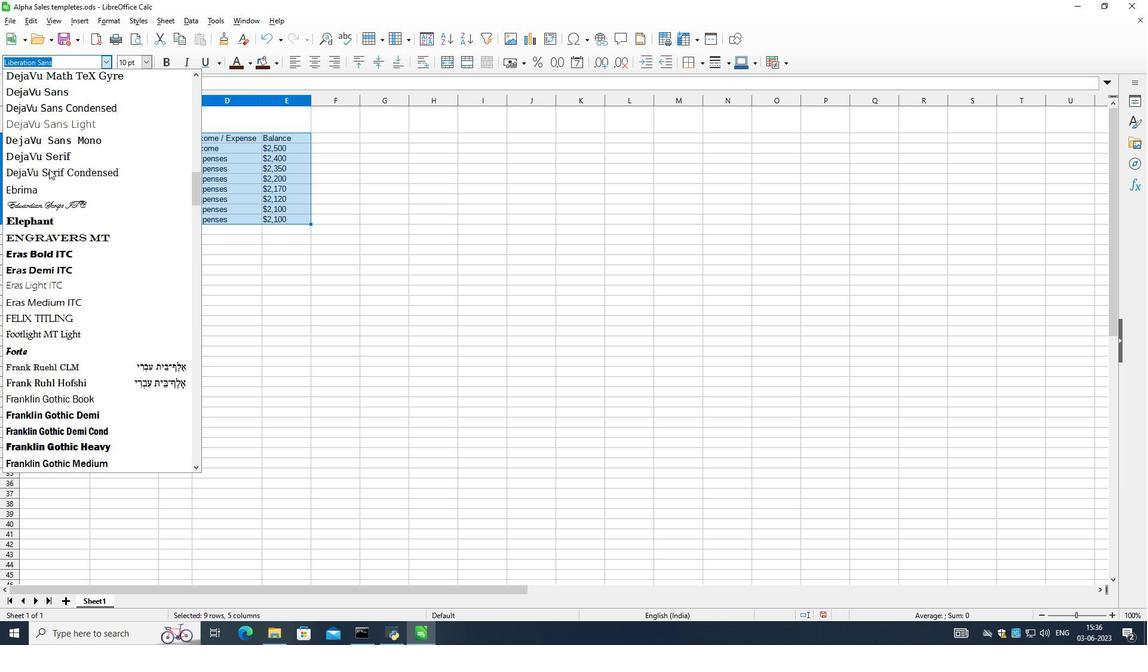 
Action: Mouse scrolled (49, 169) with delta (0, 0)
Screenshot: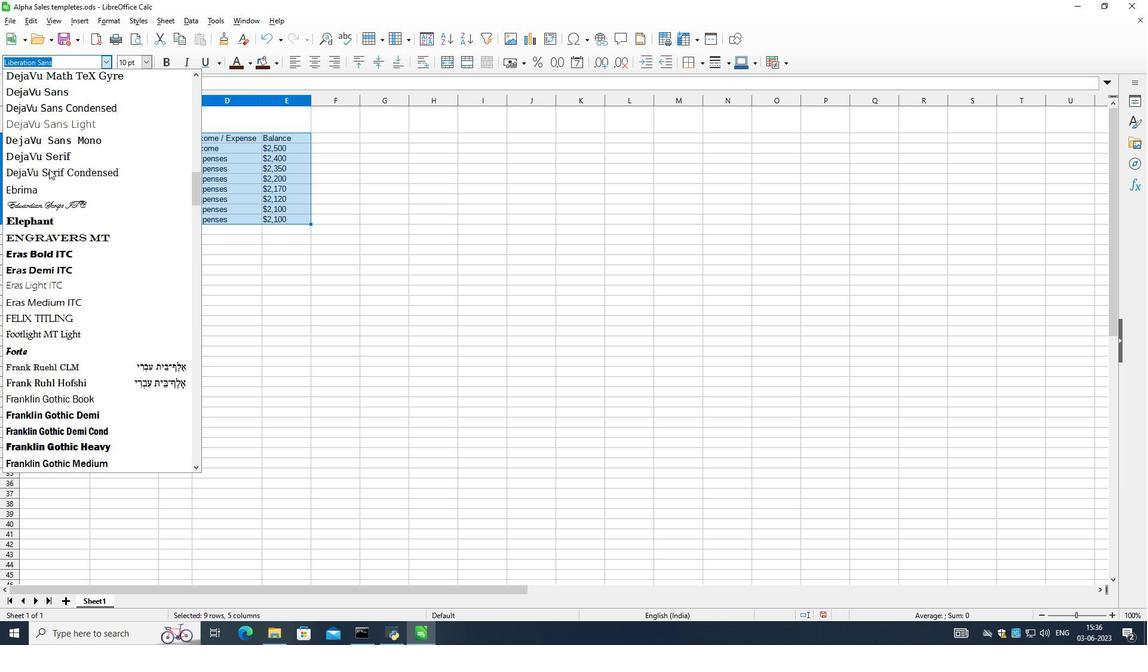 
Action: Mouse scrolled (49, 169) with delta (0, 0)
Screenshot: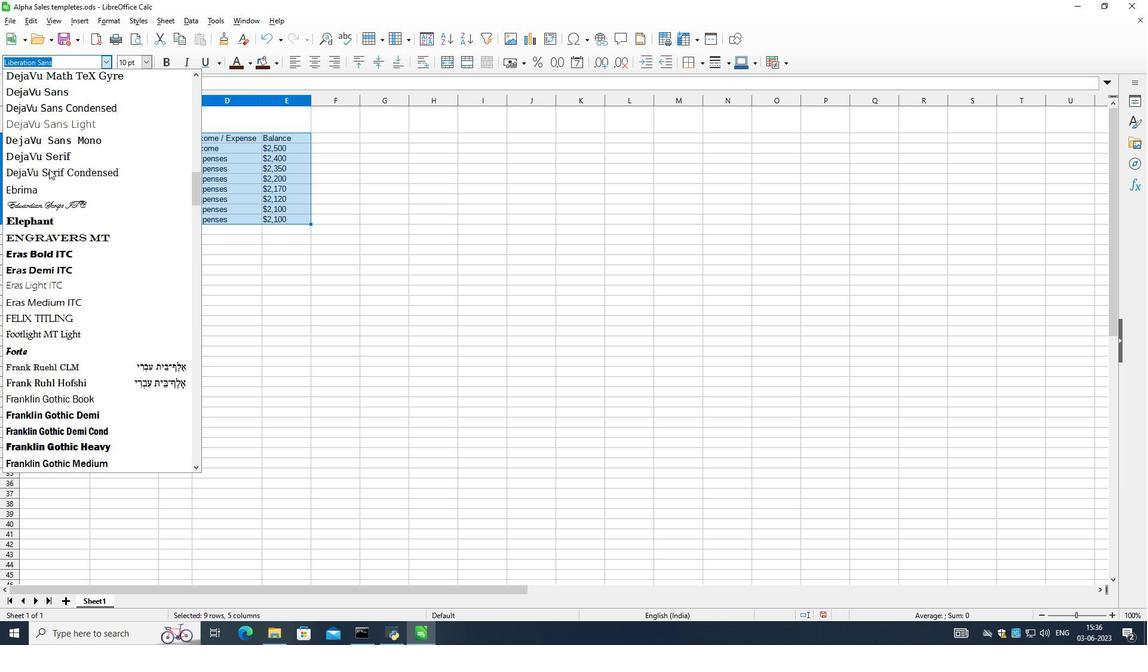 
Action: Mouse scrolled (49, 169) with delta (0, 0)
Screenshot: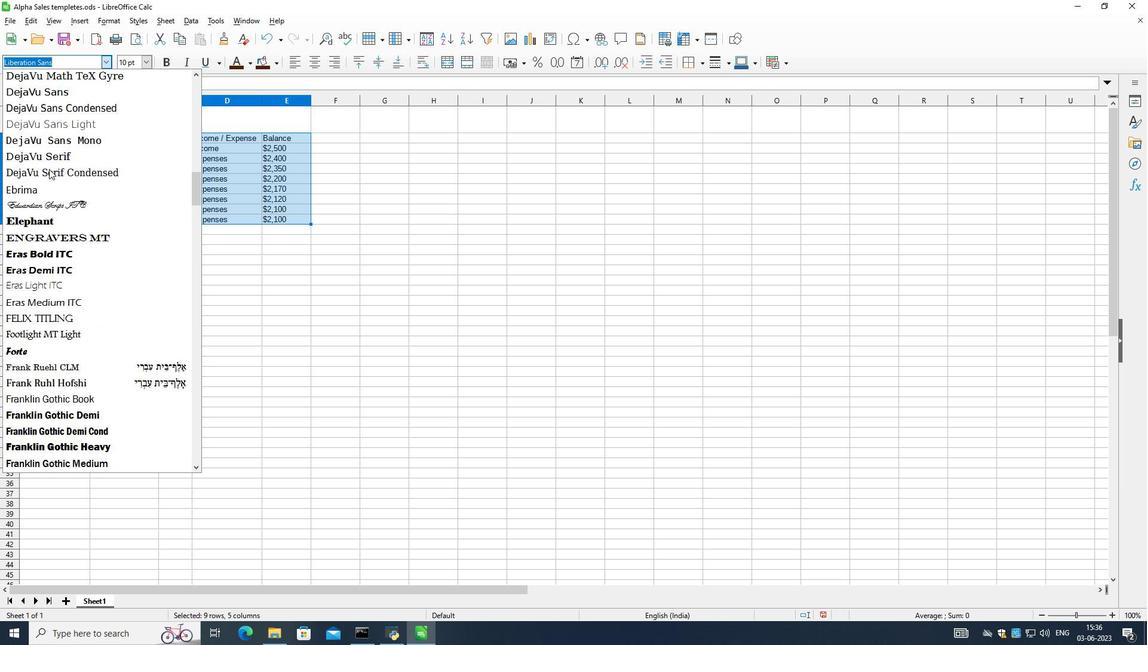 
Action: Mouse scrolled (49, 169) with delta (0, 0)
Screenshot: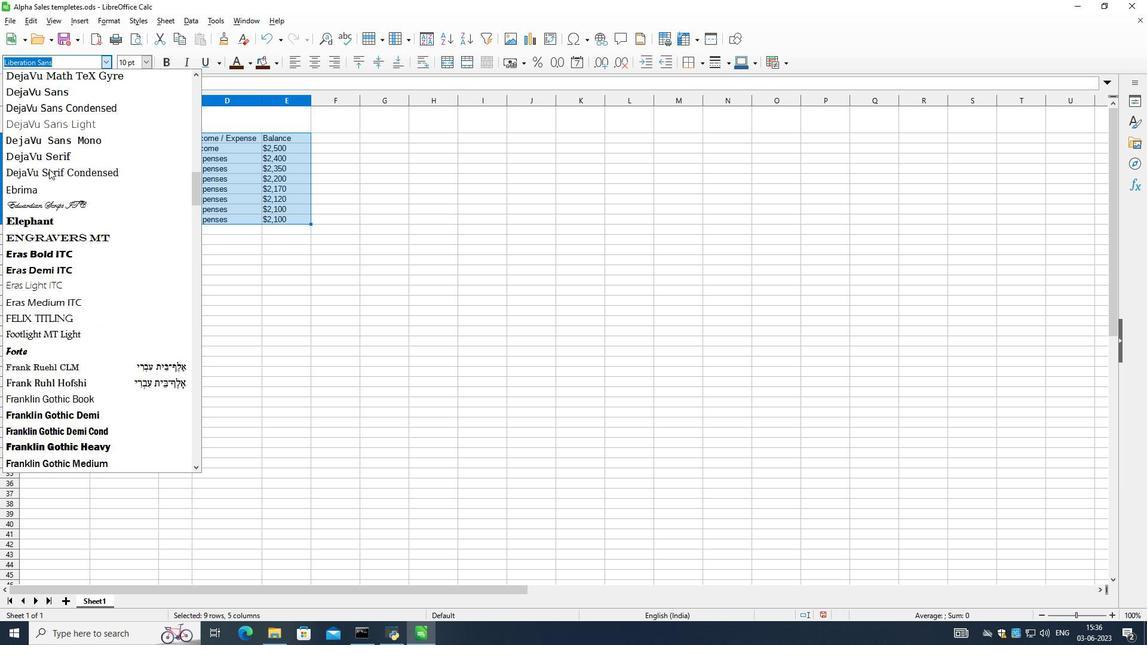 
Action: Mouse scrolled (49, 169) with delta (0, 0)
Screenshot: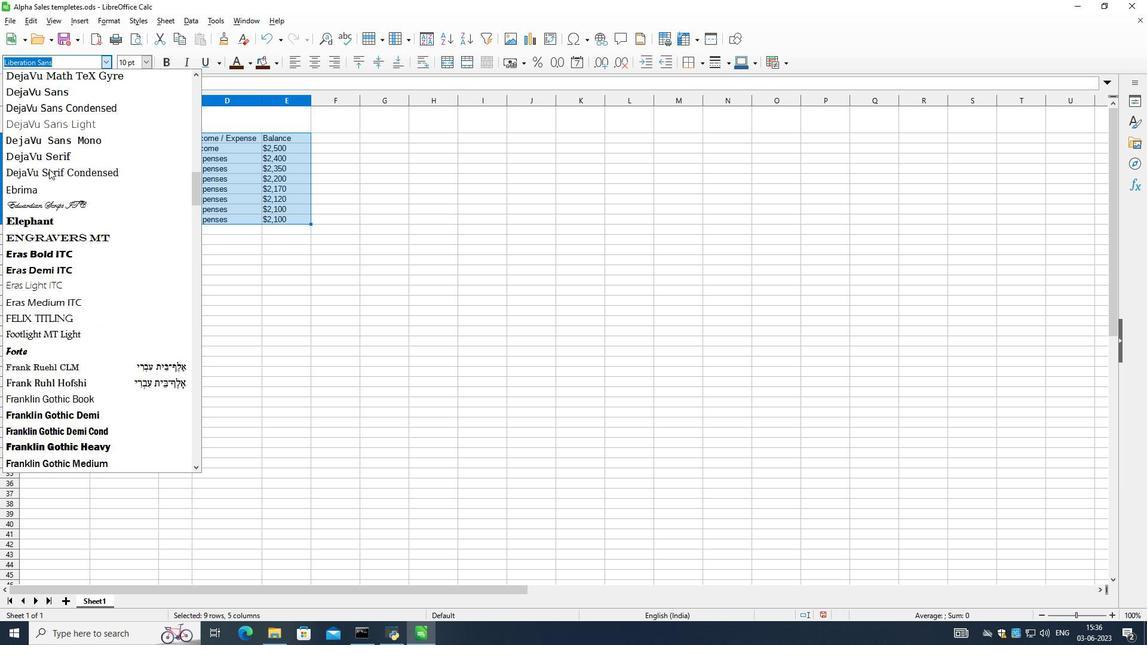 
Action: Mouse scrolled (49, 169) with delta (0, 0)
Screenshot: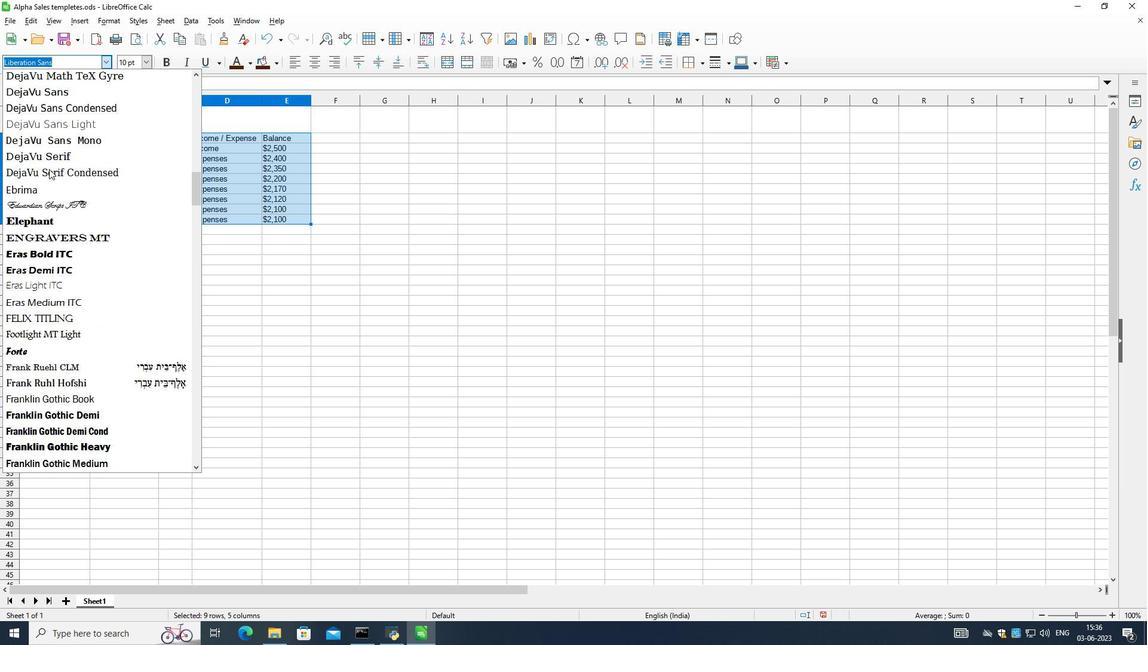 
Action: Mouse scrolled (49, 169) with delta (0, 0)
Screenshot: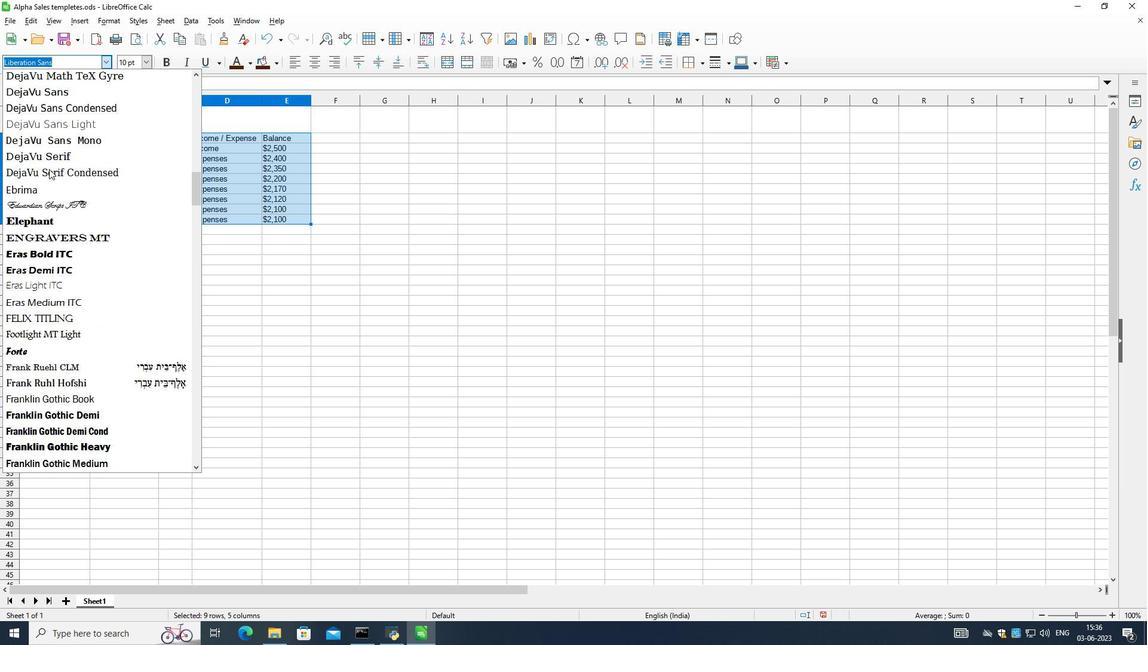 
Action: Mouse scrolled (49, 169) with delta (0, 0)
Screenshot: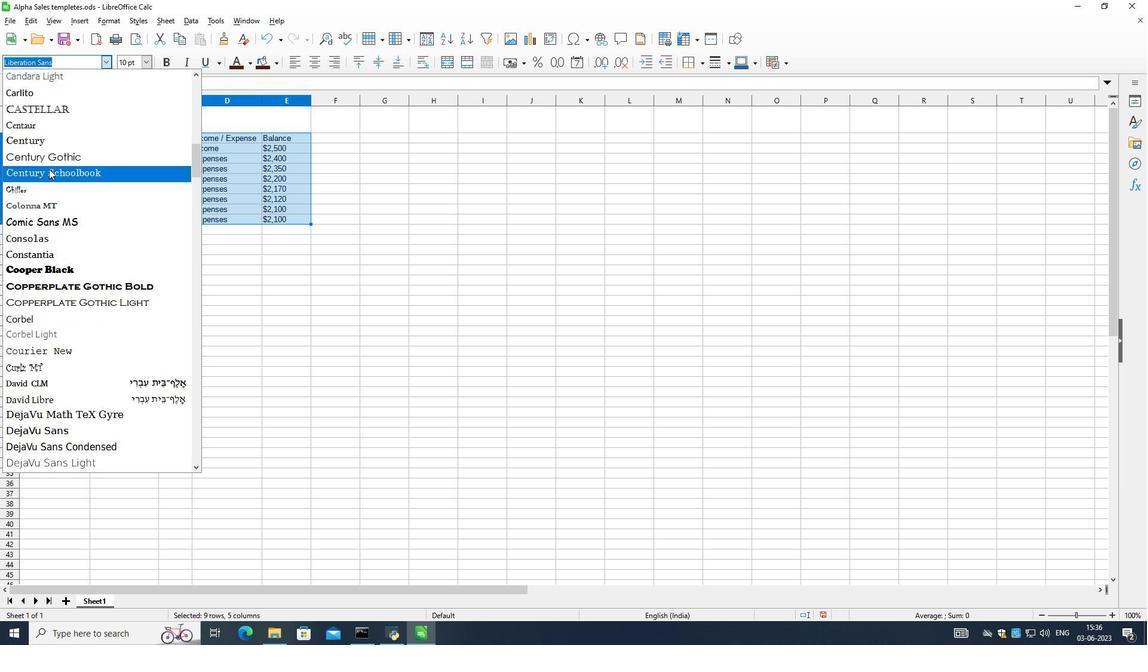 
Action: Mouse scrolled (49, 169) with delta (0, 0)
Screenshot: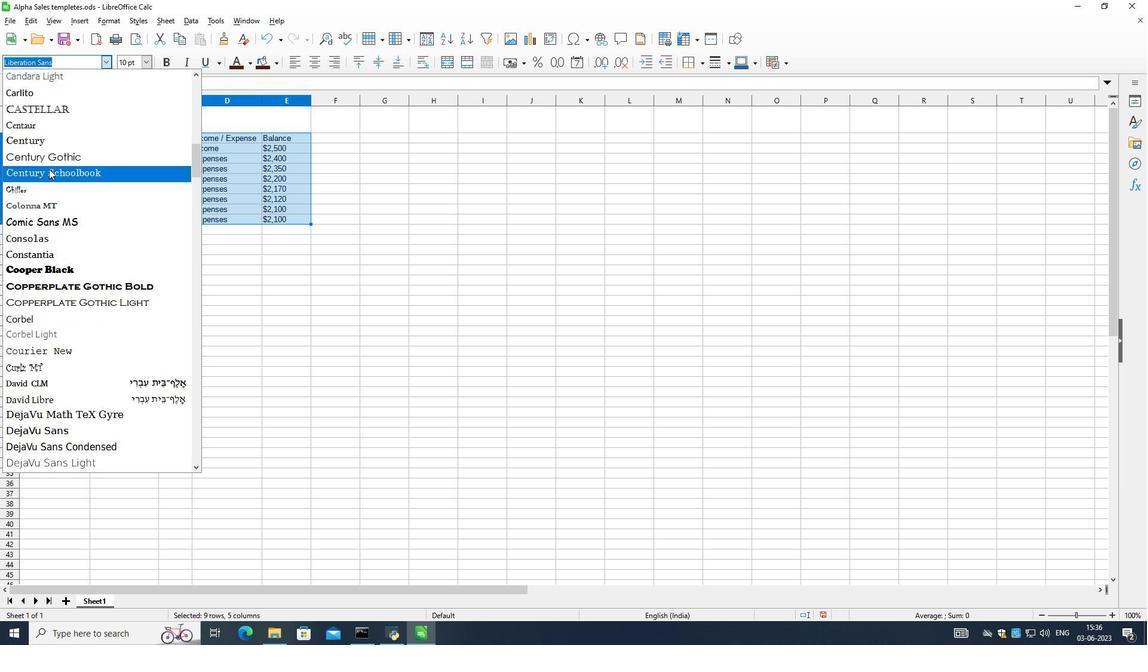 
Action: Mouse scrolled (49, 169) with delta (0, 0)
Screenshot: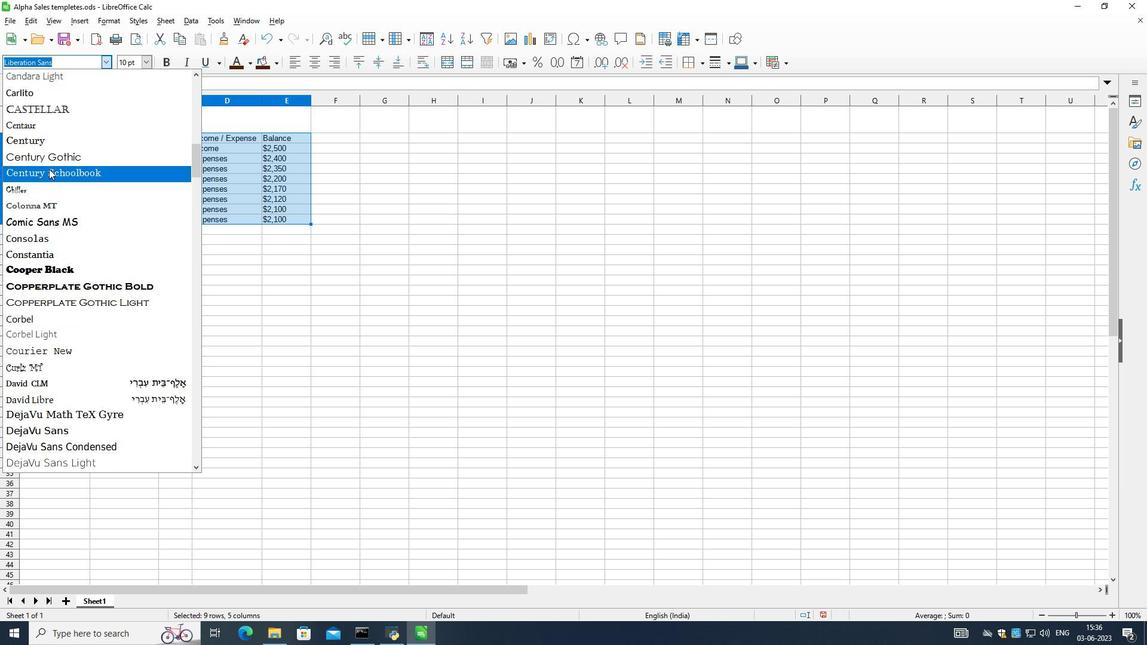 
Action: Mouse scrolled (49, 169) with delta (0, 0)
Screenshot: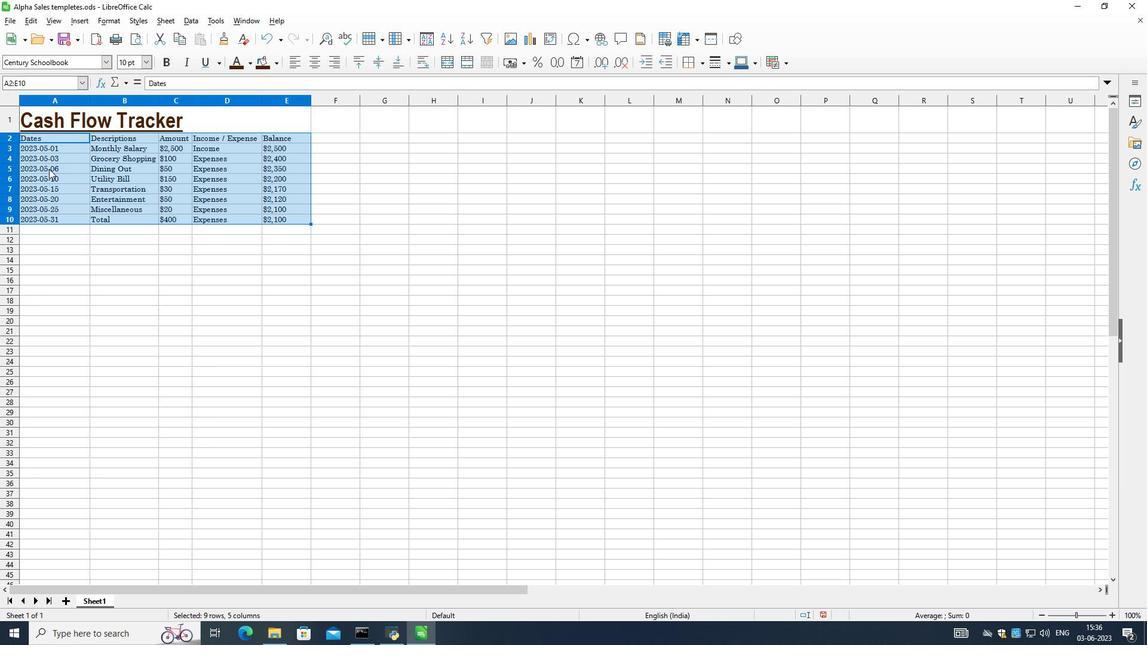
Action: Mouse scrolled (49, 169) with delta (0, 0)
Screenshot: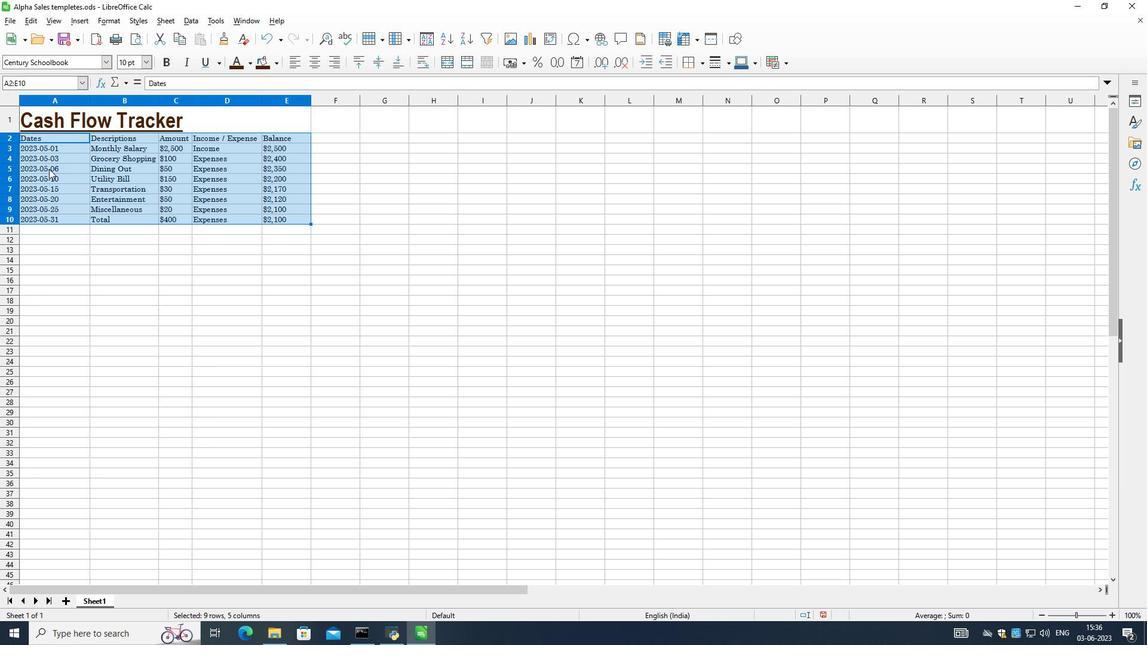 
Action: Mouse scrolled (49, 169) with delta (0, 0)
Screenshot: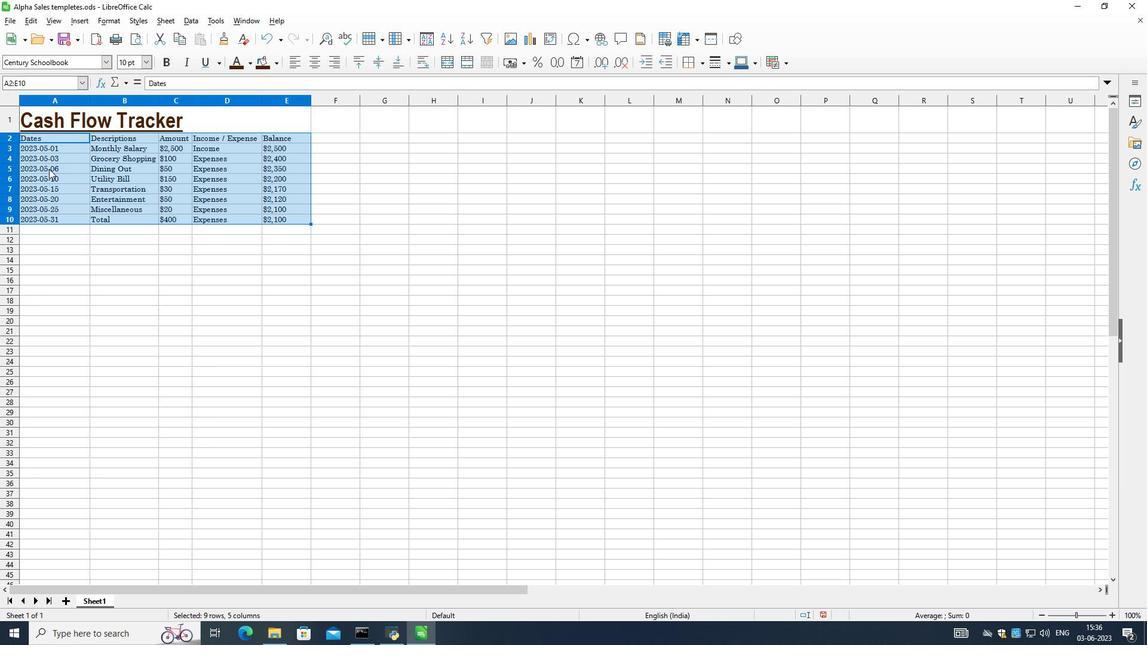 
Action: Mouse scrolled (49, 169) with delta (0, 0)
Screenshot: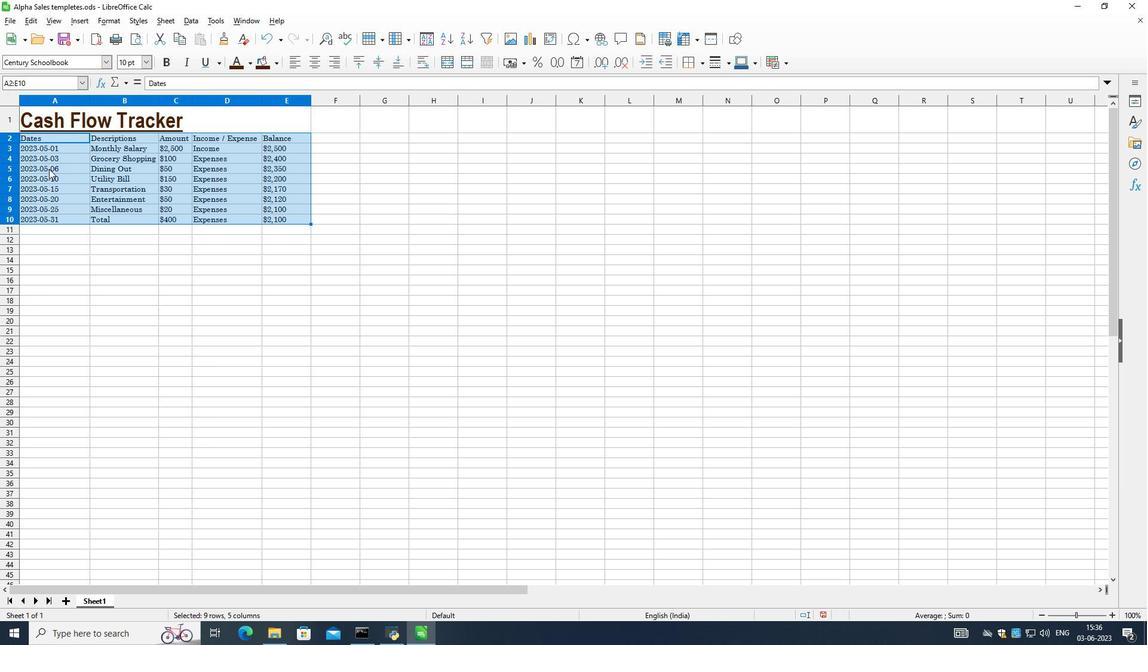 
Action: Mouse scrolled (49, 169) with delta (0, 0)
Screenshot: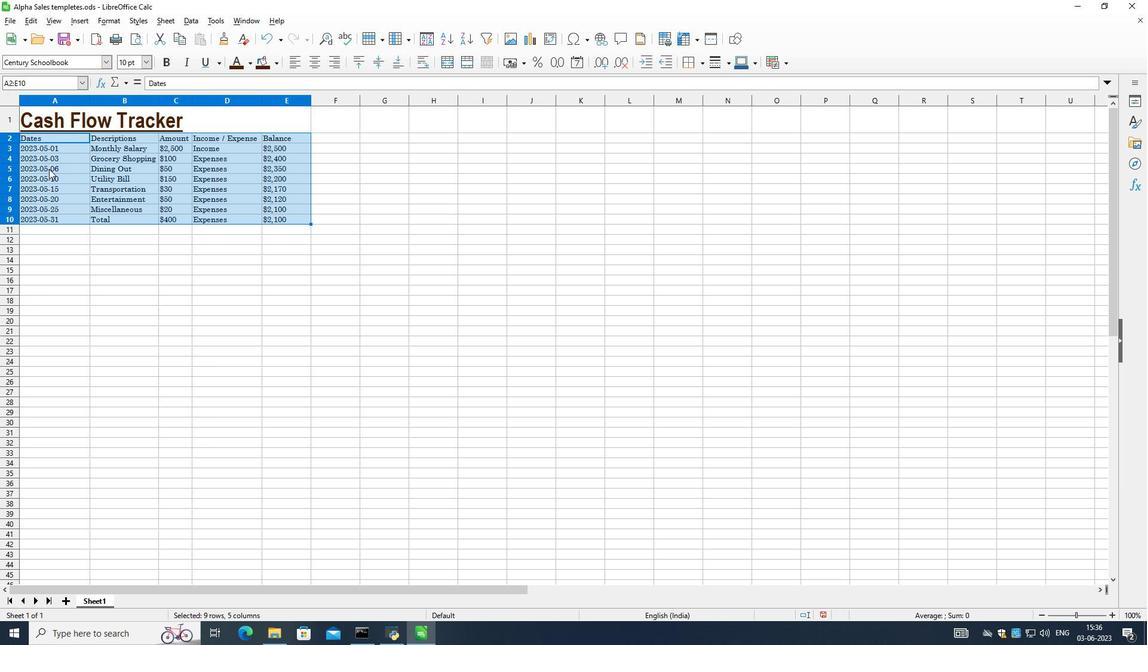 
Action: Mouse scrolled (49, 169) with delta (0, 0)
Screenshot: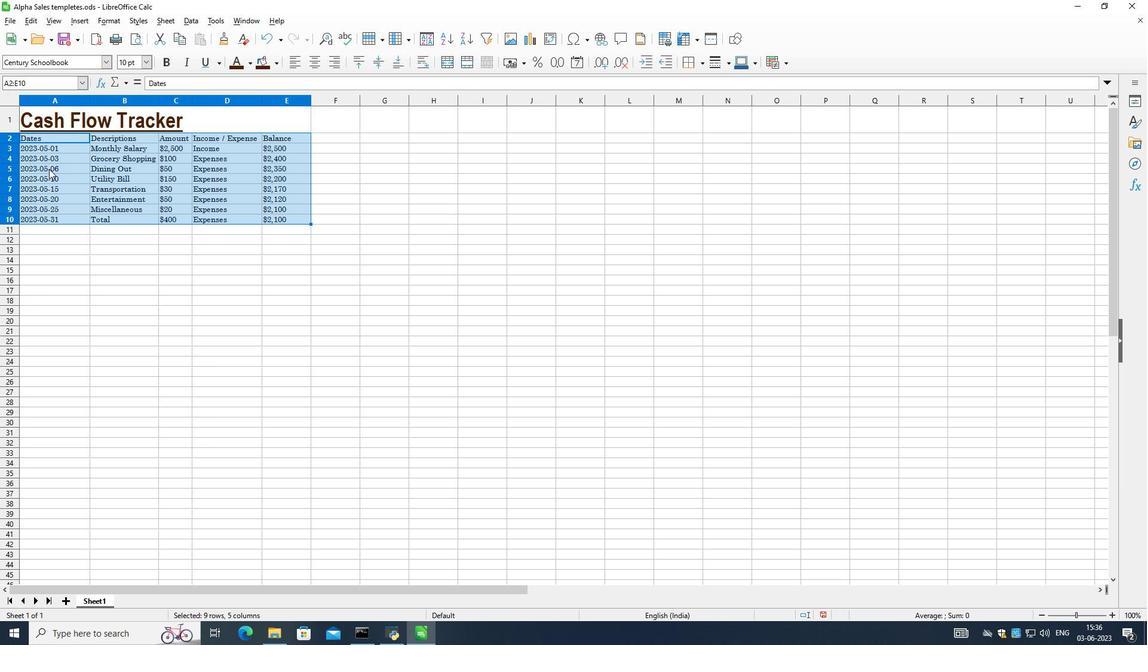 
Action: Mouse scrolled (49, 169) with delta (0, 0)
Screenshot: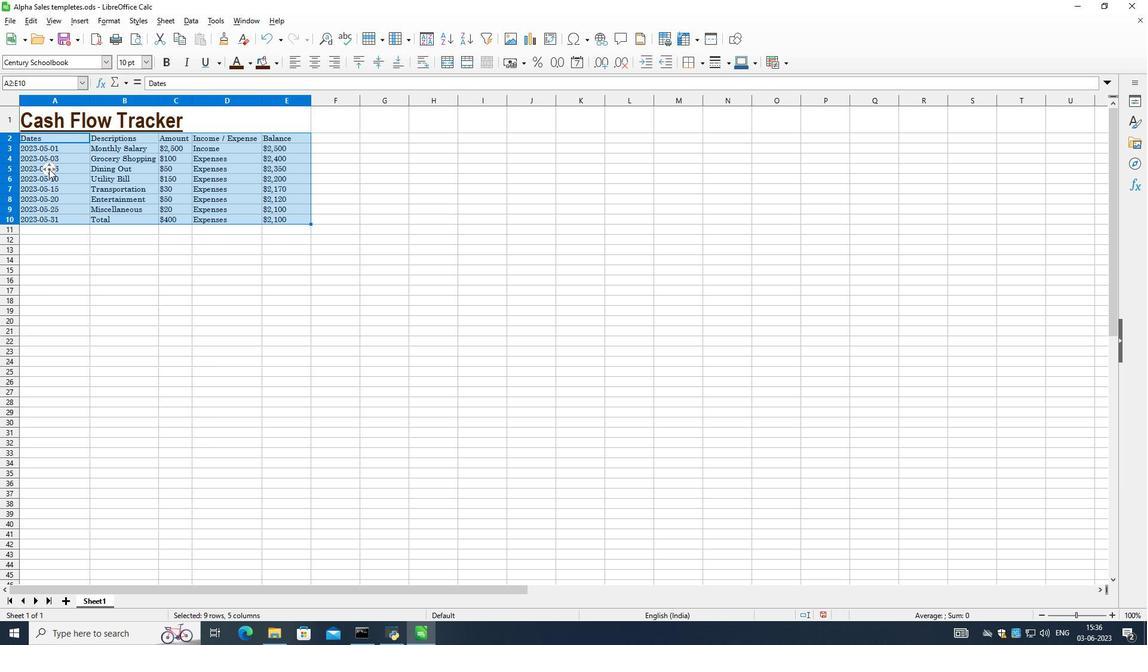 
Action: Mouse scrolled (49, 169) with delta (0, 0)
Screenshot: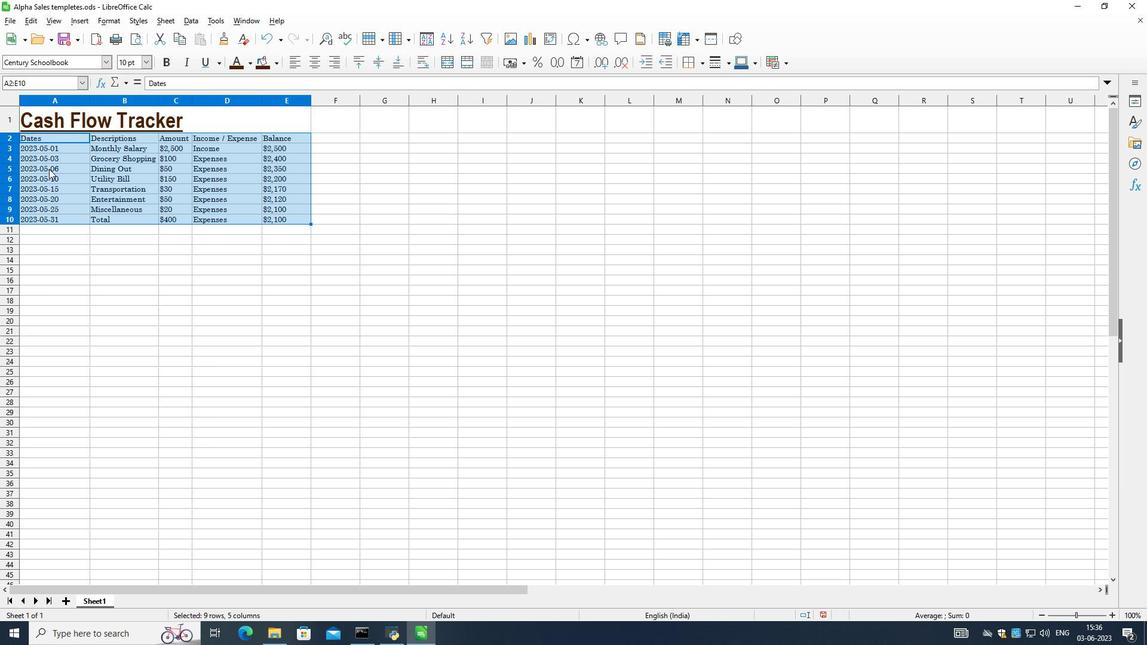 
Action: Mouse scrolled (49, 169) with delta (0, 0)
Screenshot: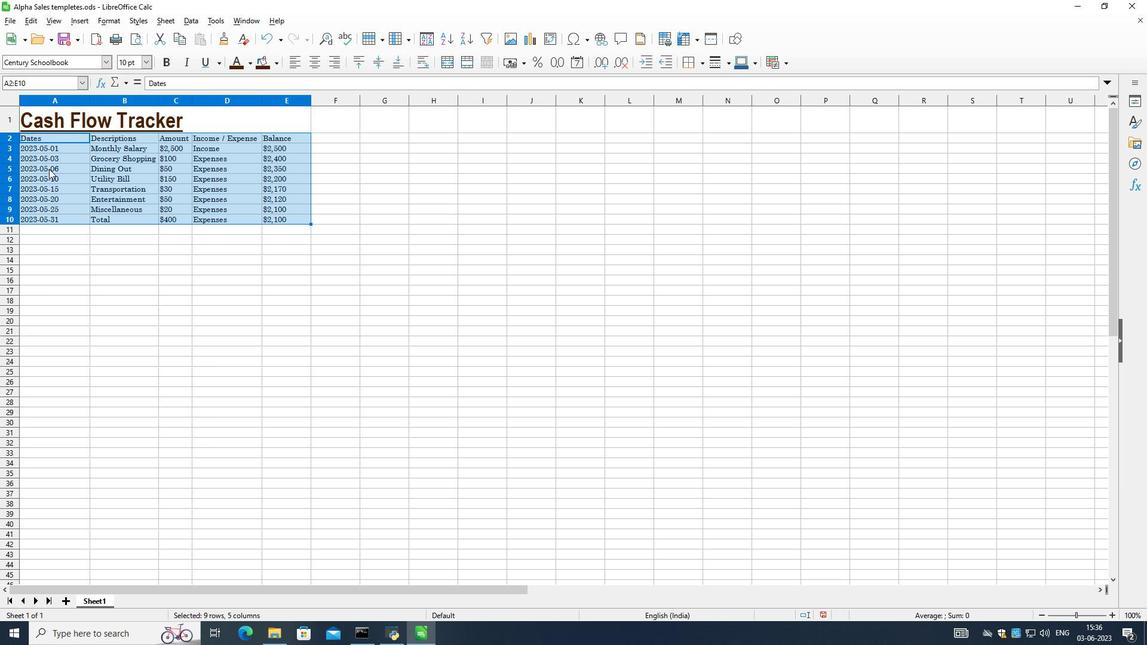 
Action: Mouse scrolled (49, 169) with delta (0, 0)
Screenshot: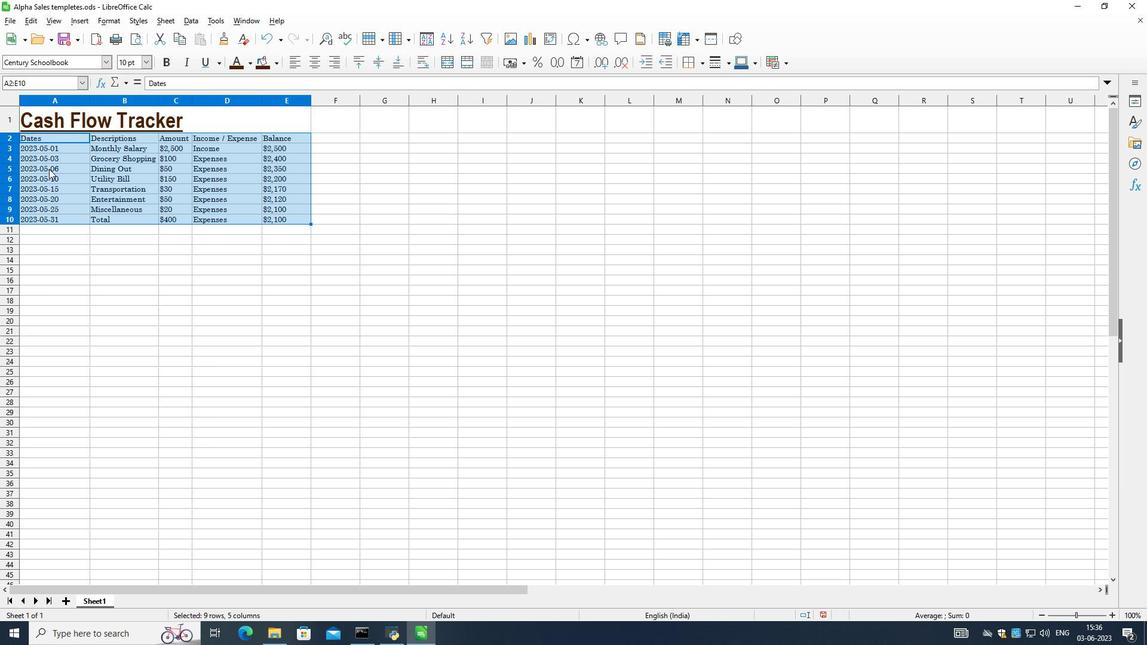 
Action: Mouse scrolled (49, 169) with delta (0, 0)
Screenshot: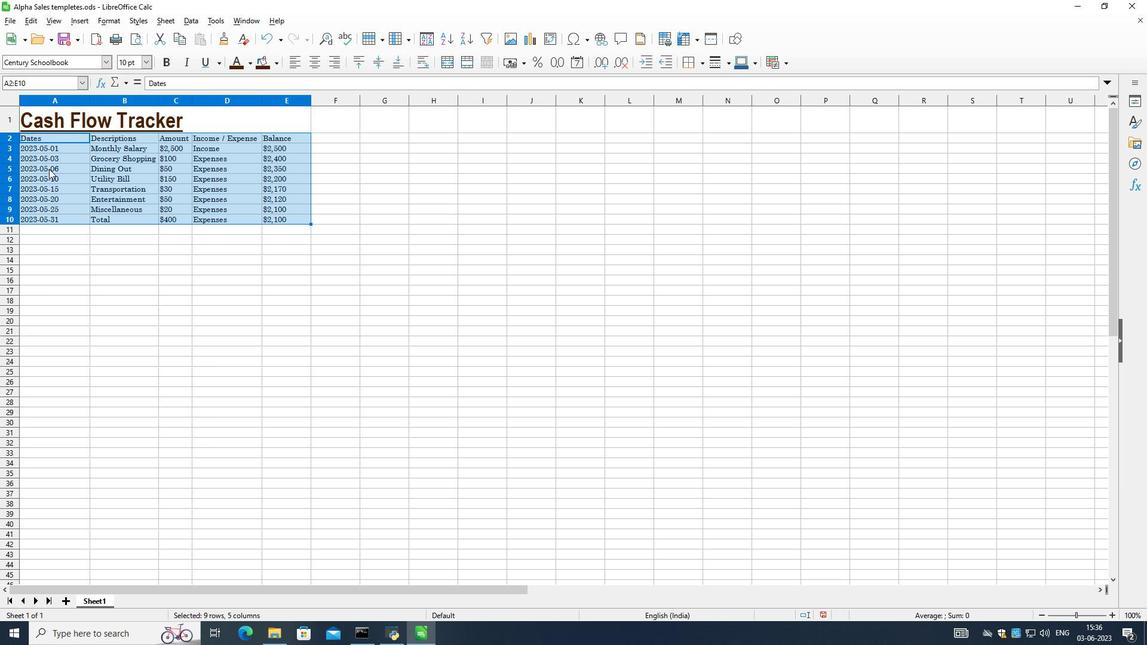 
Action: Mouse scrolled (49, 169) with delta (0, 0)
Screenshot: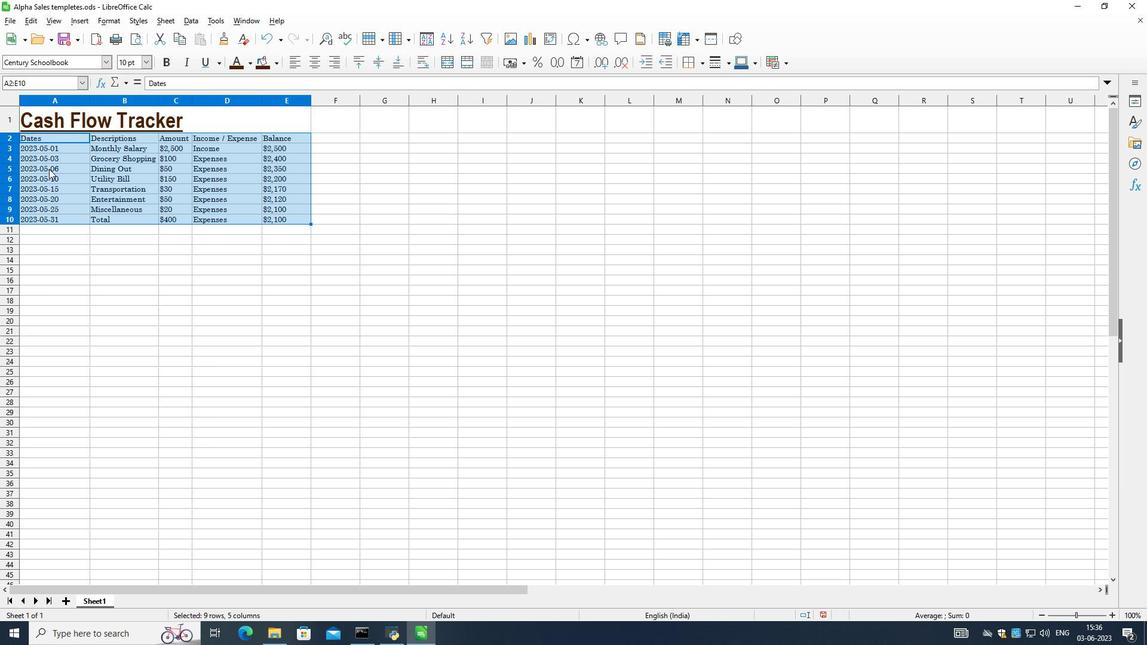 
Action: Mouse scrolled (49, 169) with delta (0, 0)
Screenshot: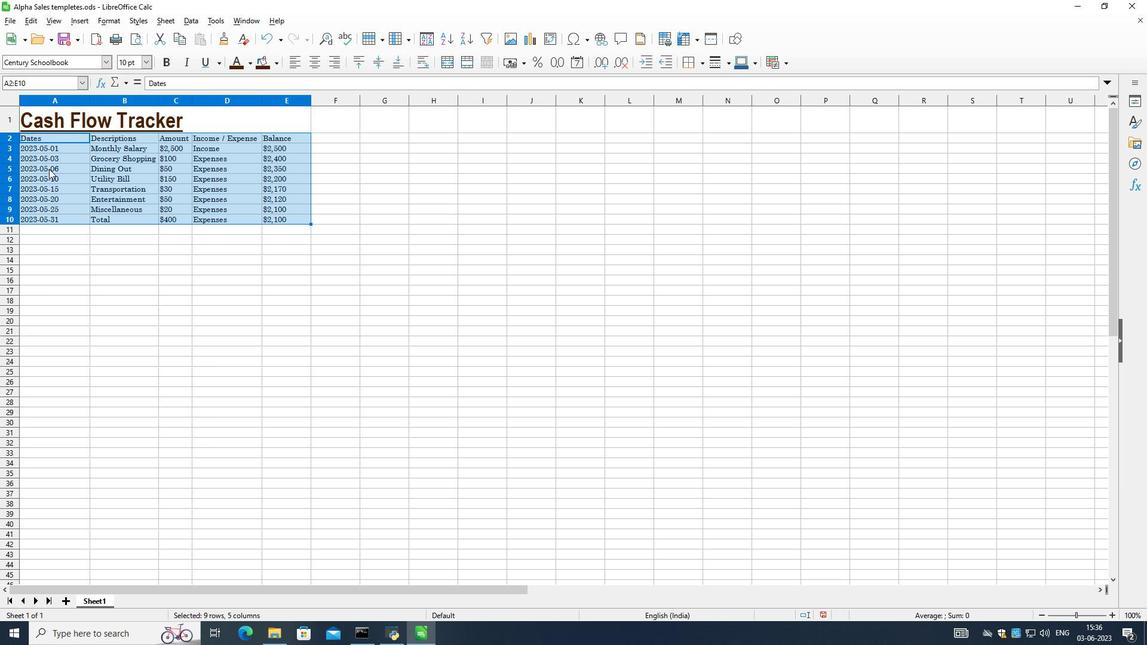 
Action: Mouse pressed middle at (49, 169)
Screenshot: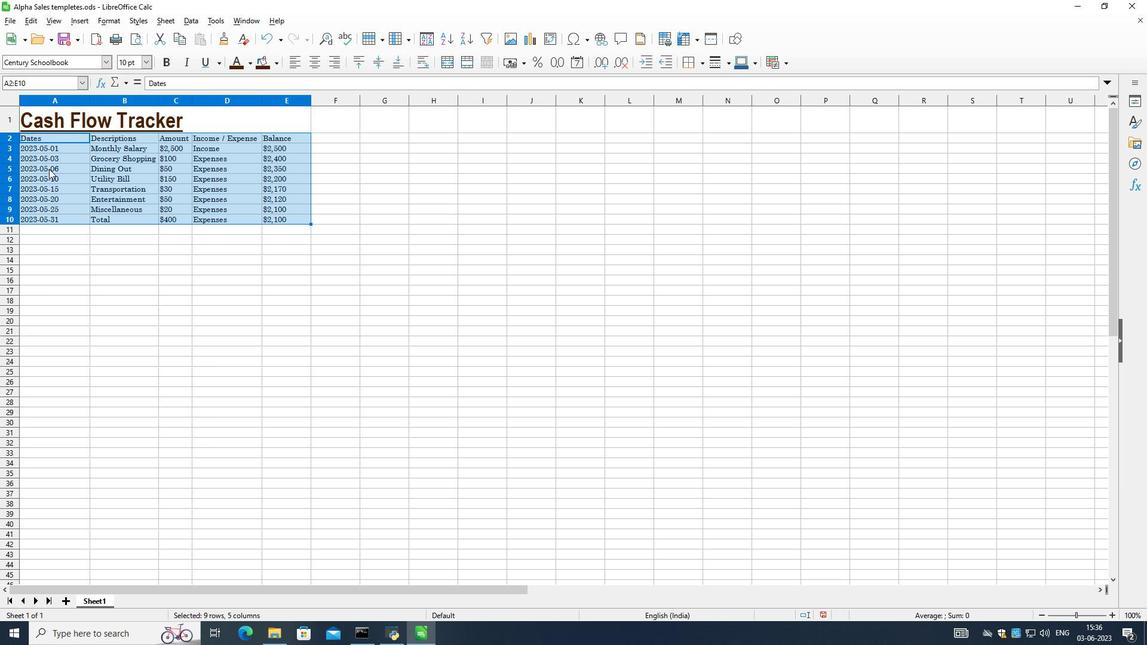 
Action: Mouse scrolled (49, 169) with delta (0, 0)
Screenshot: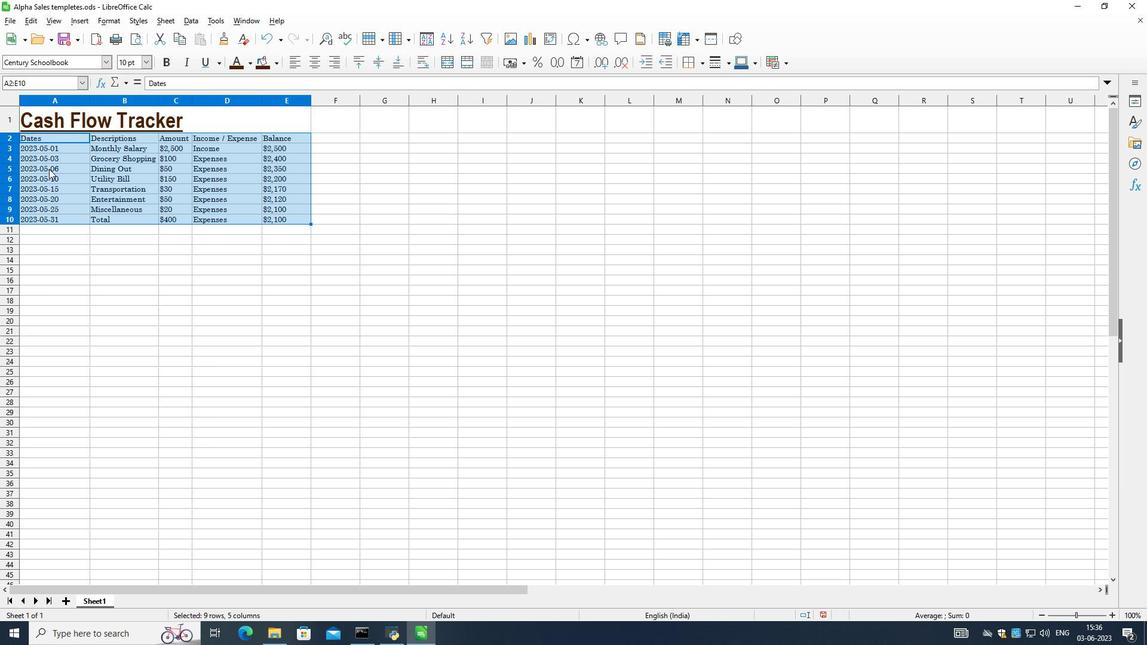 
Action: Mouse scrolled (49, 169) with delta (0, 0)
Screenshot: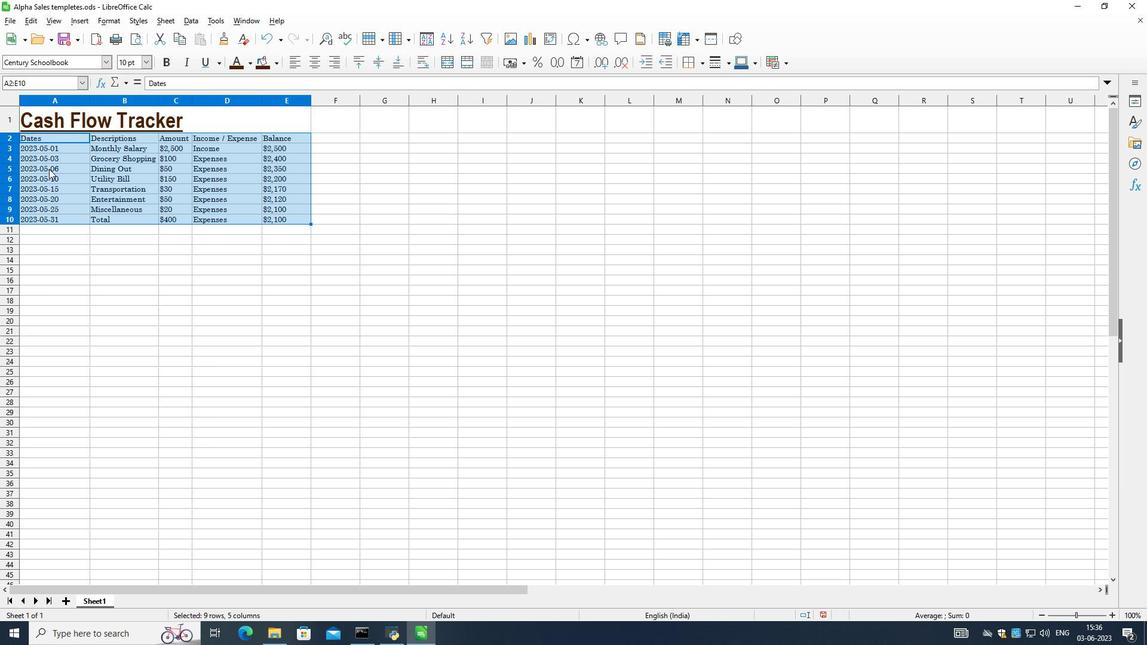 
Action: Mouse scrolled (49, 169) with delta (0, 0)
Screenshot: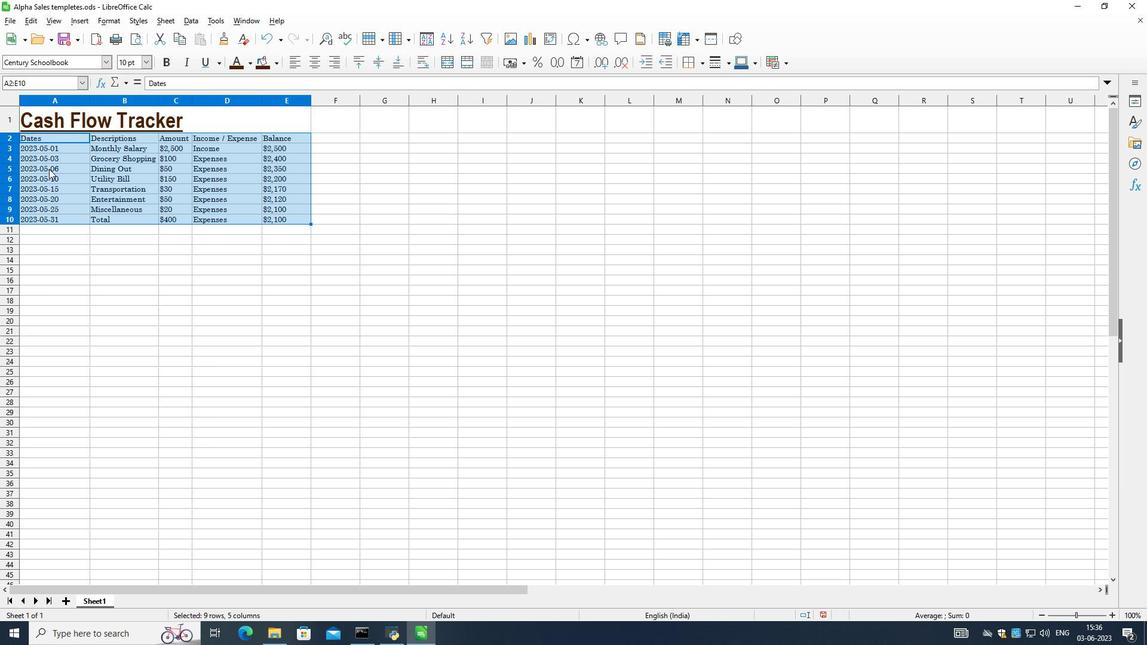 
Action: Mouse moved to (109, 59)
Screenshot: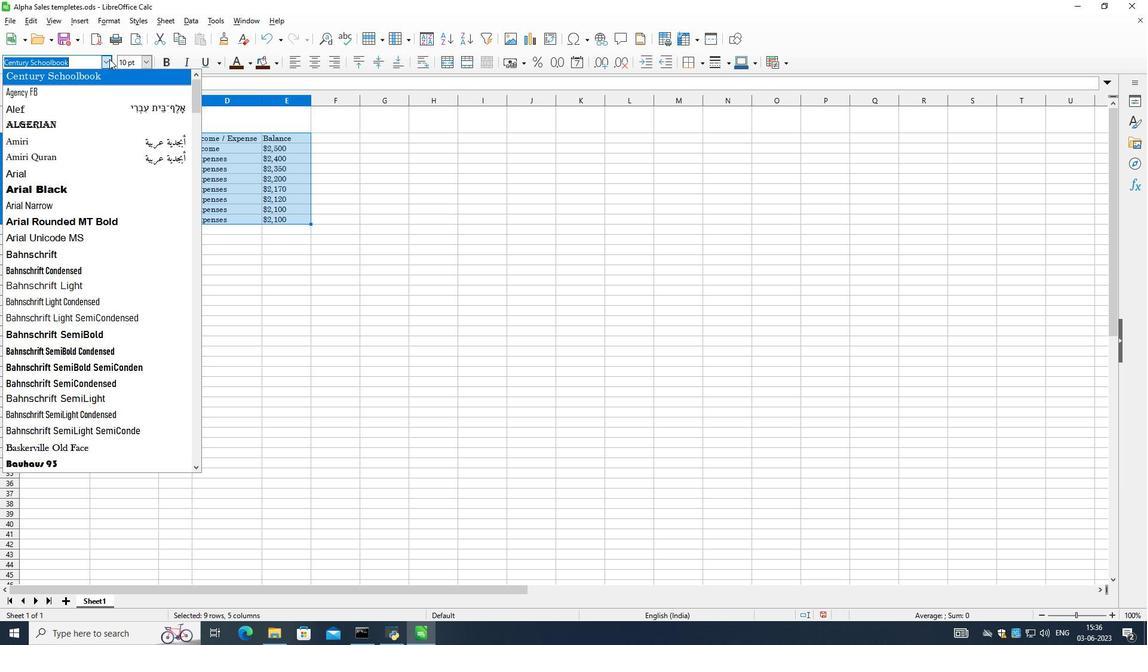 
Action: Mouse pressed left at (109, 59)
Screenshot: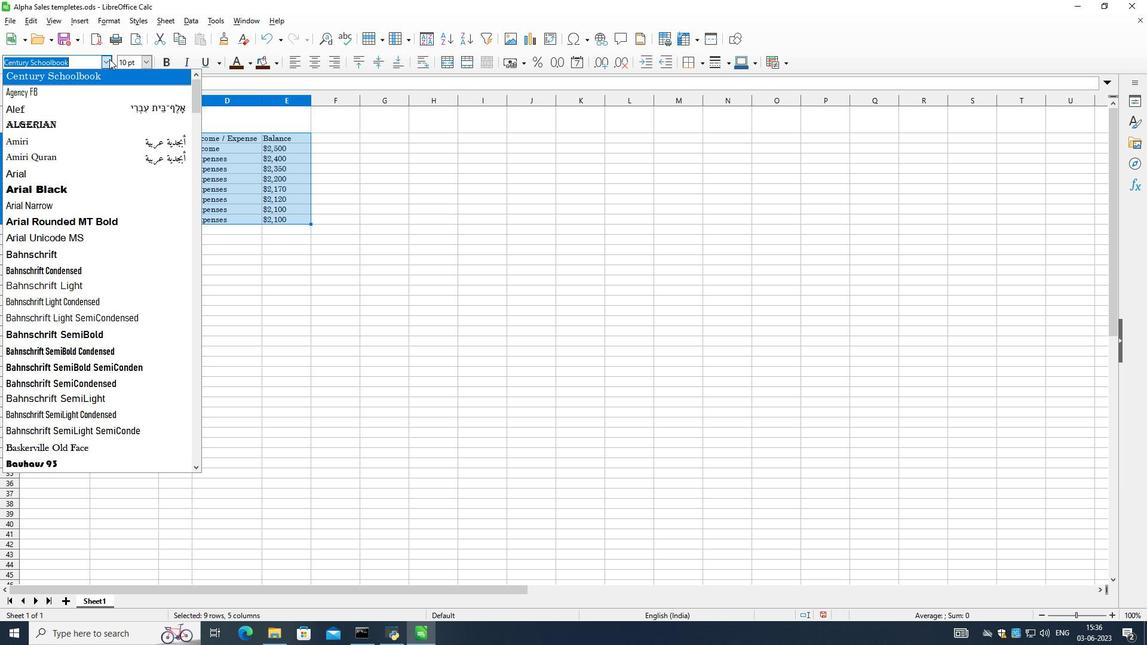 
Action: Key pressed ari<Key.down><Key.down><Key.enter>
Screenshot: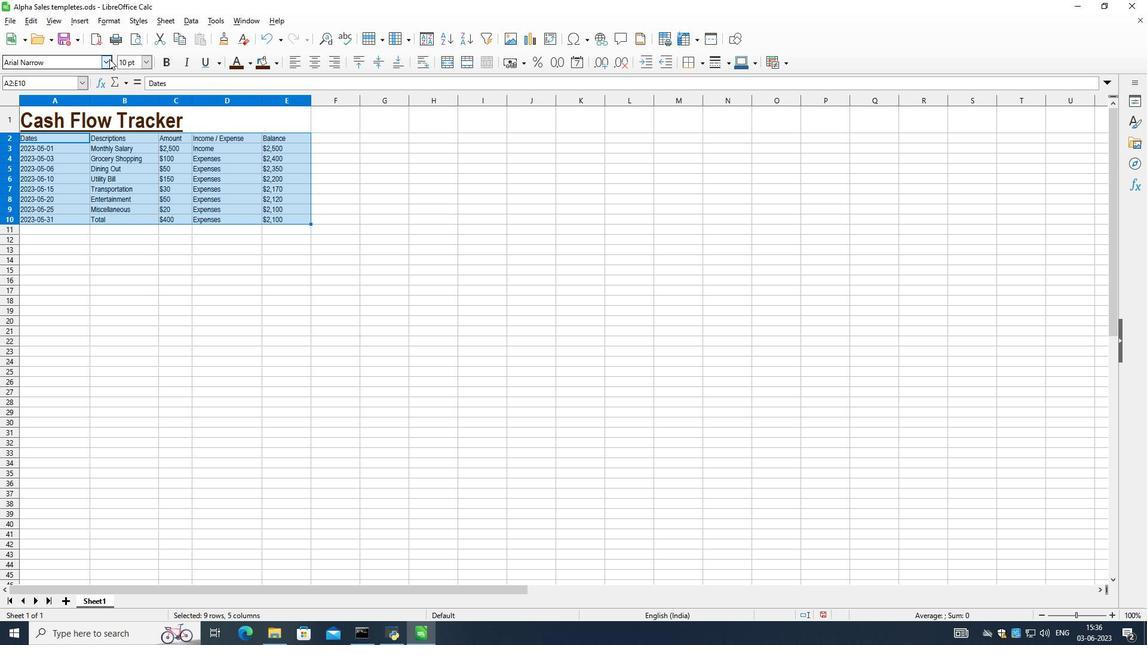 
Action: Mouse moved to (148, 60)
Screenshot: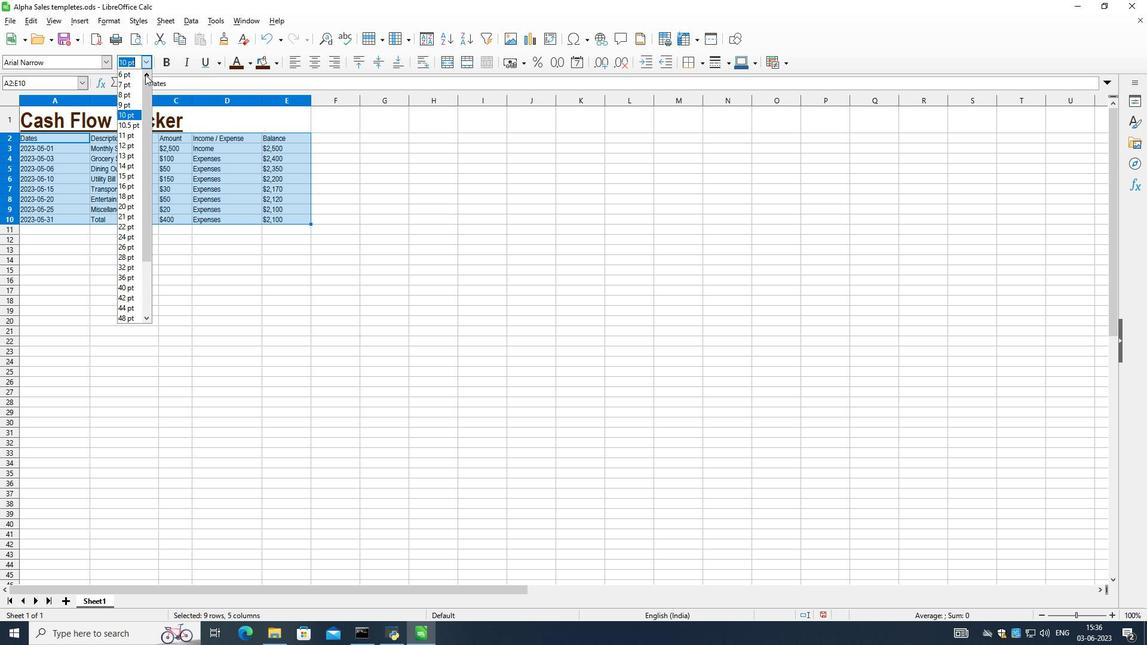 
Action: Mouse pressed left at (148, 60)
Screenshot: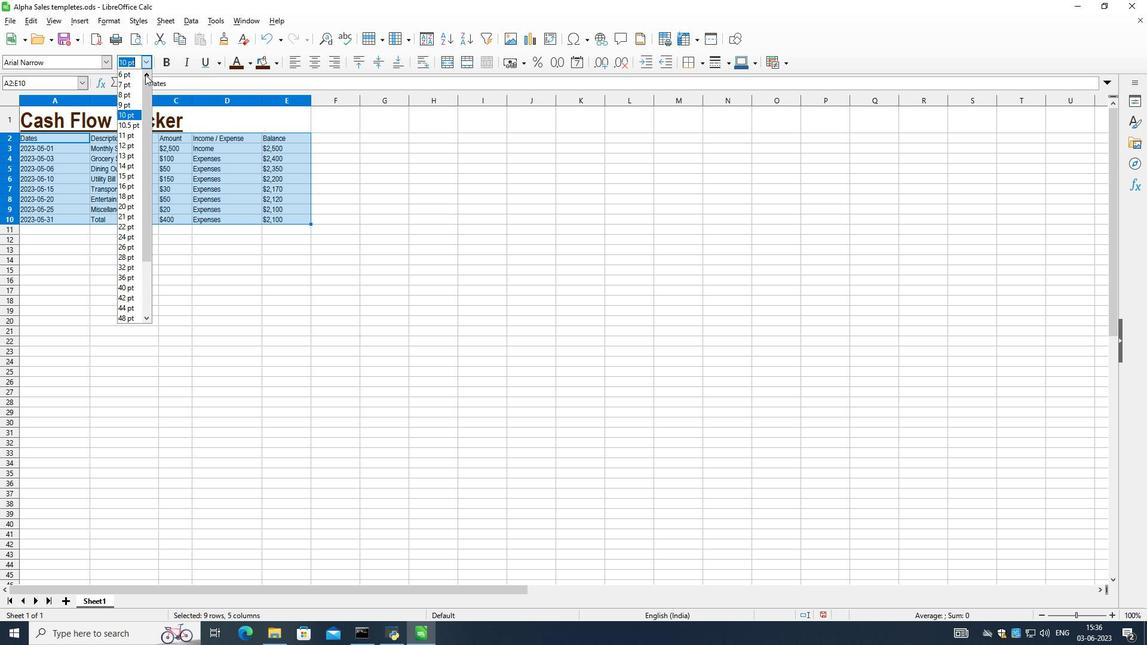 
Action: Mouse moved to (131, 185)
Screenshot: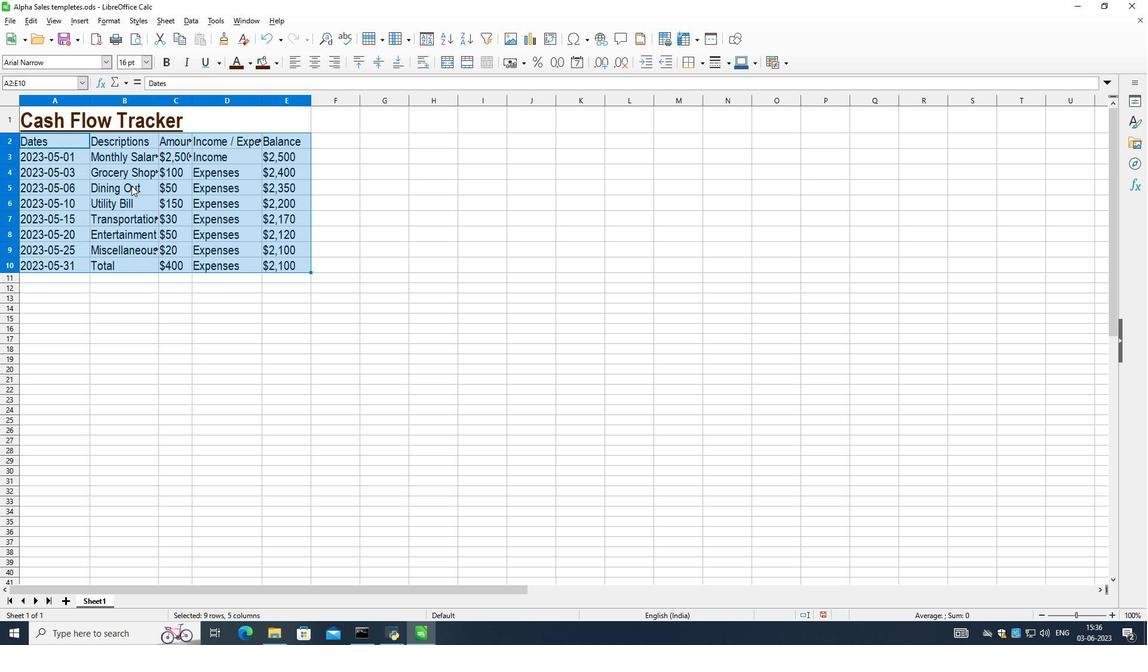 
Action: Mouse pressed left at (131, 185)
Screenshot: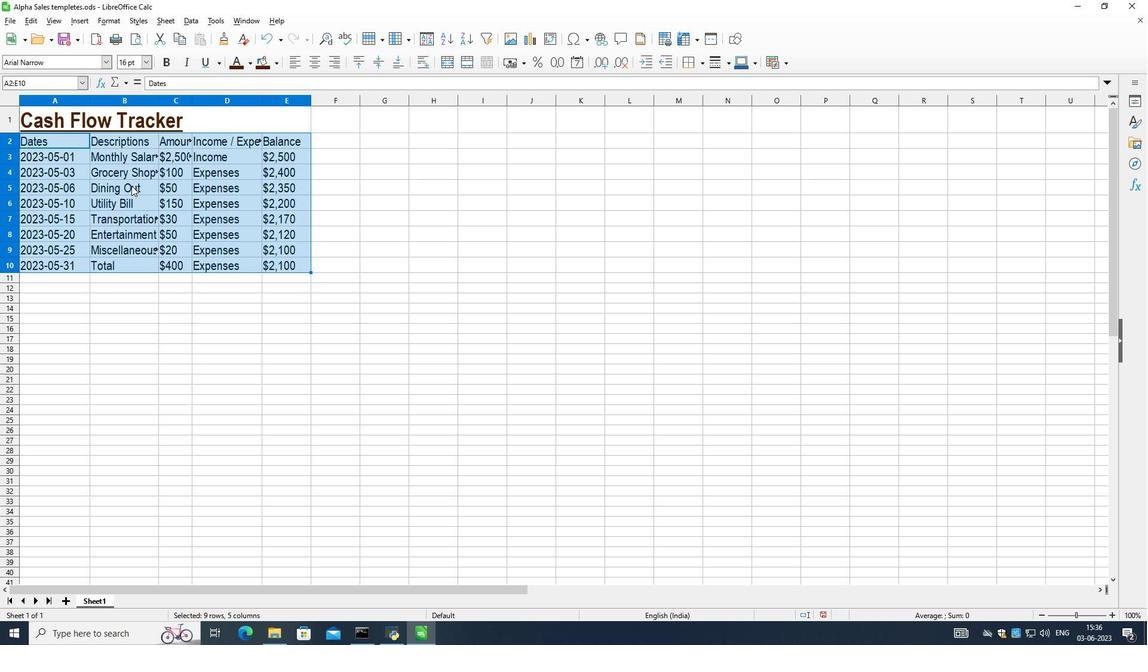 
Action: Mouse moved to (9, 123)
Screenshot: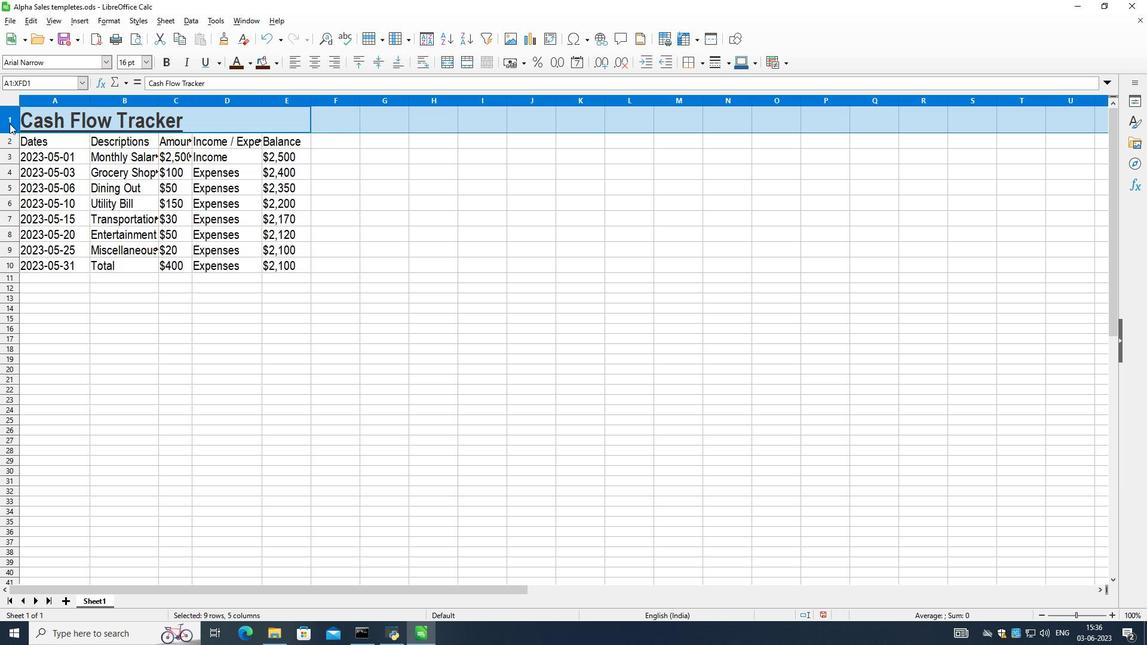 
Action: Mouse pressed left at (9, 123)
Screenshot: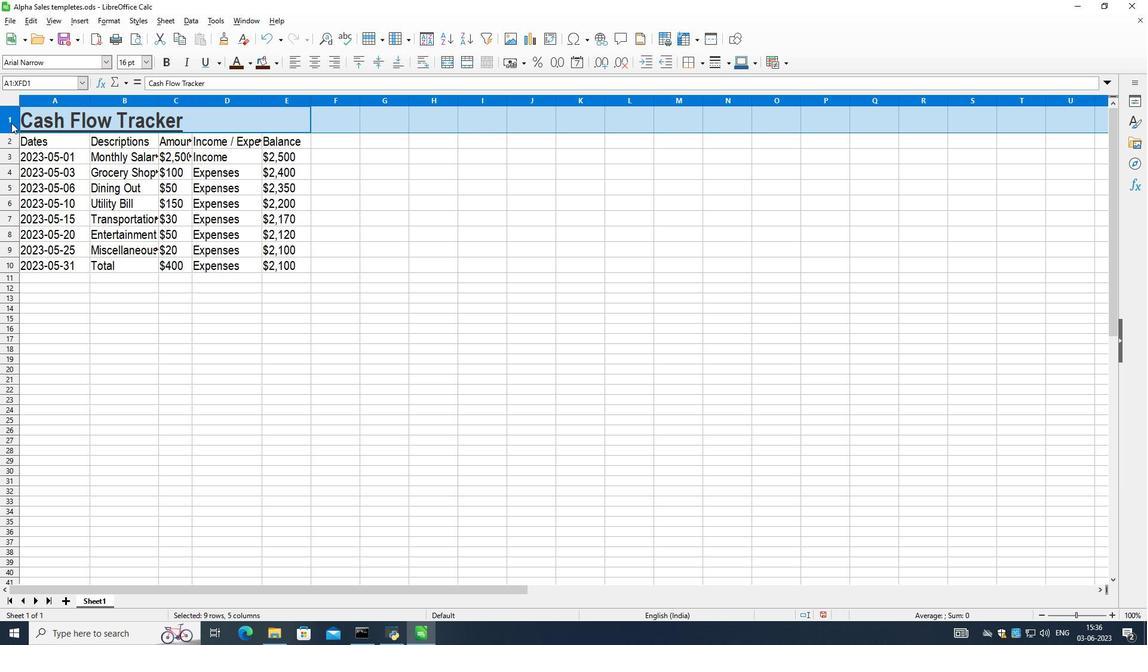 
Action: Mouse moved to (15, 104)
Screenshot: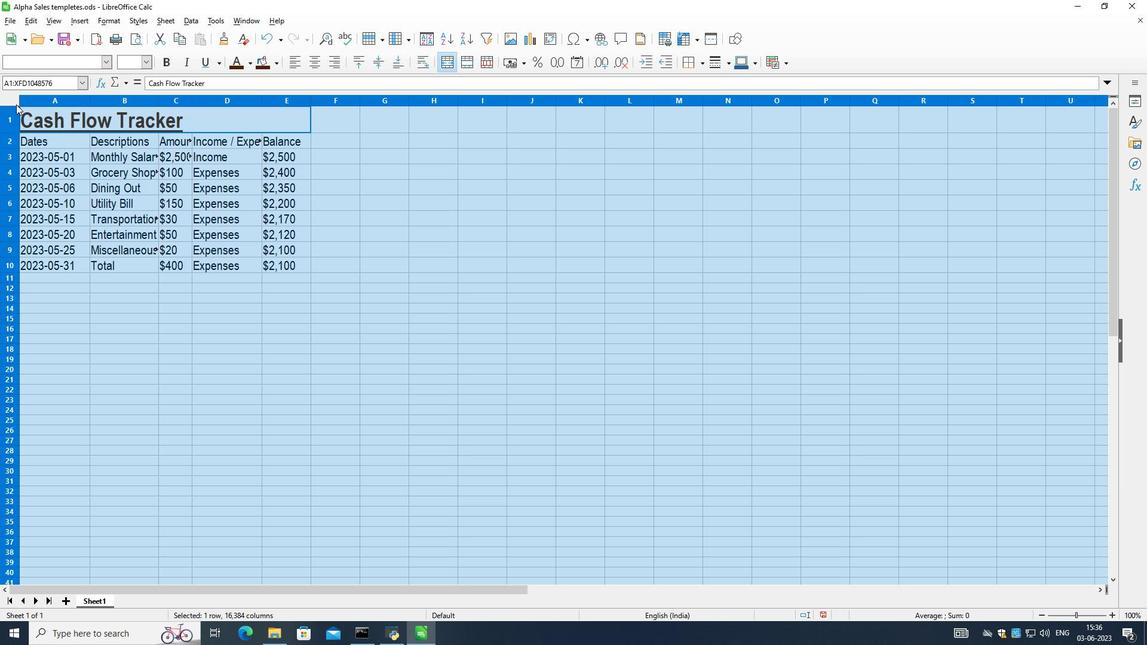 
Action: Mouse pressed left at (15, 104)
Screenshot: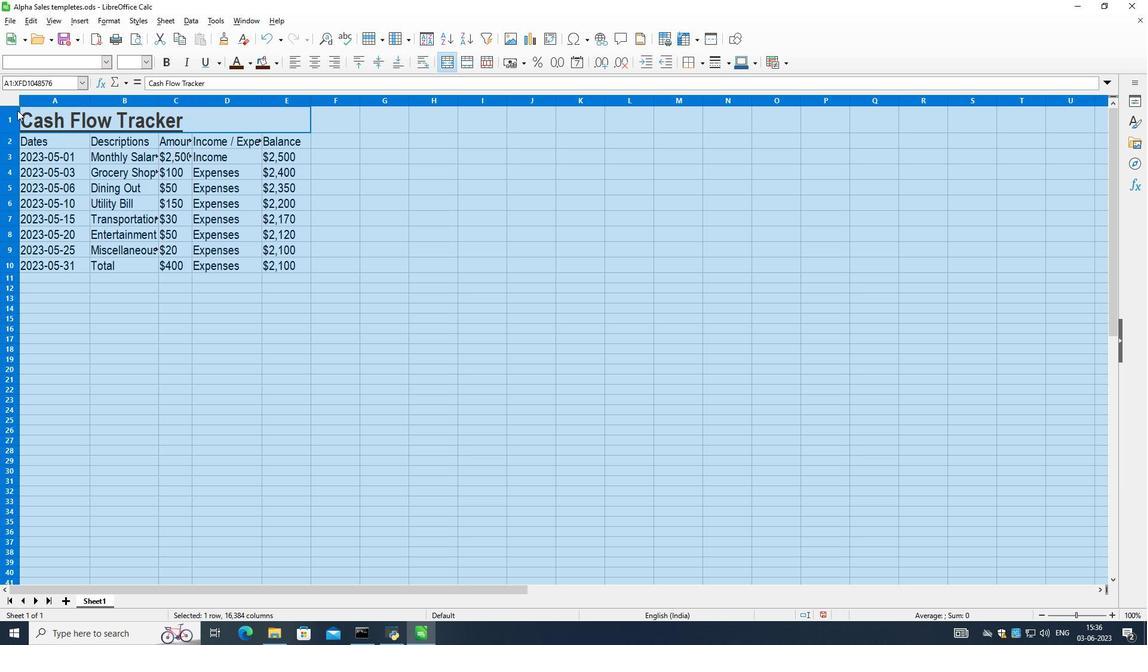 
Action: Mouse moved to (53, 162)
Screenshot: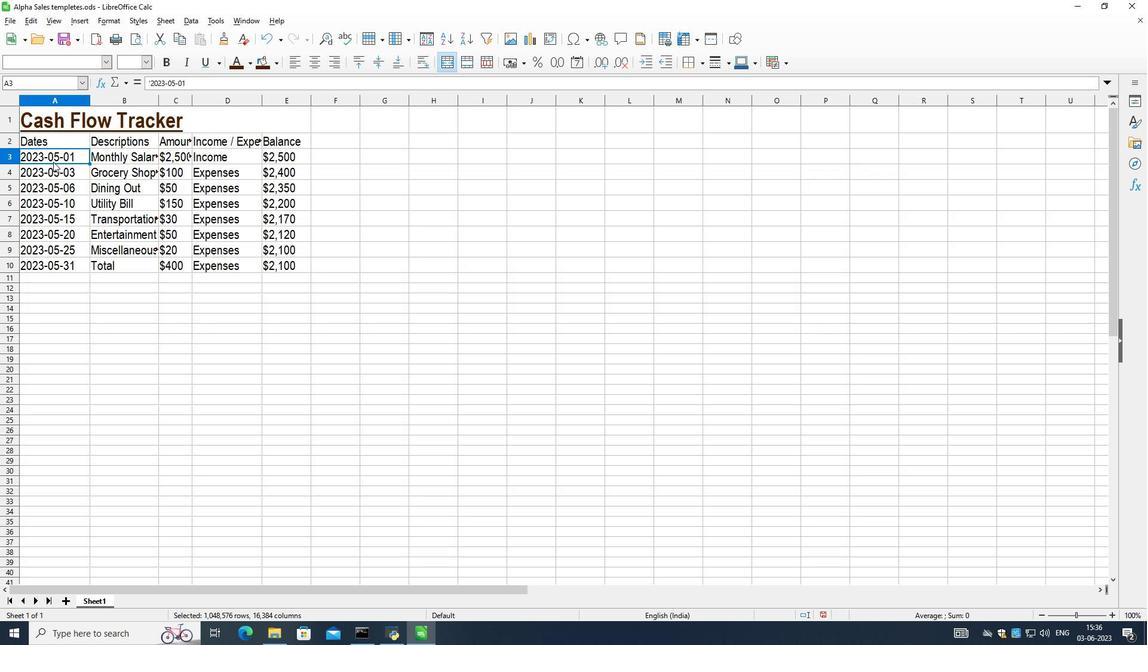 
Action: Mouse pressed left at (53, 162)
Screenshot: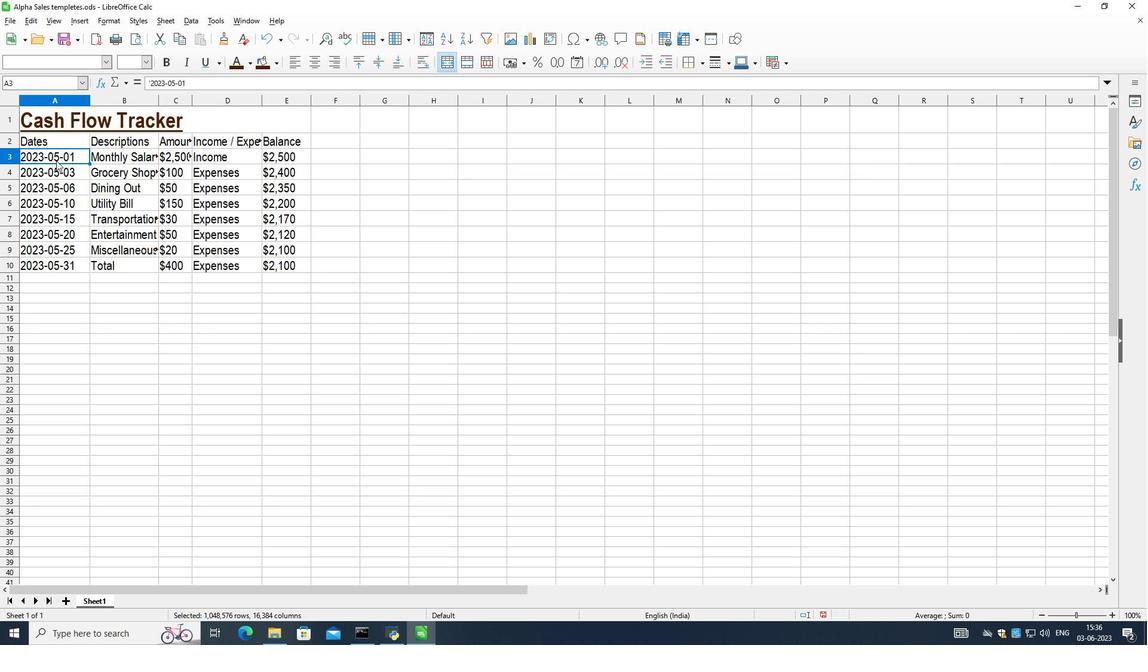 
Action: Mouse moved to (31, 113)
Screenshot: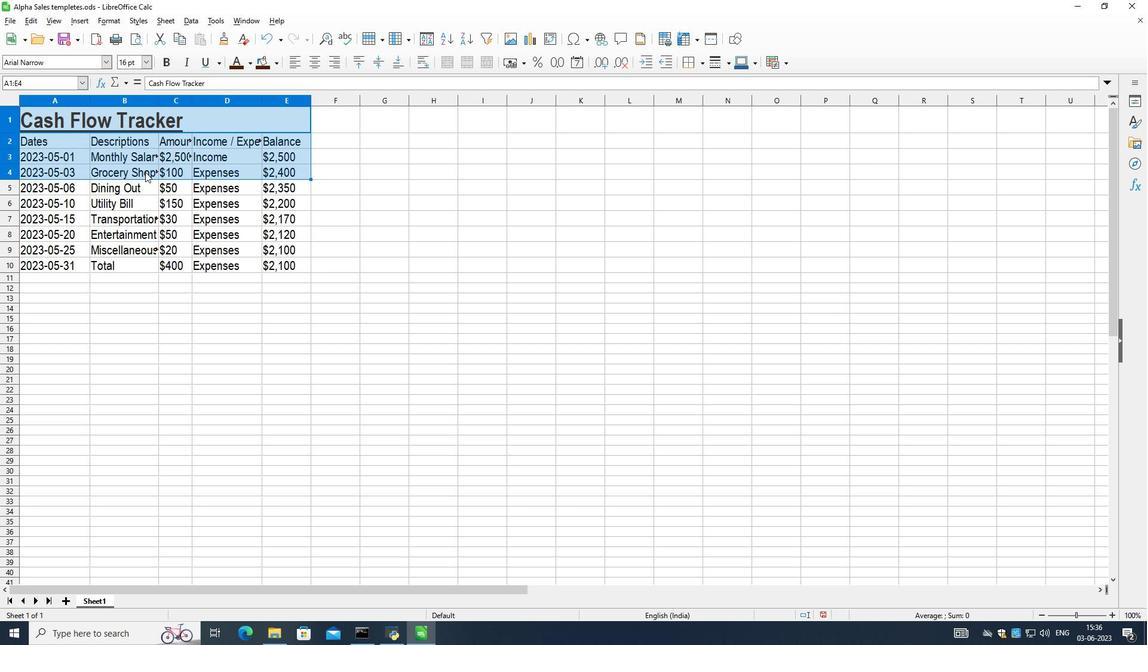 
Action: Mouse pressed left at (31, 113)
Screenshot: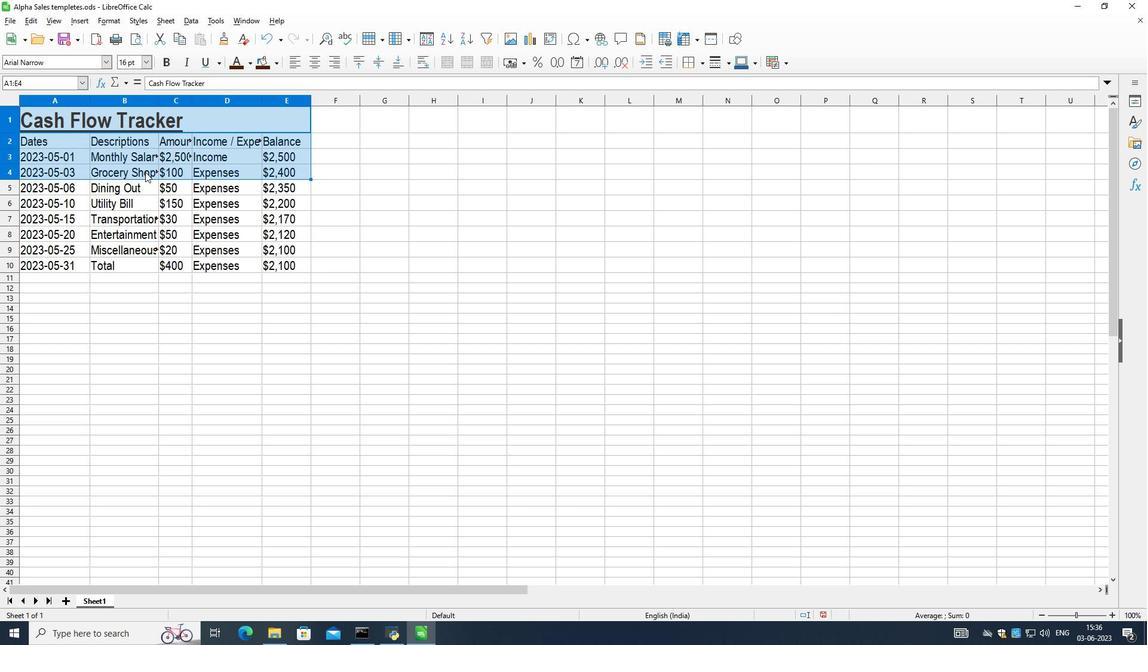 
Action: Mouse moved to (362, 69)
Screenshot: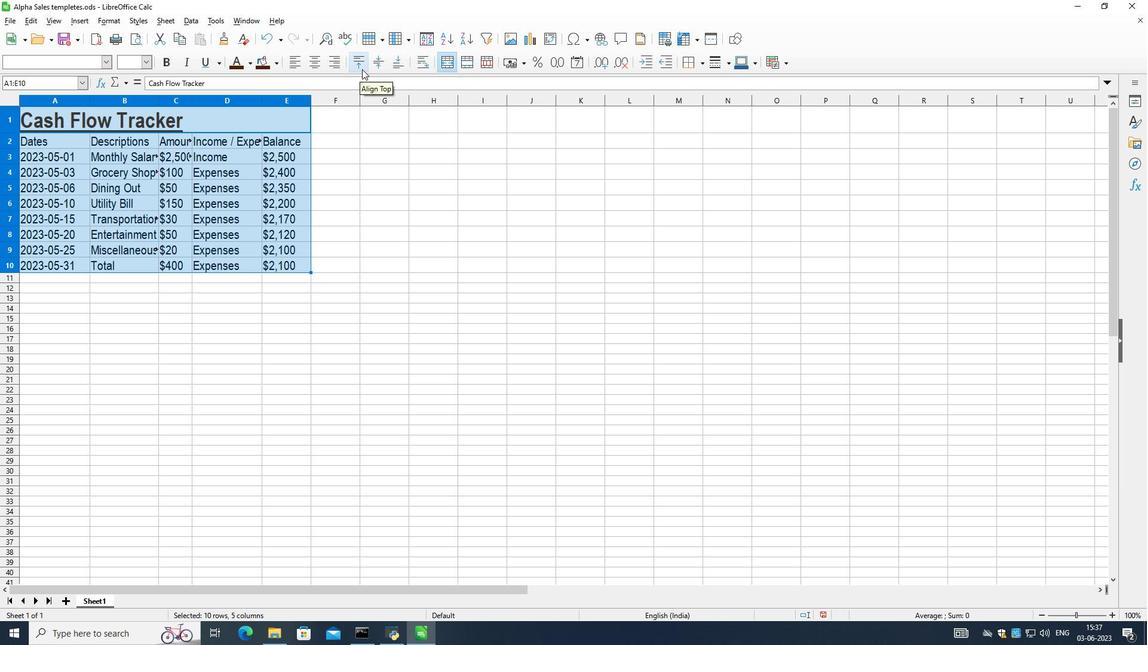 
Action: Mouse pressed left at (362, 69)
Screenshot: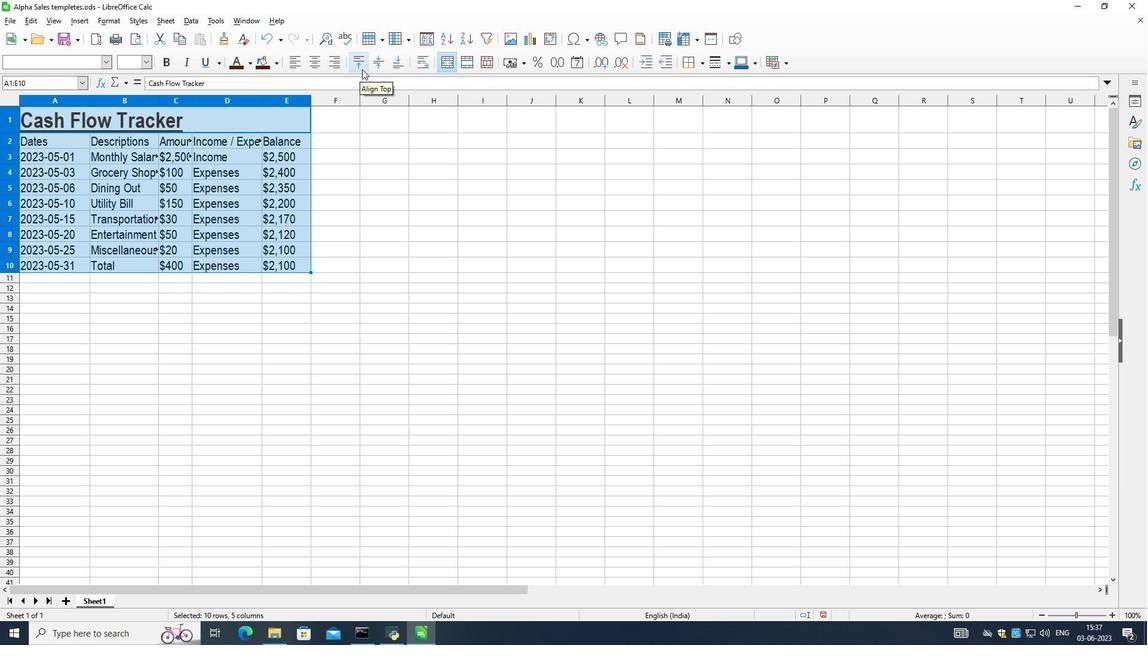 
Action: Mouse moved to (395, 63)
Screenshot: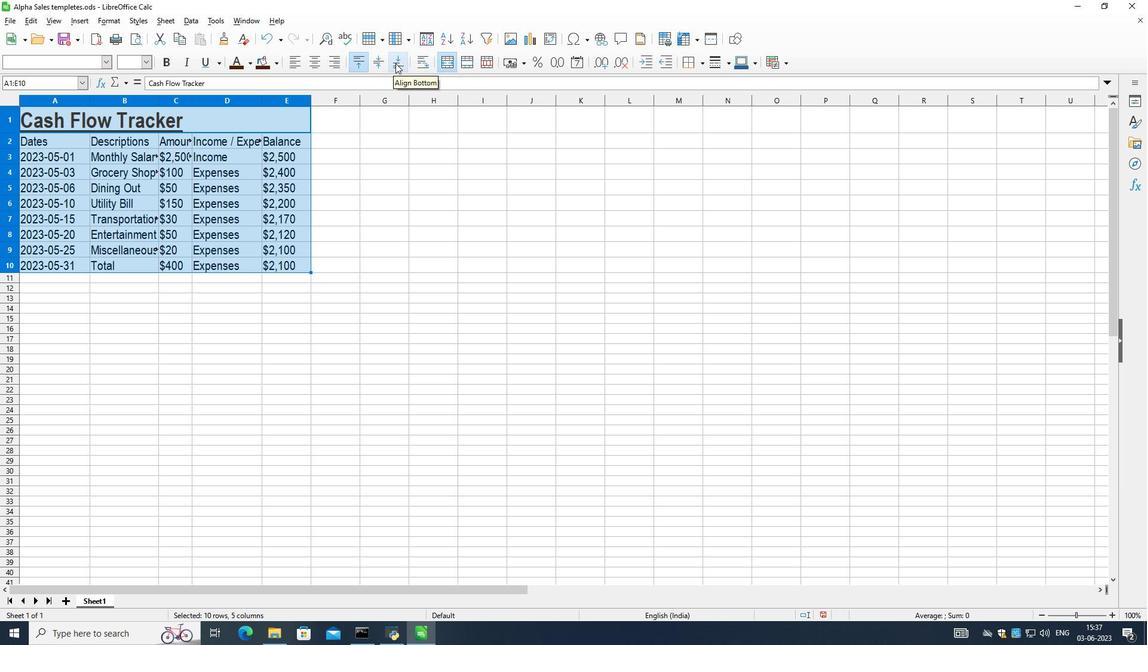
Action: Mouse pressed left at (395, 63)
Screenshot: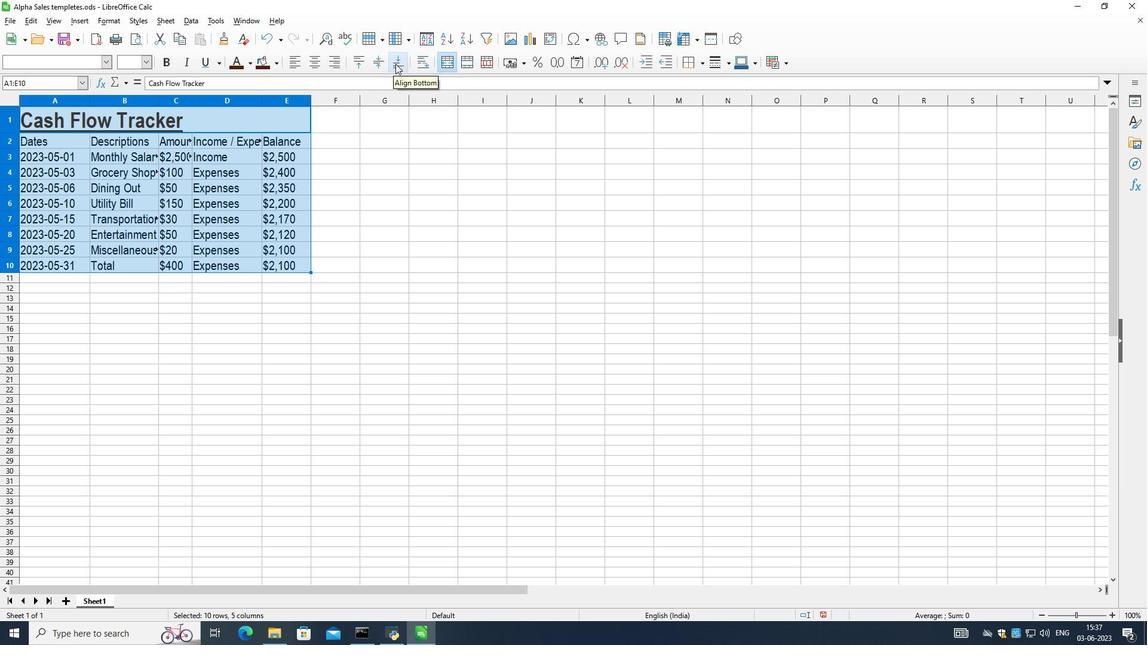 
Action: Mouse moved to (396, 63)
Screenshot: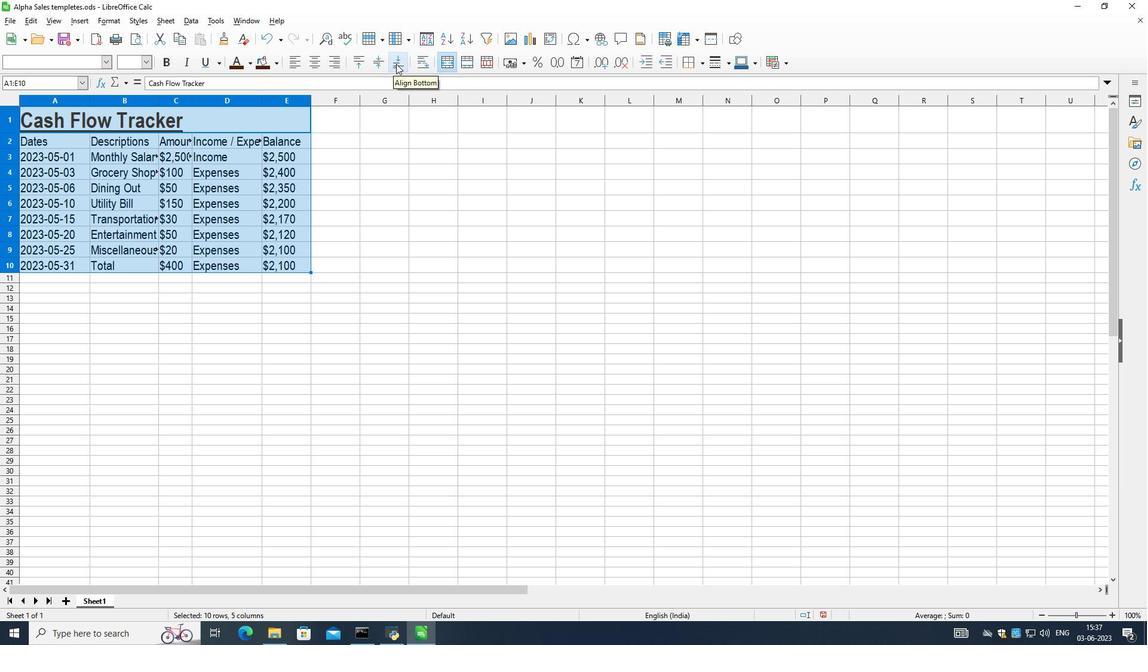 
Action: Mouse pressed left at (396, 63)
Screenshot: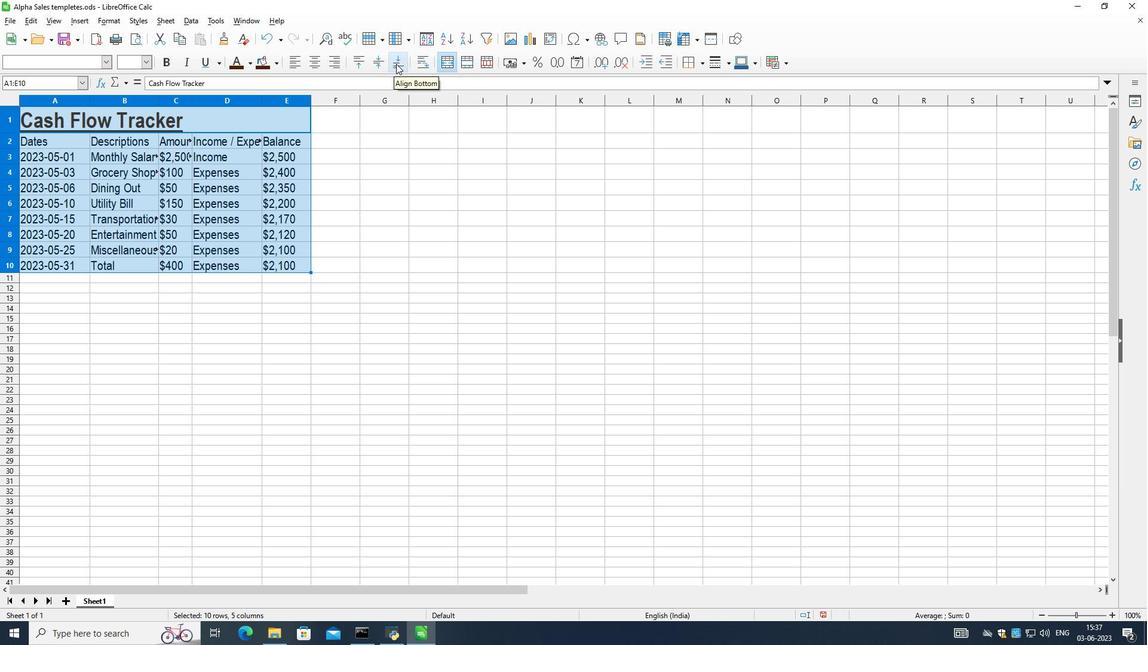 
Action: Mouse moved to (198, 185)
Screenshot: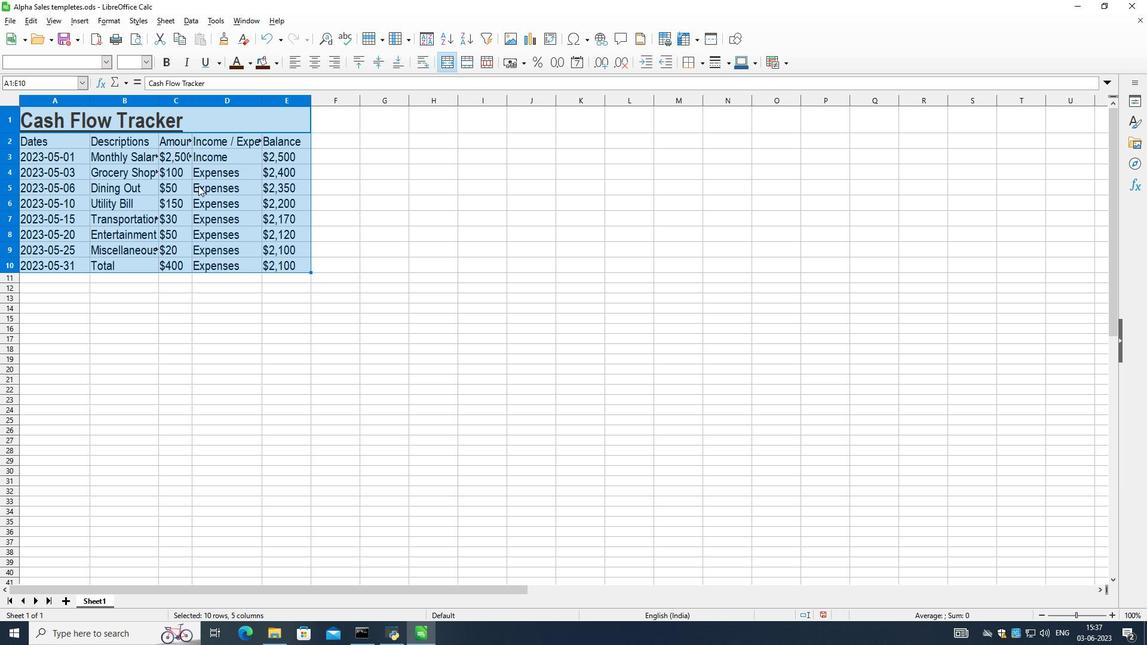 
Action: Mouse pressed left at (198, 185)
Screenshot: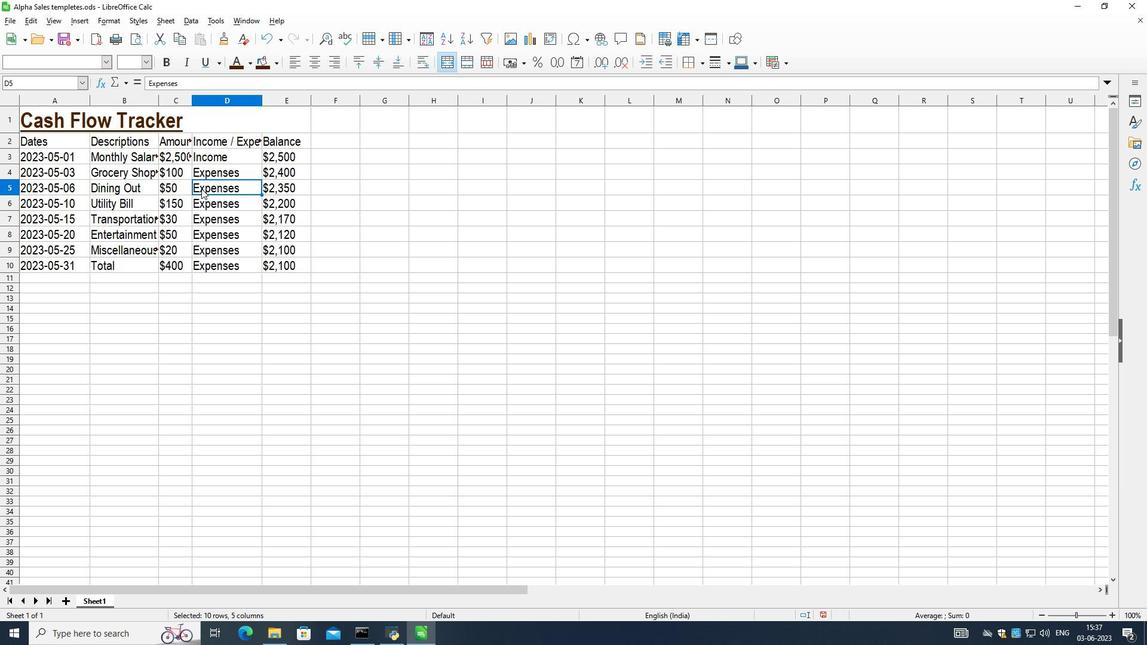 
Action: Mouse moved to (9, 20)
Screenshot: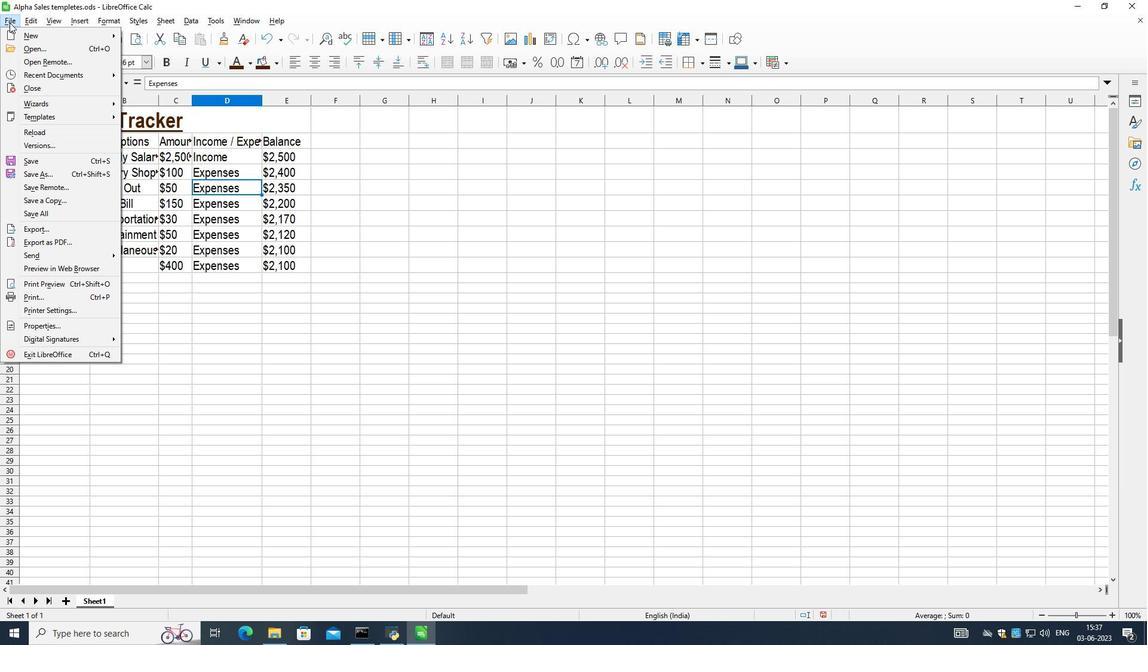 
Action: Mouse pressed left at (9, 20)
Screenshot: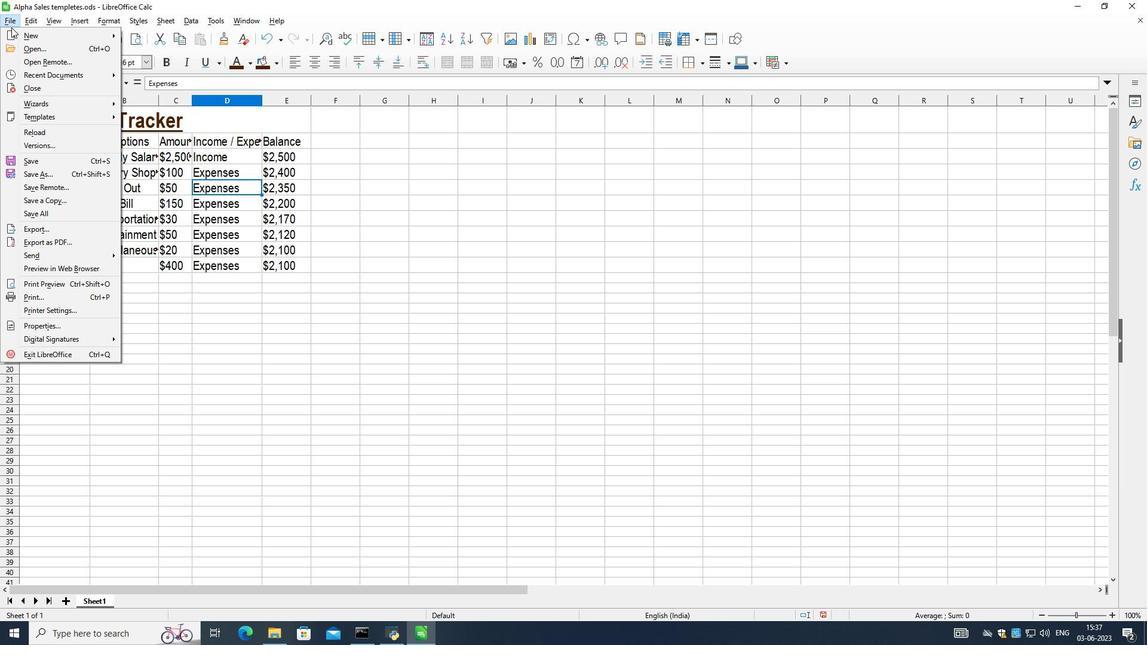 
Action: Mouse moved to (34, 163)
Screenshot: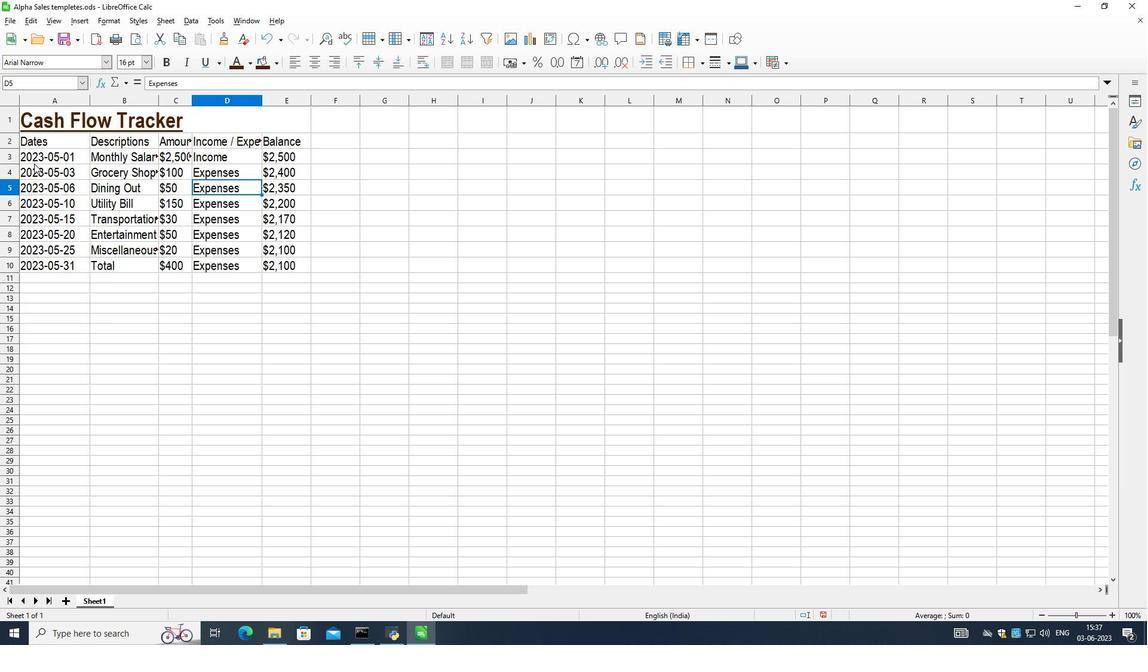 
Action: Mouse pressed left at (34, 163)
Screenshot: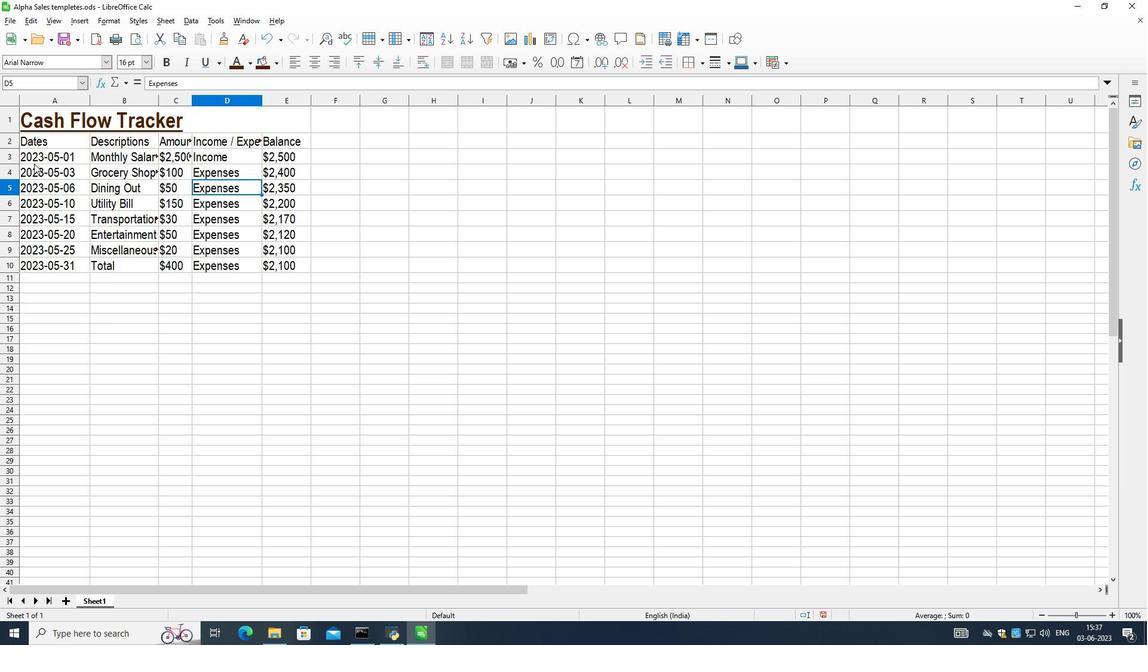 
Action: Mouse moved to (11, 22)
Screenshot: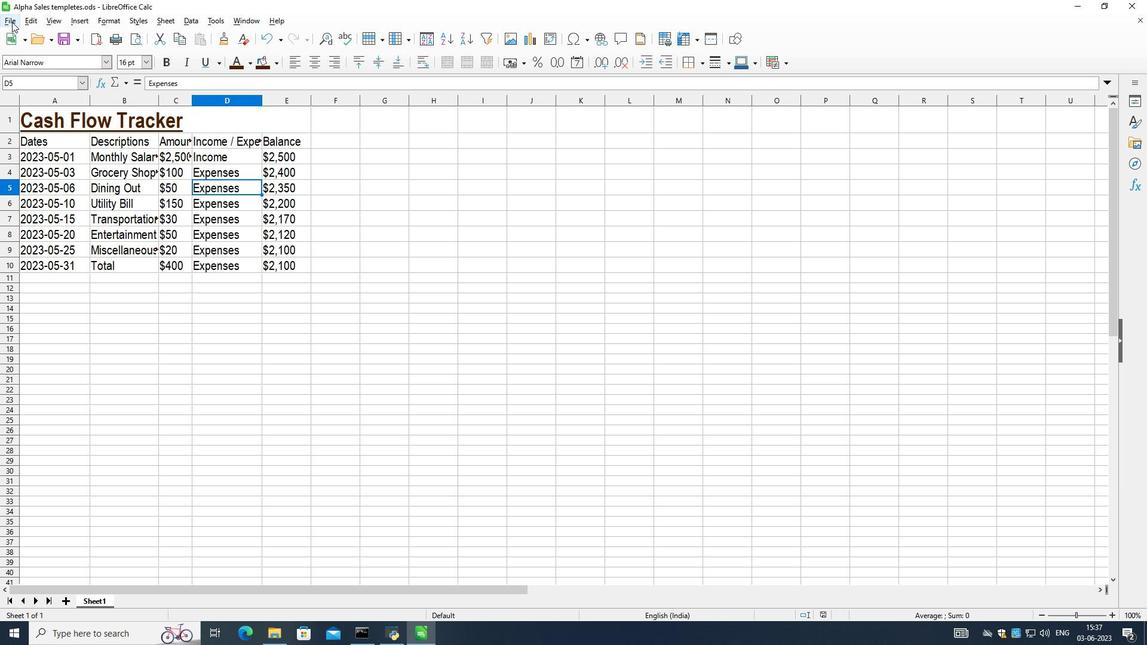 
Action: Mouse pressed left at (11, 22)
Screenshot: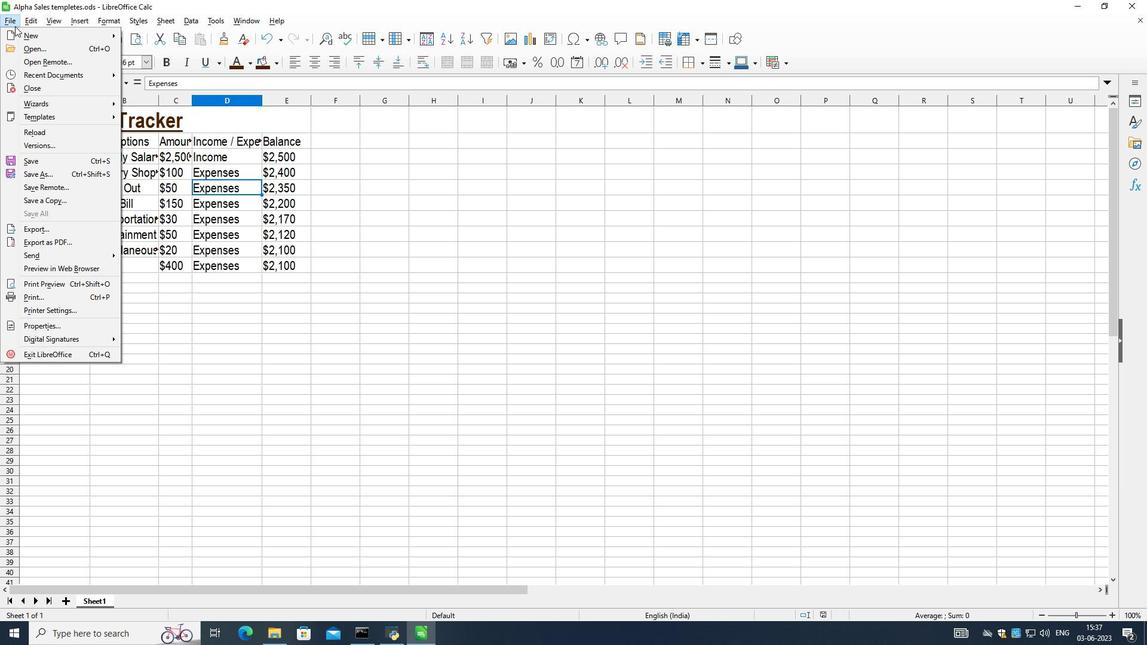 
Action: Mouse moved to (47, 160)
Screenshot: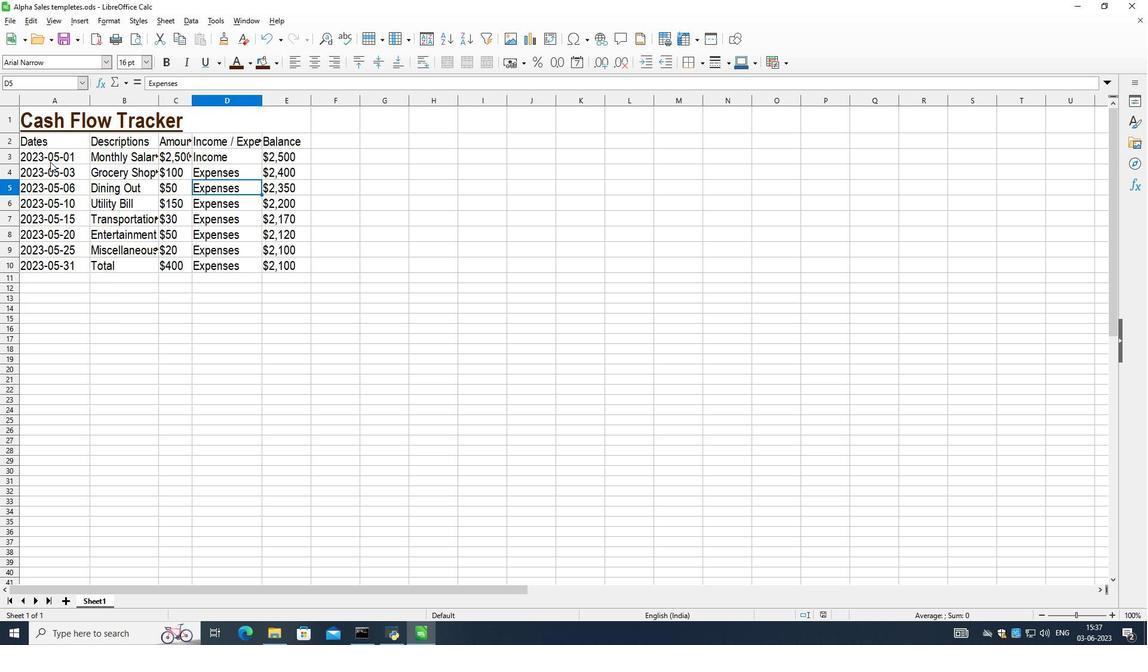 
Action: Mouse pressed left at (47, 160)
Screenshot: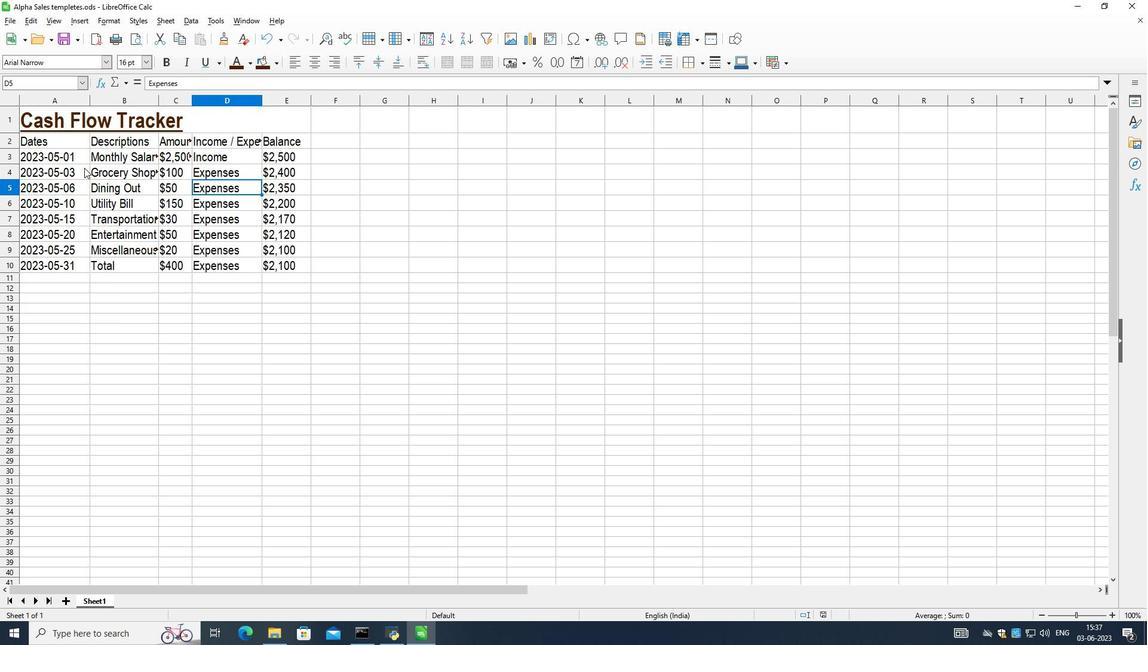 
Action: Mouse moved to (349, 191)
Screenshot: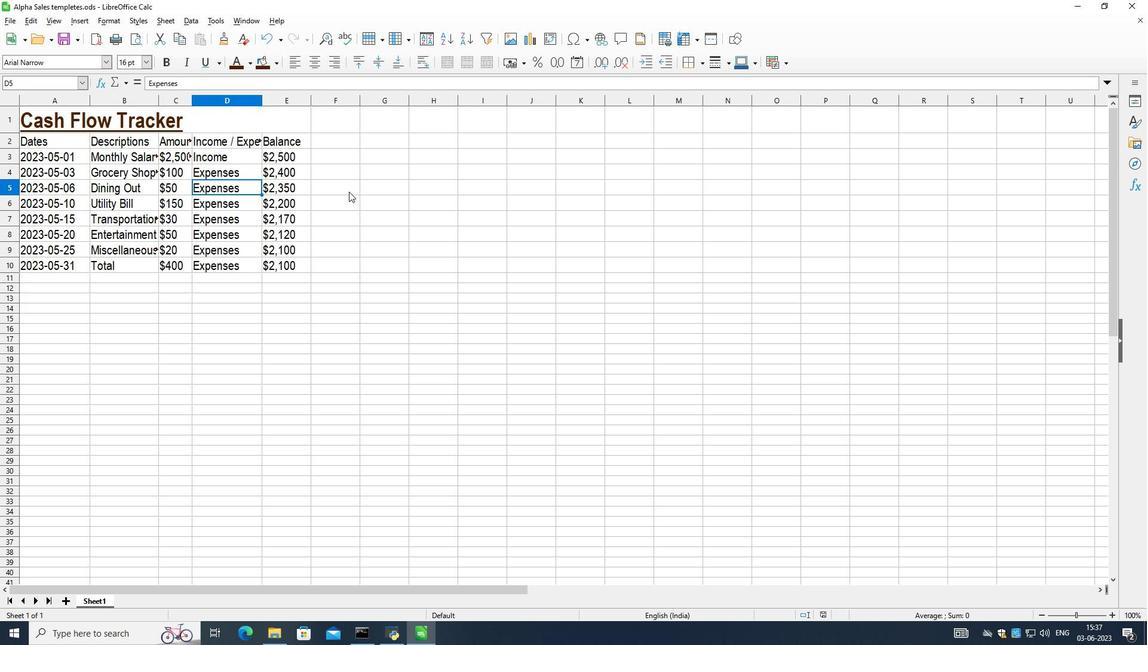 
